 Task: Send an email with the signature Joshua Turner with the subject Update on a new service offering and the message Im writing to request your approval on the budget for the upcoming project. from softage.5@softage.net to softage.2@softage.net and move the email from Sent Items to the folder User experience
Action: Mouse moved to (60, 47)
Screenshot: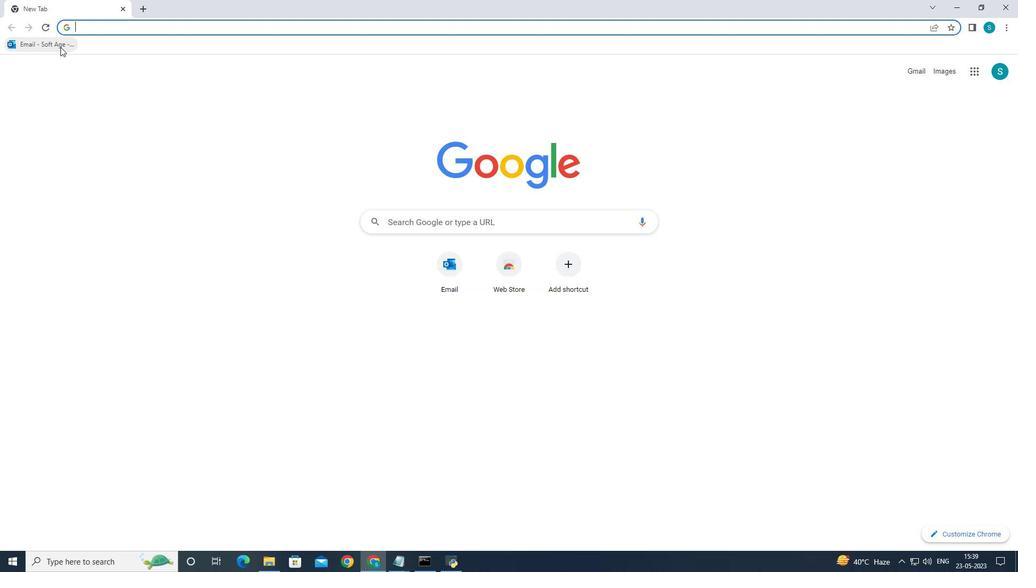 
Action: Mouse pressed left at (60, 47)
Screenshot: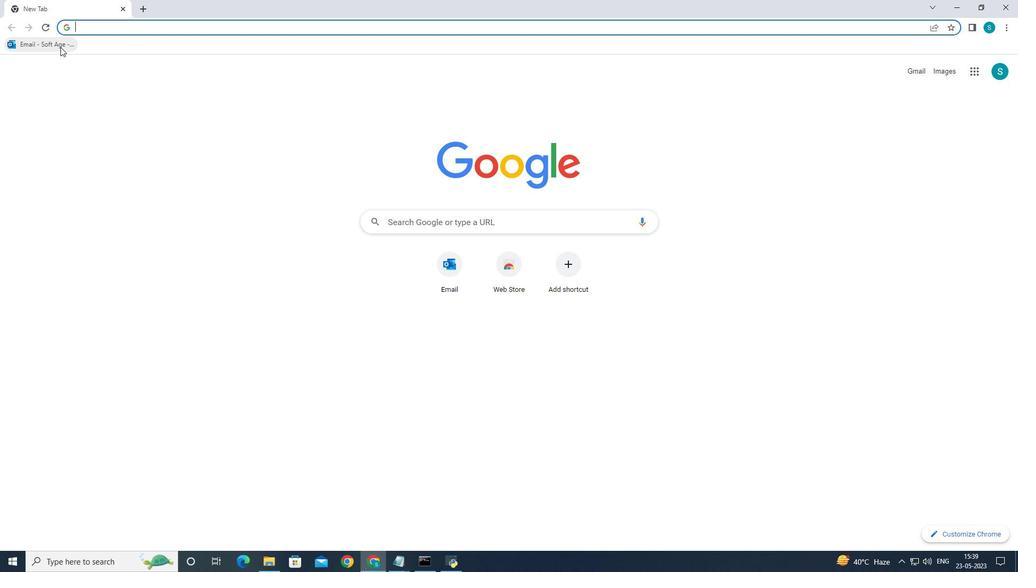 
Action: Mouse moved to (158, 92)
Screenshot: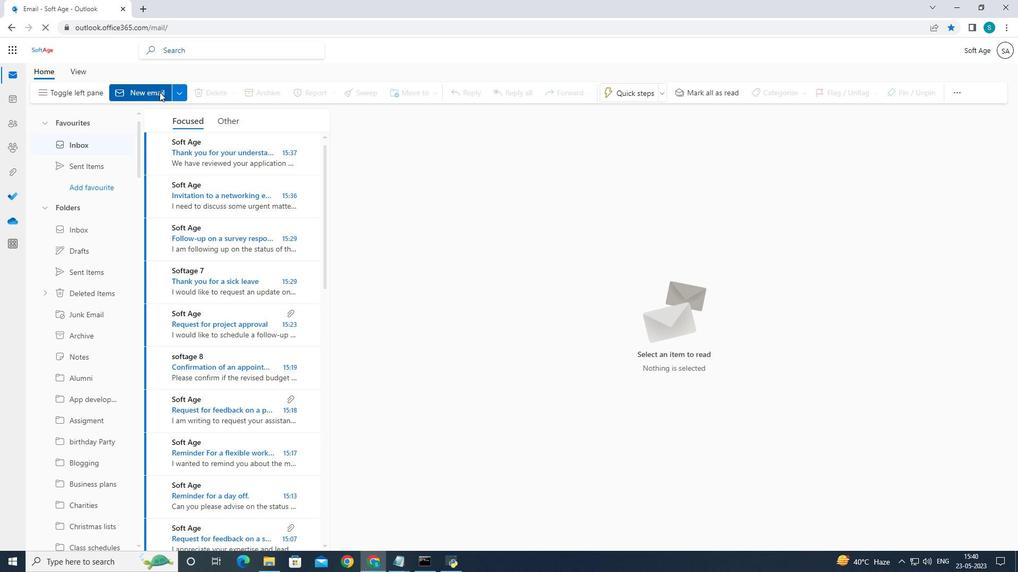 
Action: Mouse pressed left at (158, 92)
Screenshot: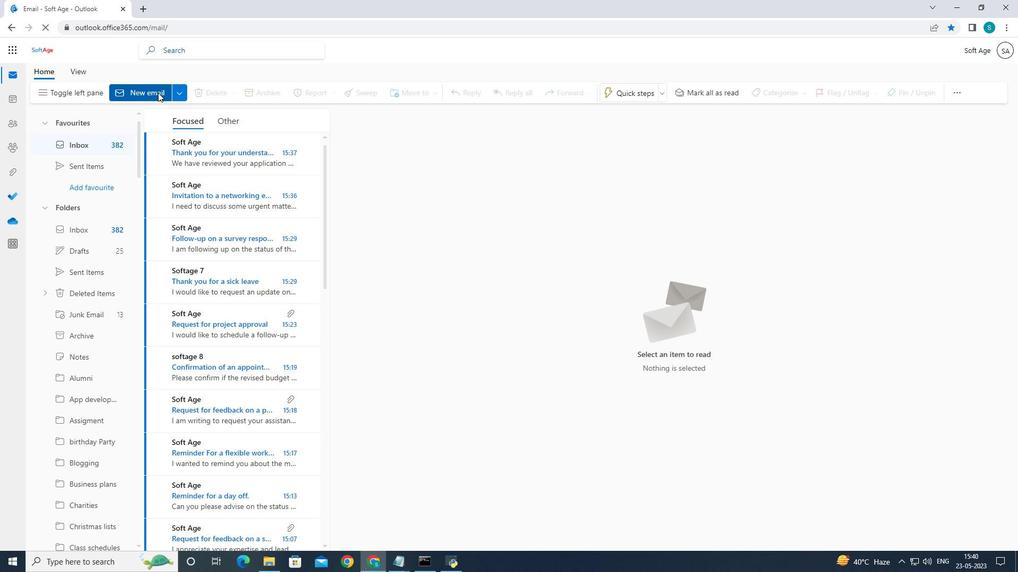 
Action: Mouse moved to (694, 92)
Screenshot: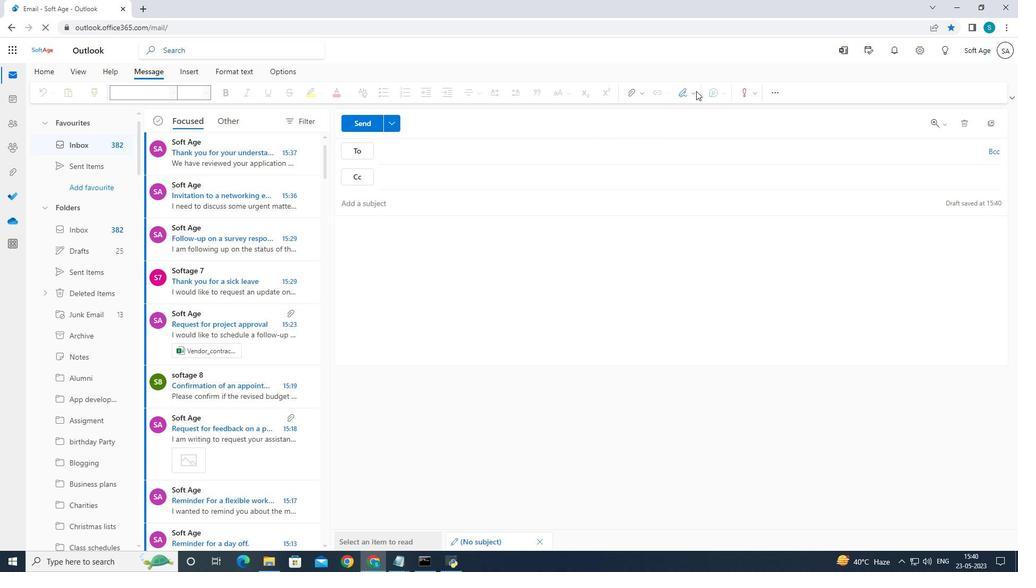 
Action: Mouse pressed left at (694, 92)
Screenshot: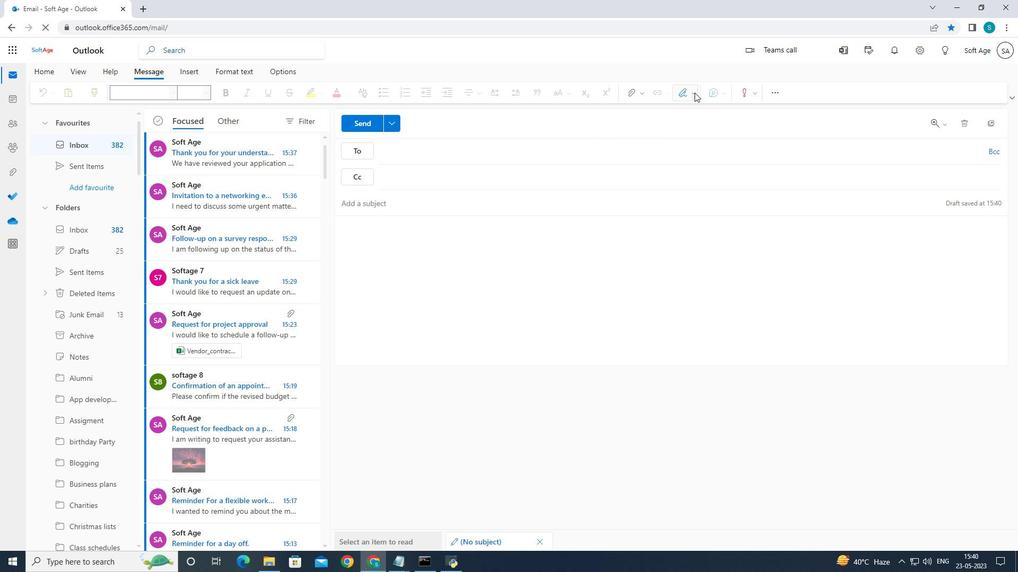 
Action: Mouse moved to (670, 131)
Screenshot: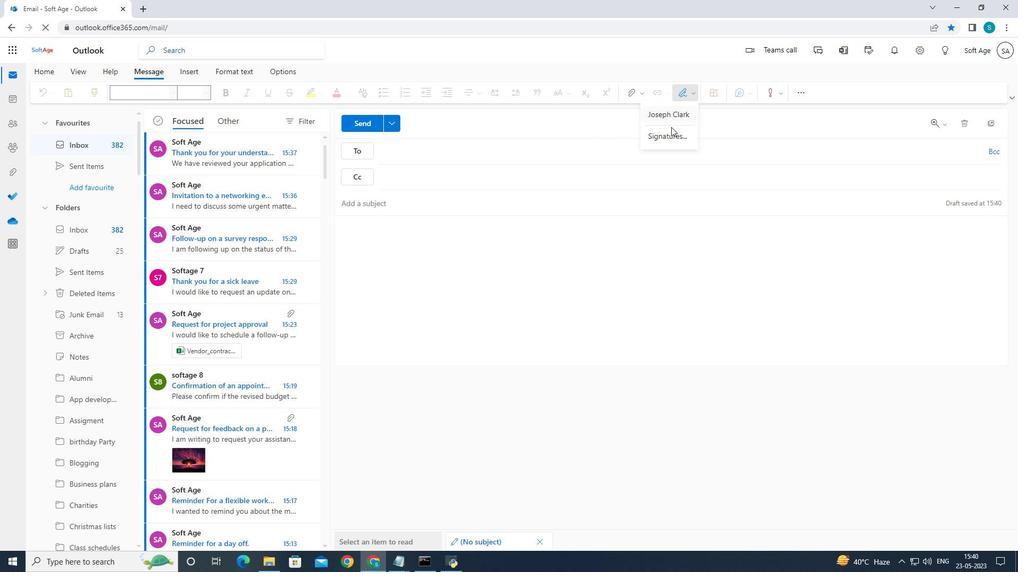 
Action: Mouse pressed left at (670, 131)
Screenshot: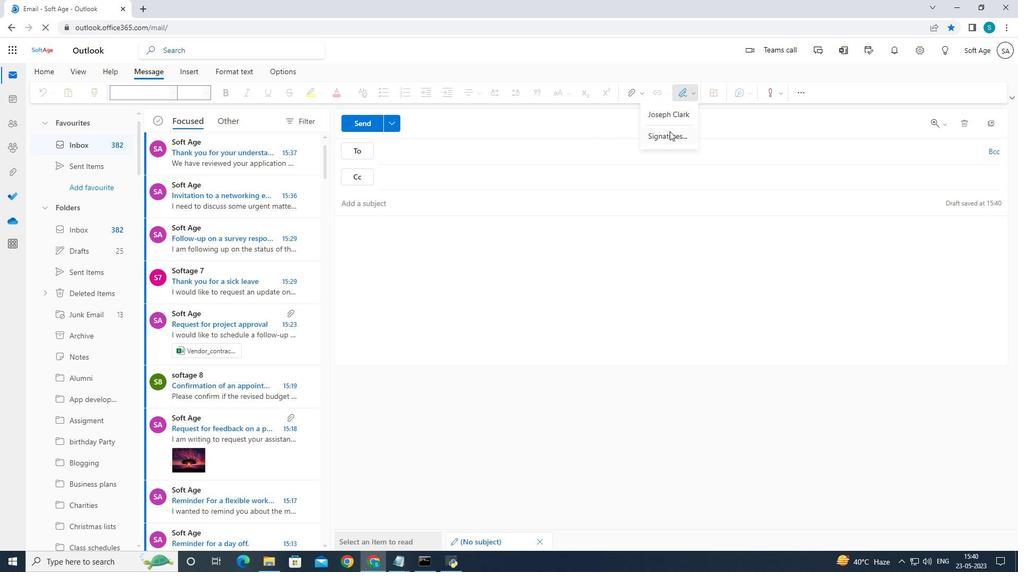 
Action: Mouse moved to (715, 171)
Screenshot: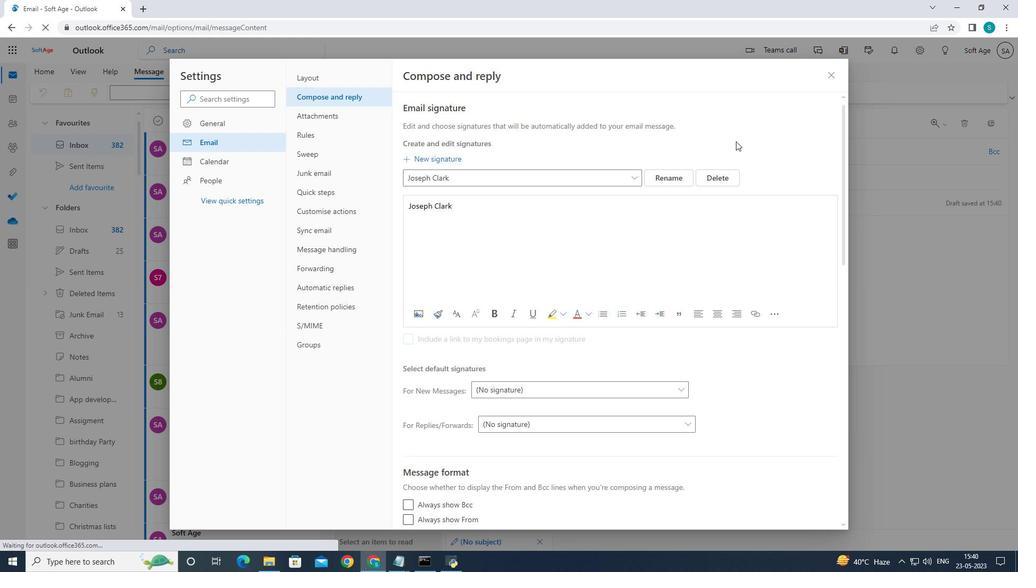 
Action: Mouse pressed left at (715, 171)
Screenshot: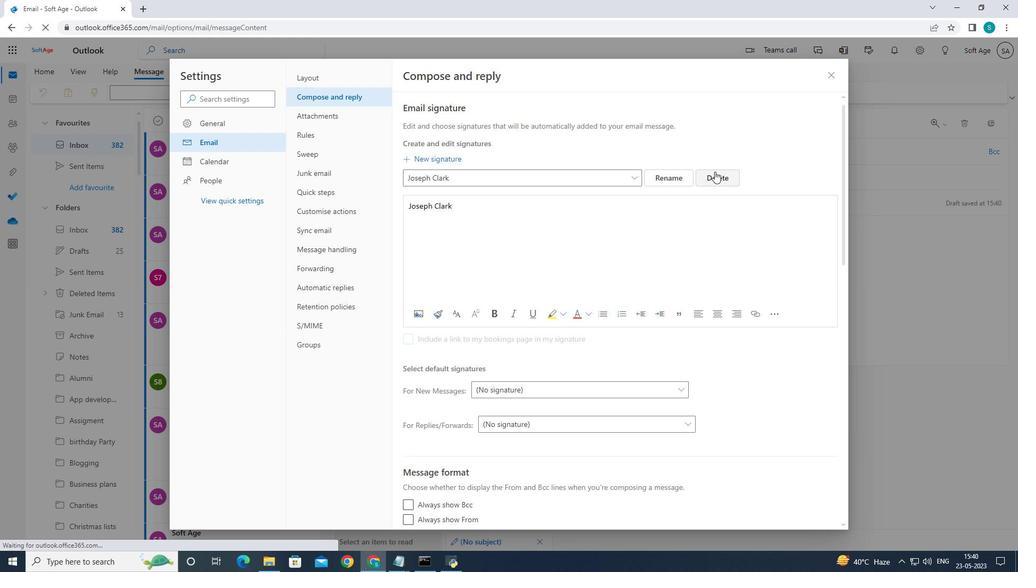 
Action: Mouse moved to (633, 179)
Screenshot: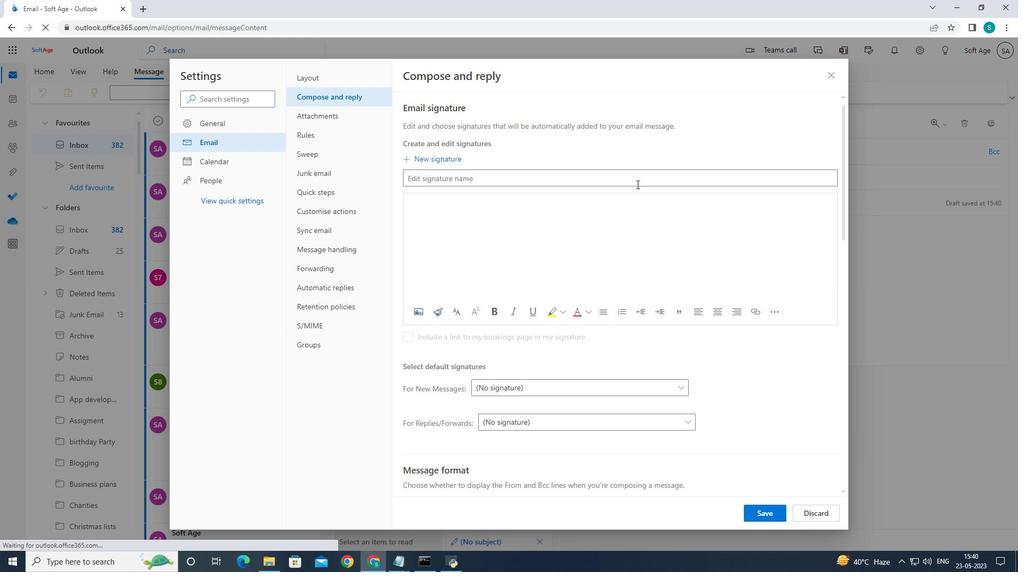 
Action: Mouse pressed left at (633, 179)
Screenshot: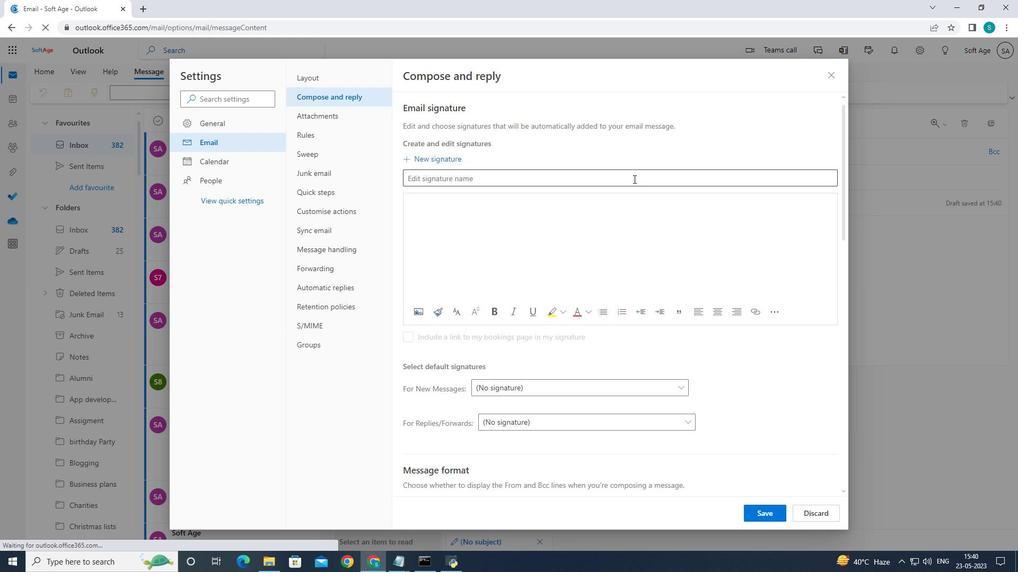 
Action: Mouse moved to (662, 162)
Screenshot: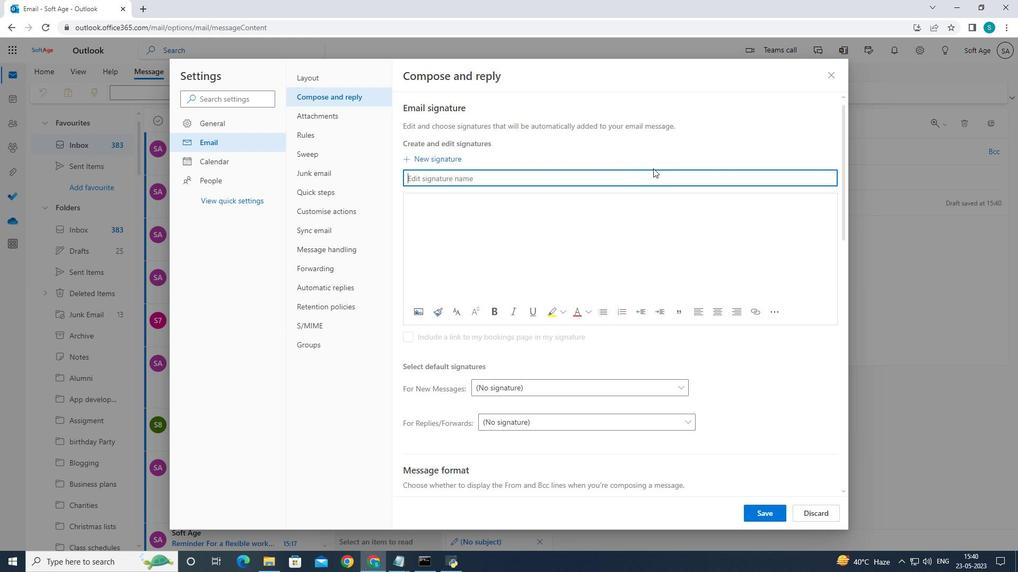 
Action: Key pressed signature<Key.space>joshua
Screenshot: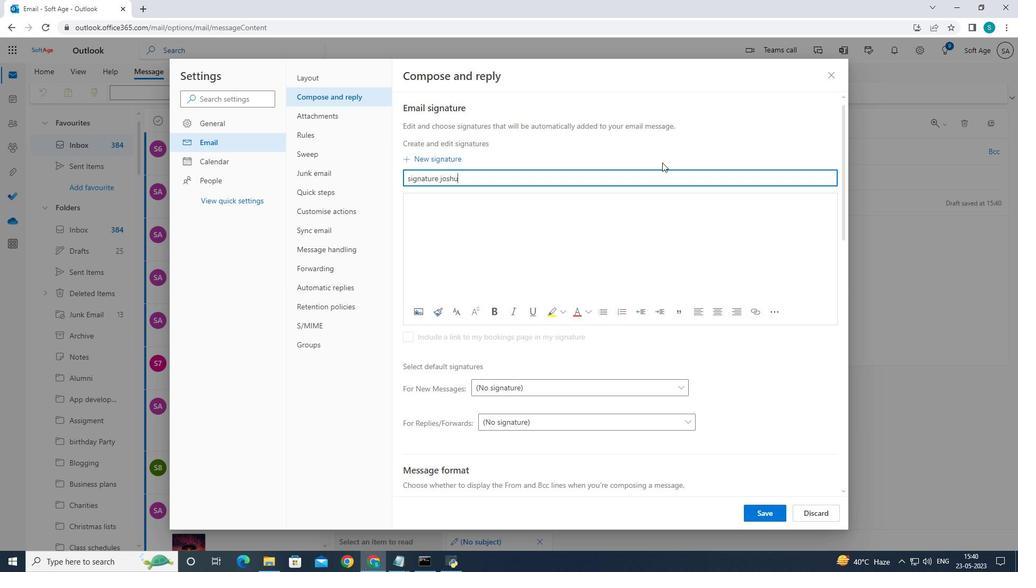 
Action: Mouse moved to (441, 180)
Screenshot: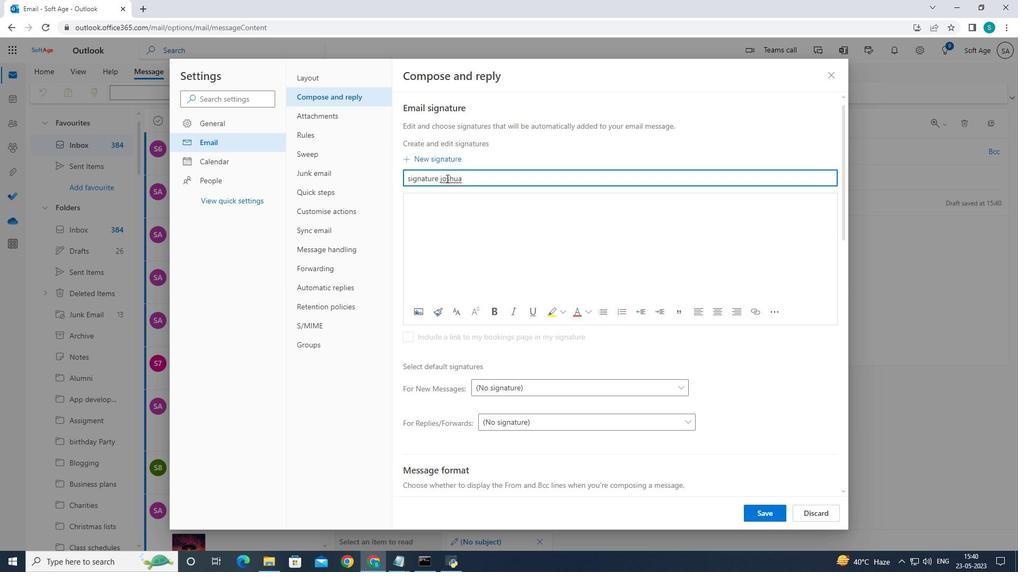 
Action: Mouse pressed left at (441, 180)
Screenshot: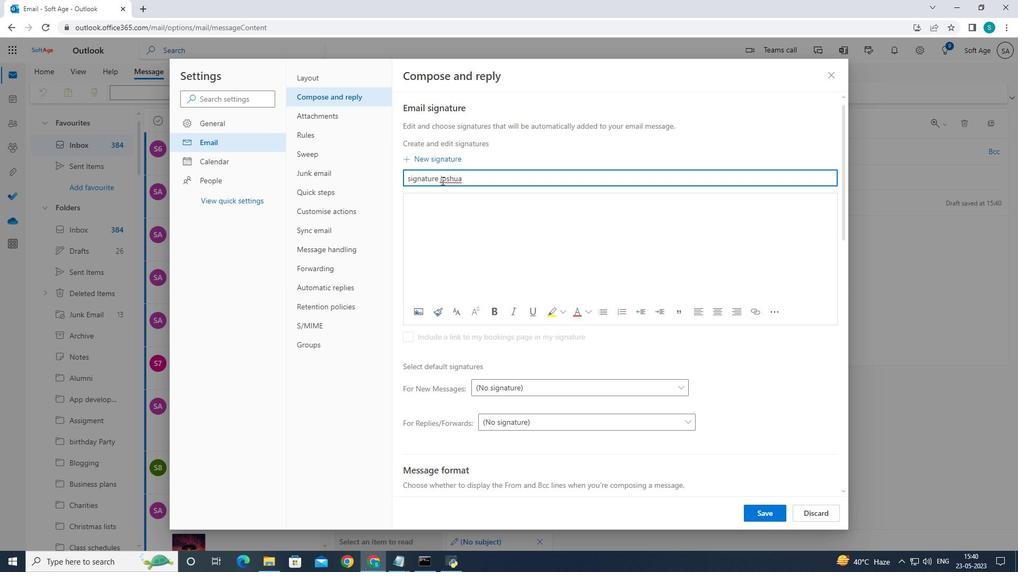 
Action: Mouse moved to (478, 181)
Screenshot: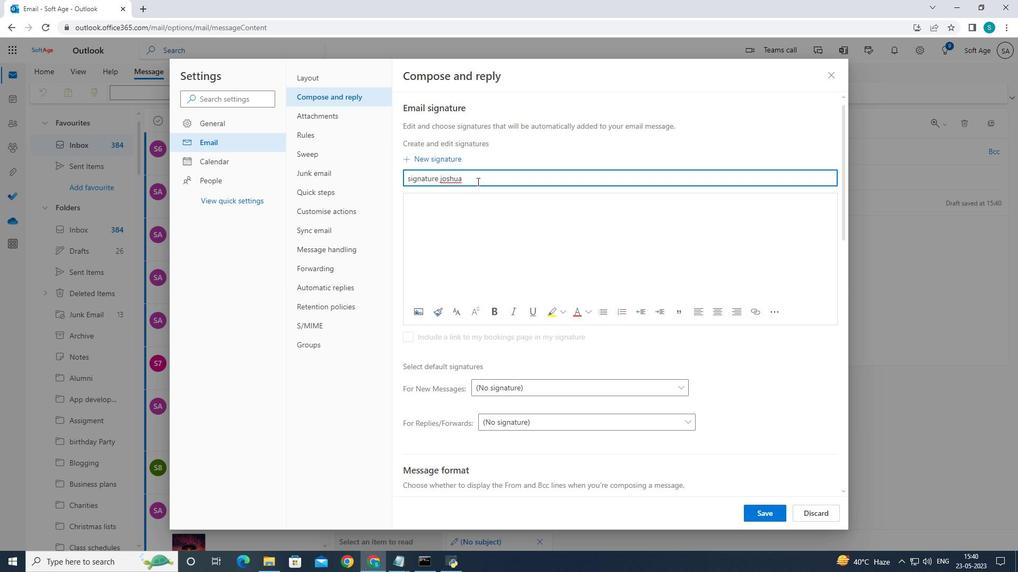 
Action: Key pressed <Key.backspace><Key.caps_lock>J<Key.caps_lock>
Screenshot: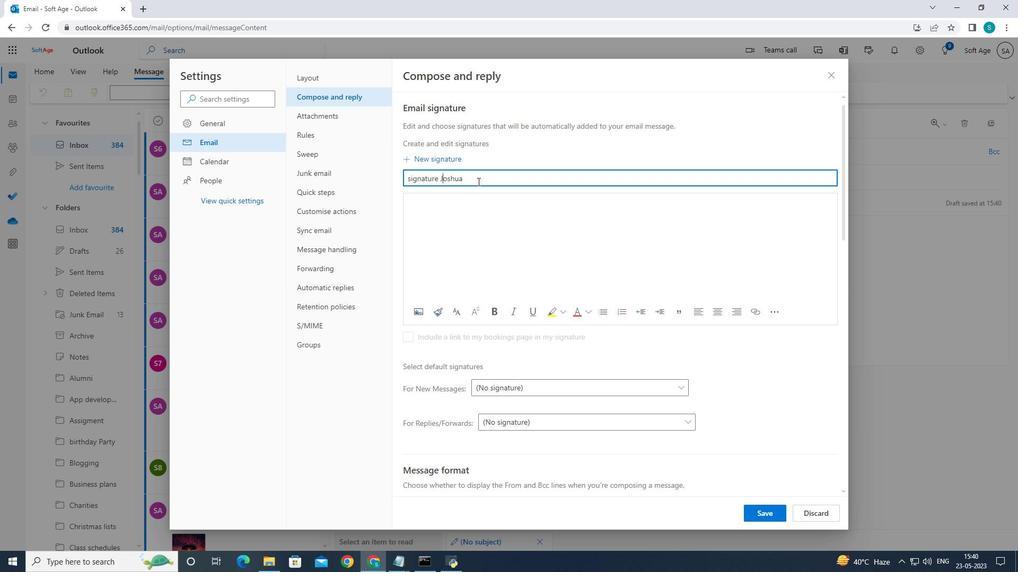 
Action: Mouse moved to (438, 196)
Screenshot: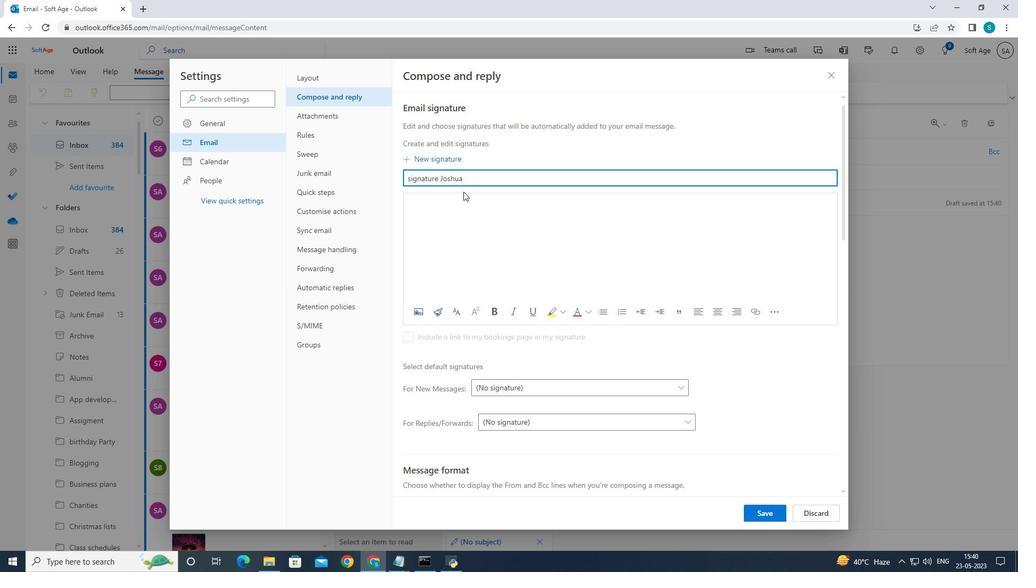 
Action: Mouse pressed left at (438, 196)
Screenshot: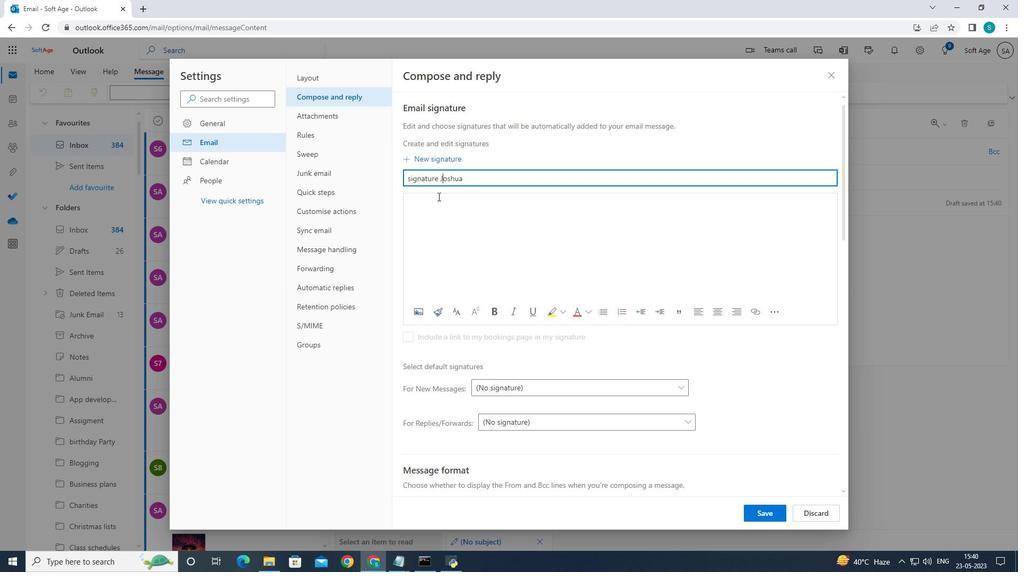 
Action: Mouse moved to (475, 200)
Screenshot: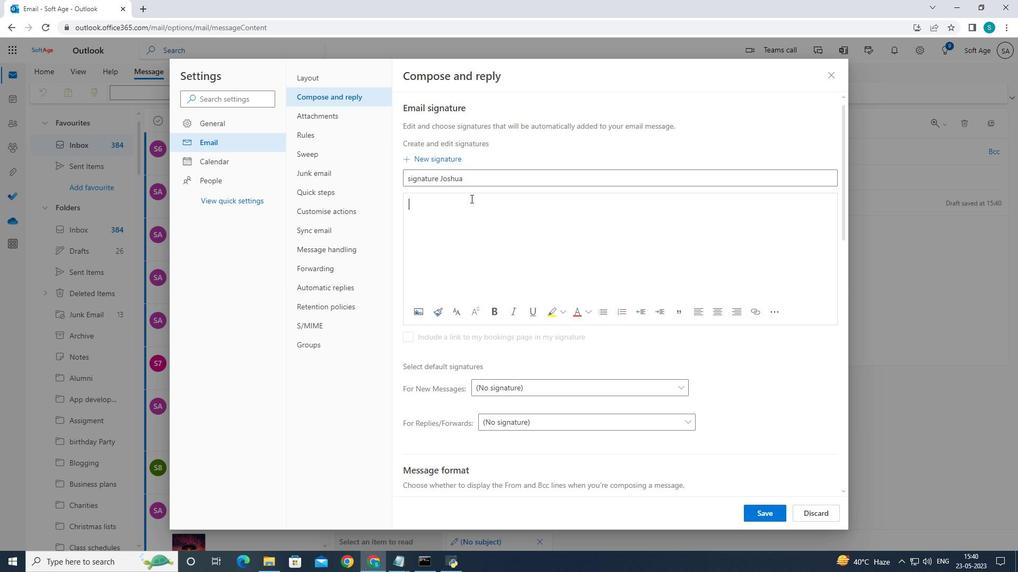 
Action: Key pressed <Key.caps_lock>S<Key.caps_lock>ignature<Key.space><Key.caps_lock>J<Key.caps_lock>oshua
Screenshot: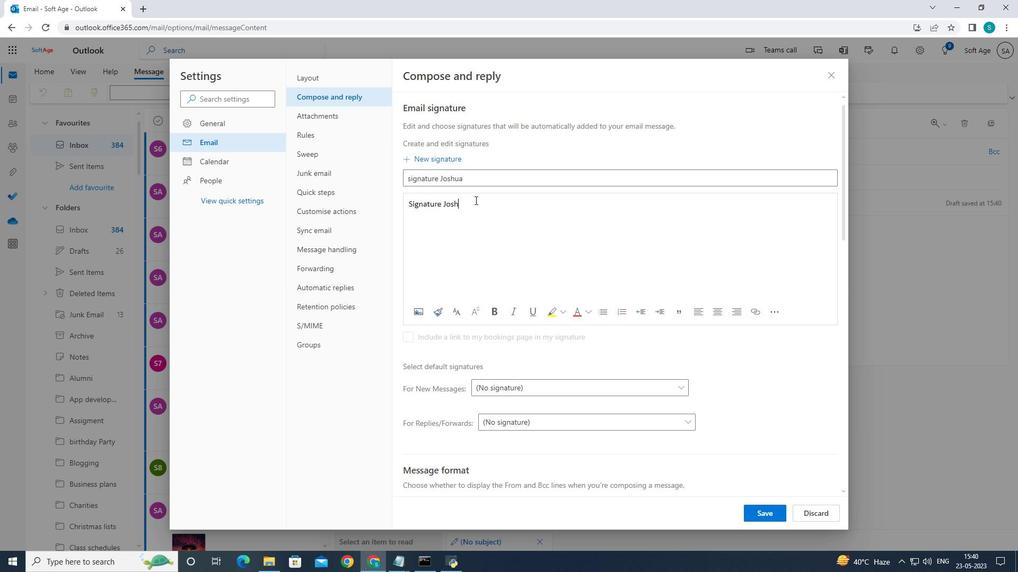 
Action: Mouse moved to (769, 514)
Screenshot: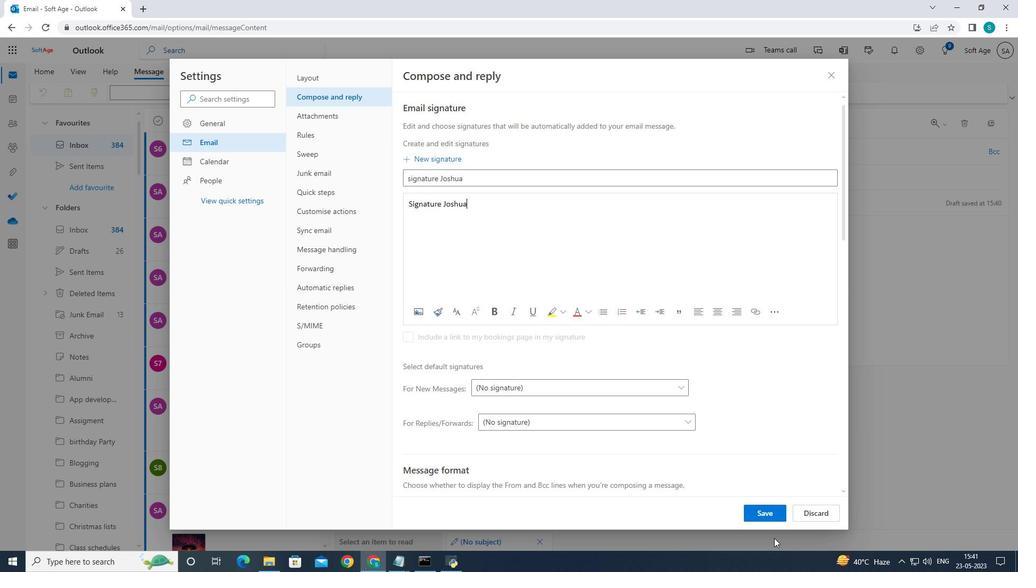 
Action: Mouse pressed left at (769, 514)
Screenshot: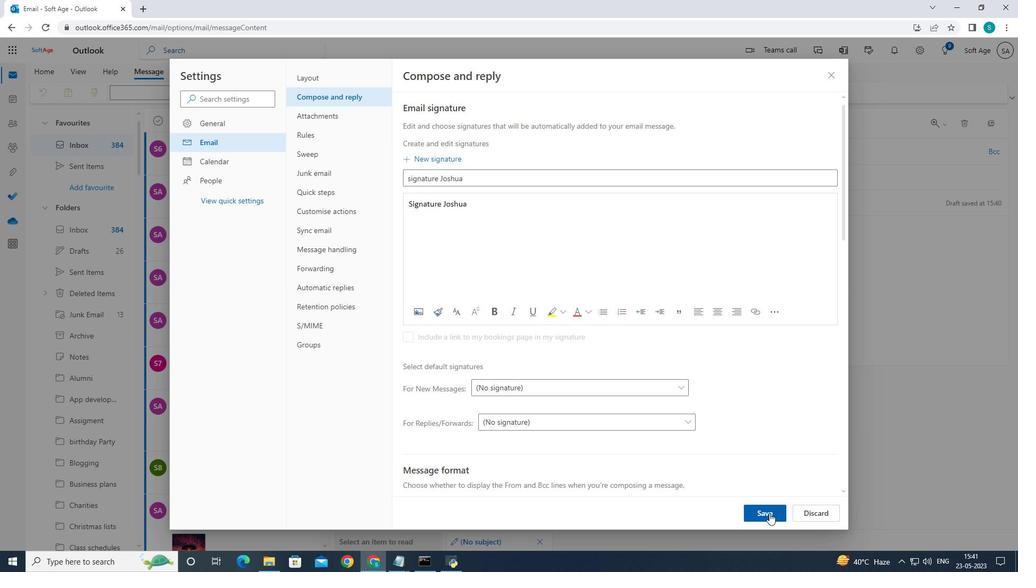 
Action: Mouse moved to (835, 72)
Screenshot: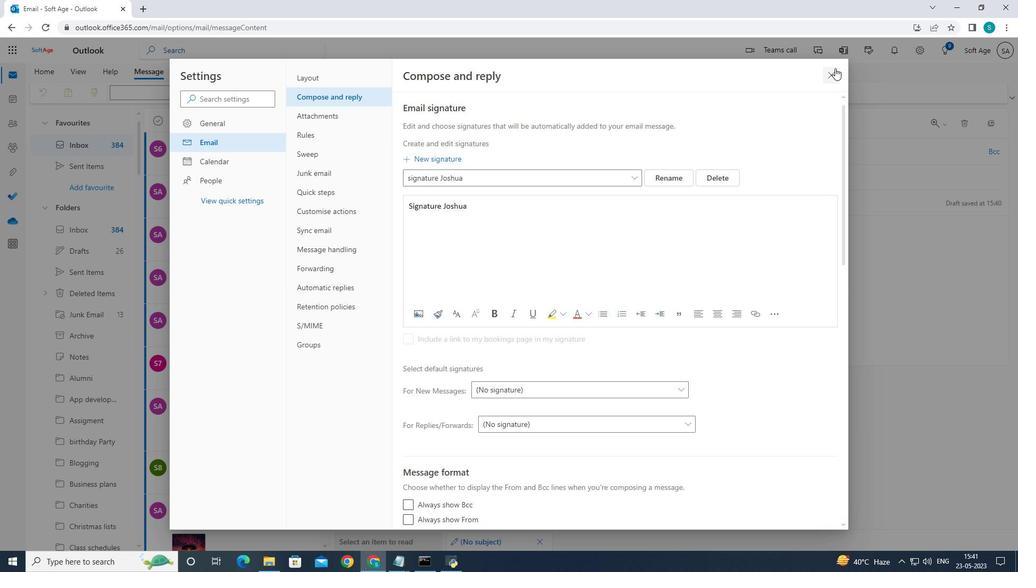 
Action: Mouse pressed left at (835, 72)
Screenshot: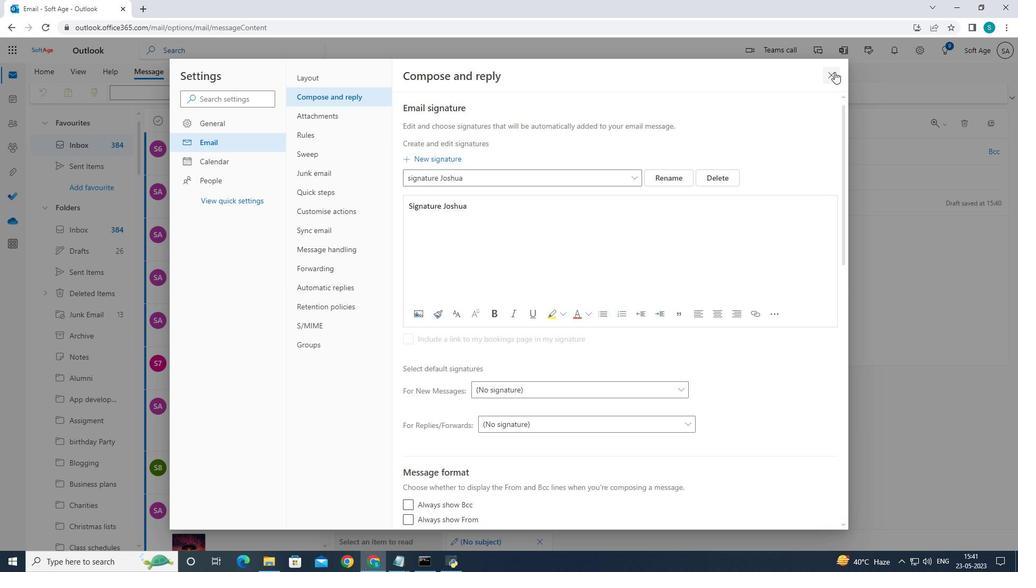 
Action: Mouse moved to (452, 205)
Screenshot: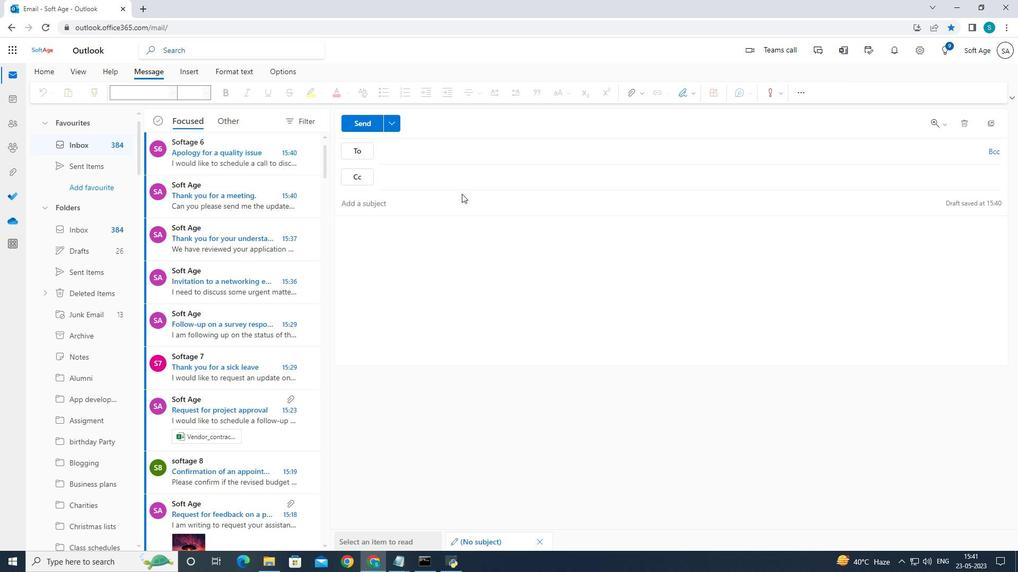
Action: Mouse pressed left at (452, 205)
Screenshot: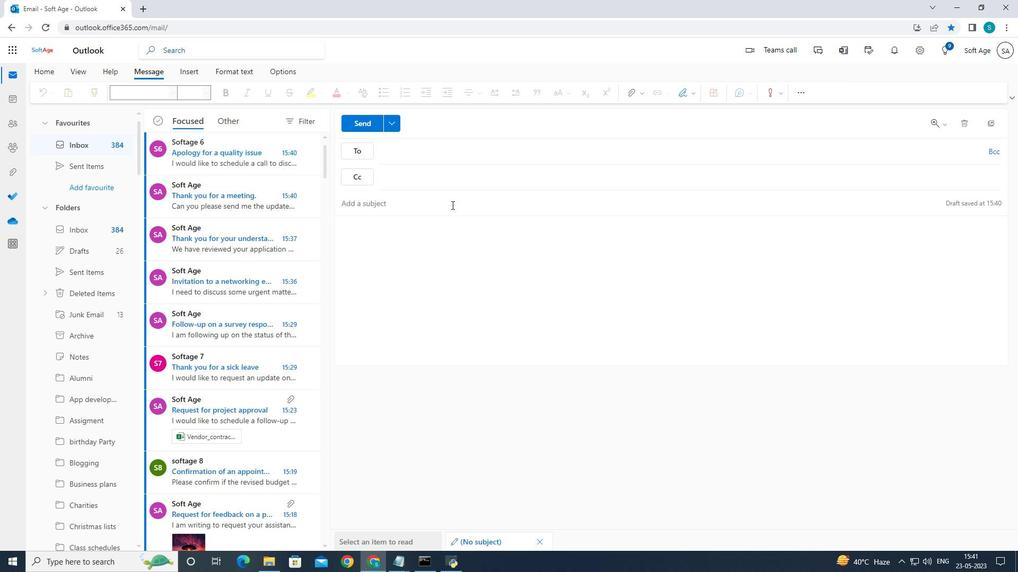 
Action: Mouse moved to (680, 288)
Screenshot: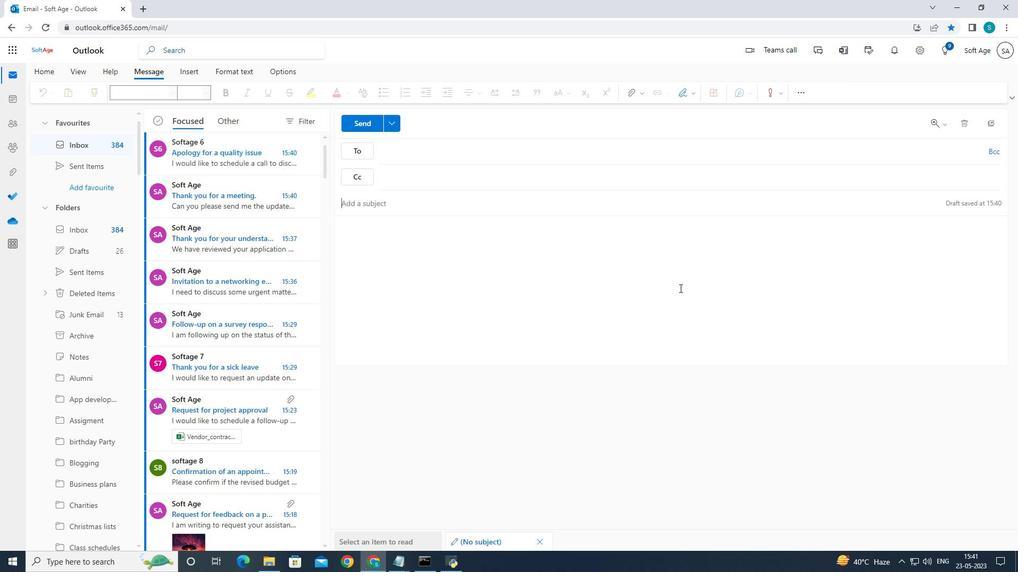 
Action: Key pressed <Key.caps_lock>U<Key.caps_lock>pdate<Key.space>on<Key.space>a<Key.space>new<Key.space>service<Key.space>offr<Key.backspace>ering<Key.space>
Screenshot: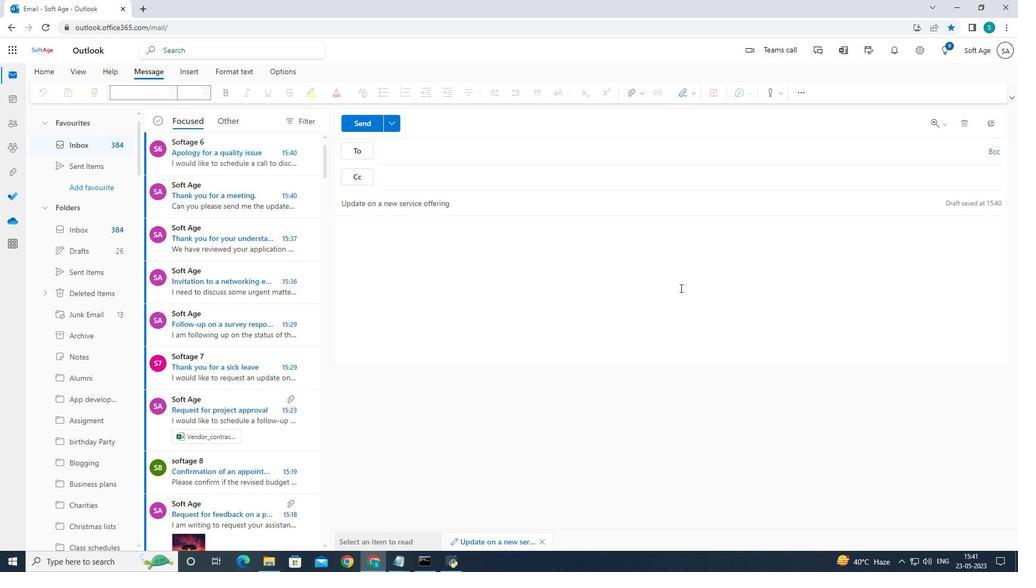 
Action: Mouse moved to (447, 233)
Screenshot: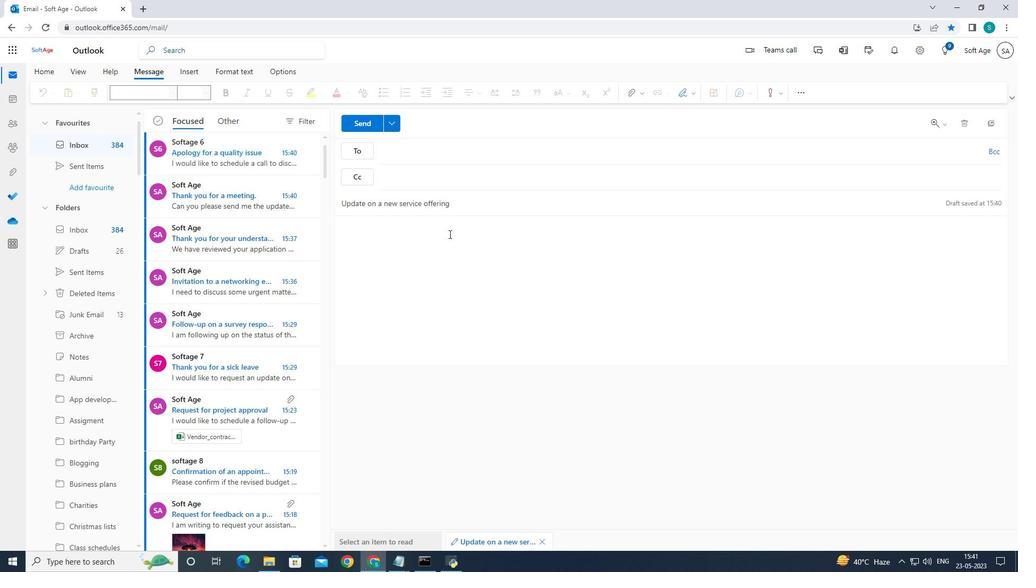 
Action: Mouse pressed left at (447, 233)
Screenshot: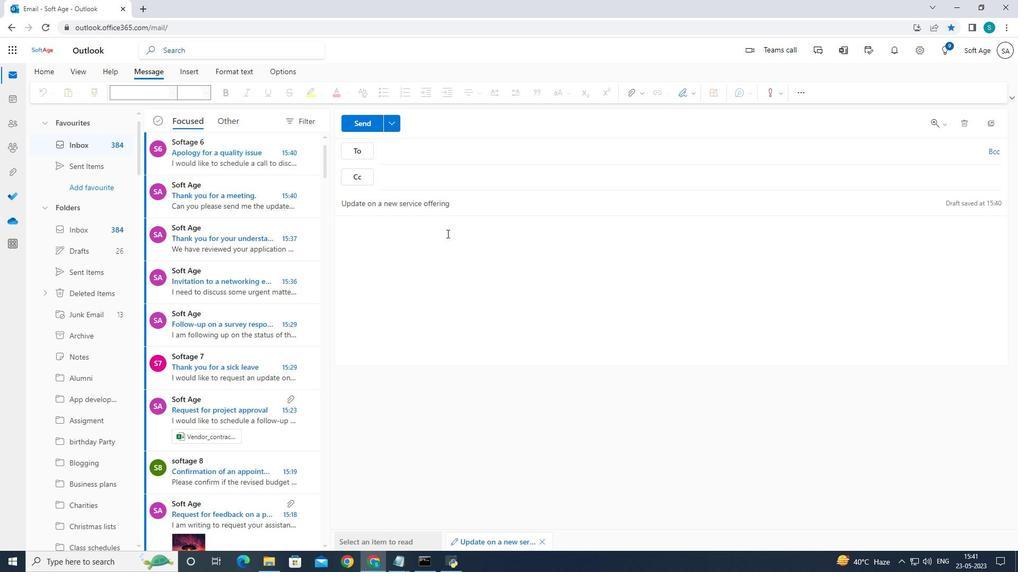 
Action: Mouse moved to (693, 93)
Screenshot: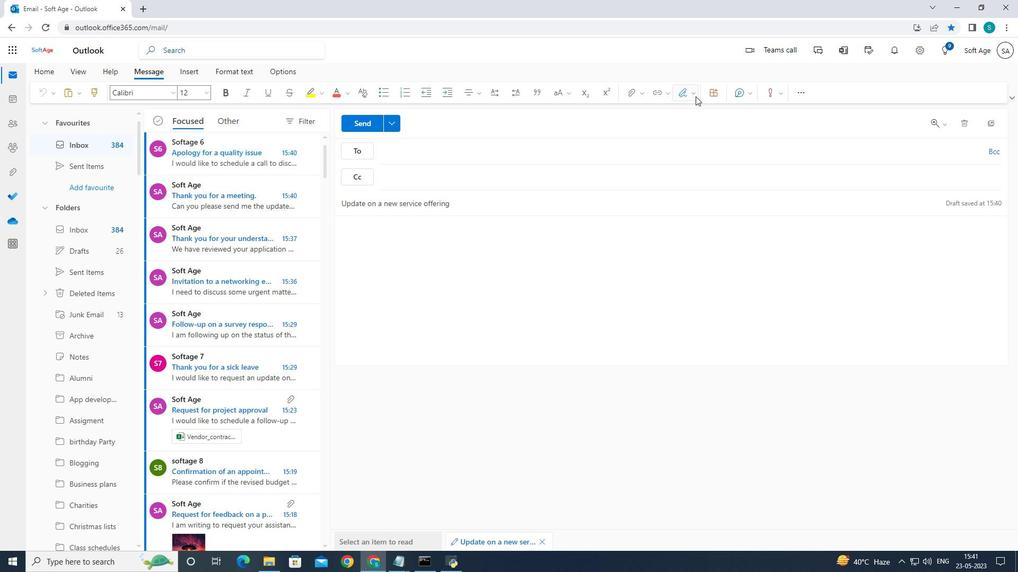 
Action: Mouse pressed left at (693, 93)
Screenshot: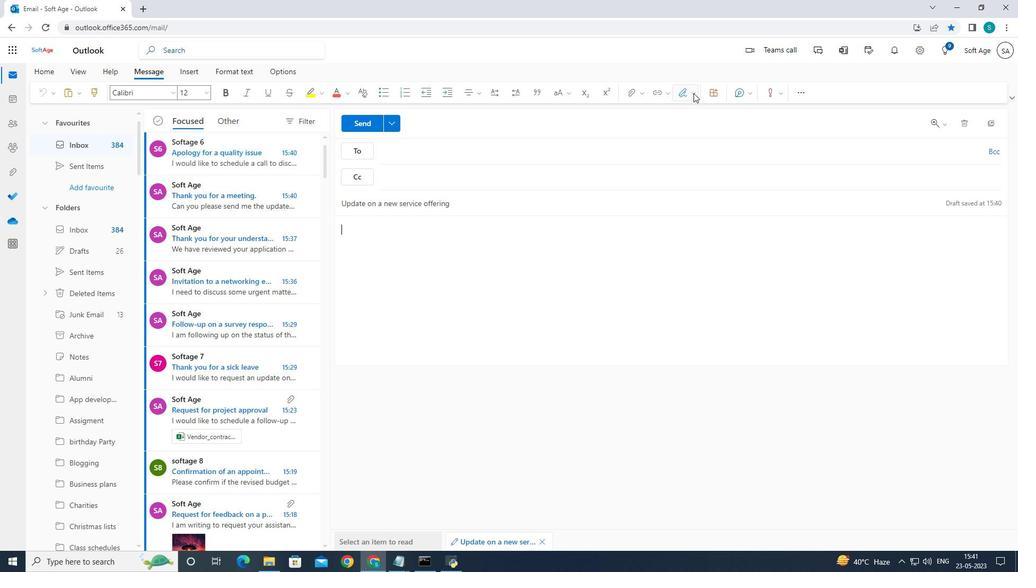 
Action: Mouse moved to (680, 116)
Screenshot: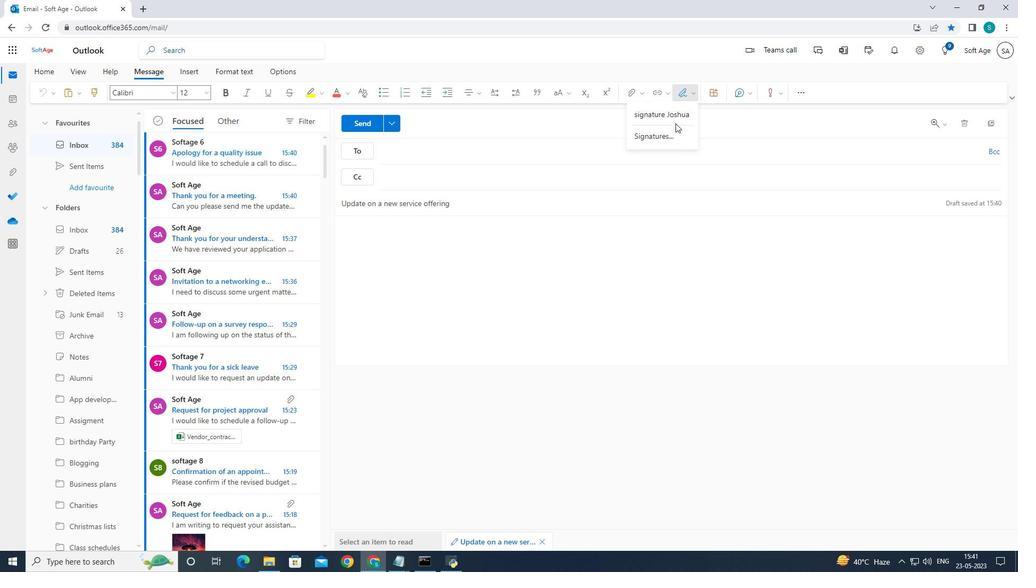 
Action: Mouse pressed left at (680, 116)
Screenshot: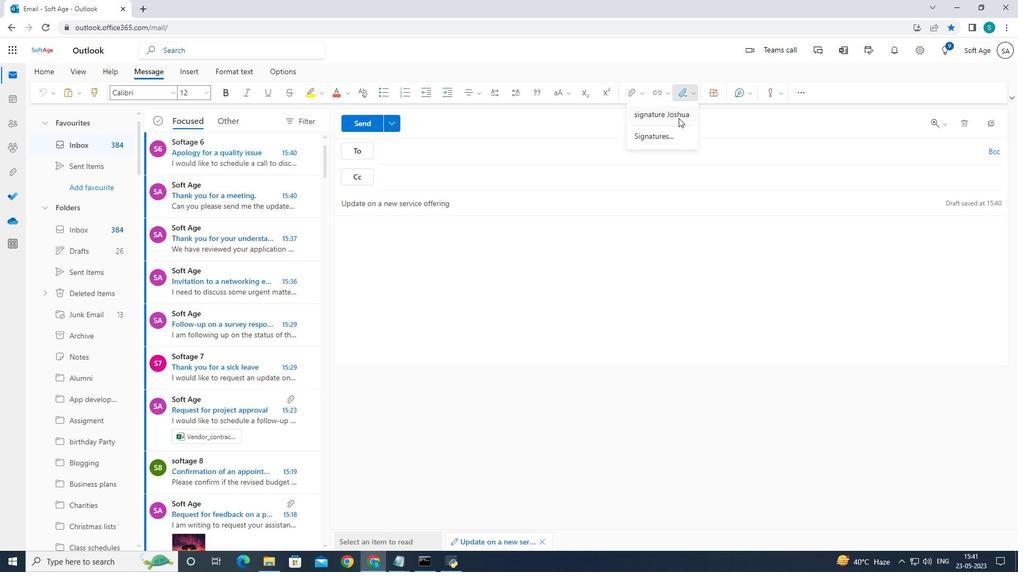 
Action: Mouse moved to (669, 234)
Screenshot: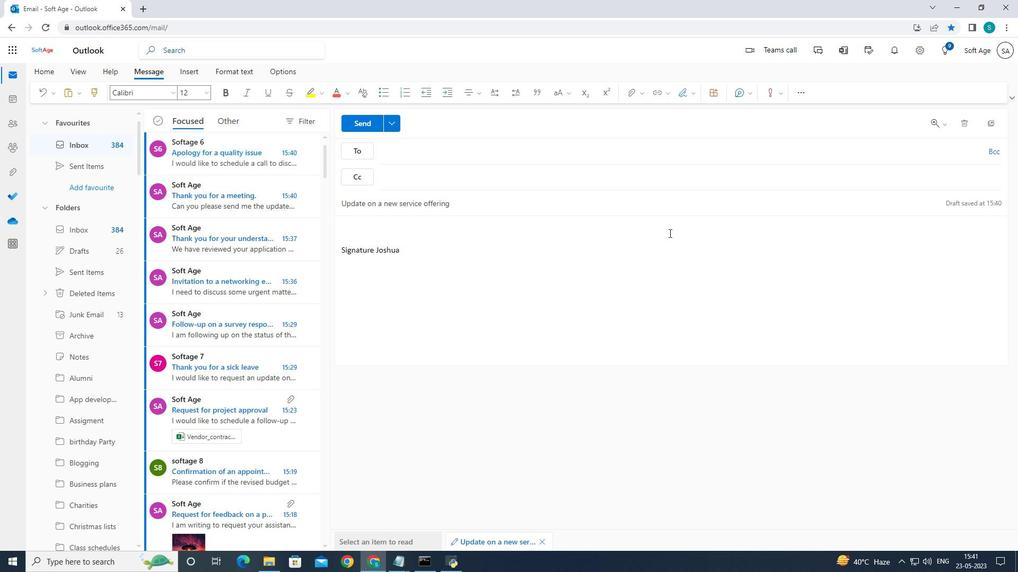 
Action: Key pressed <Key.caps_lock>I<Key.caps_lock>m<Key.space>writing<Key.space>to<Key.space>request<Key.space>your<Key.space>approval<Key.space>on<Key.space>the<Key.space>budget<Key.space>for<Key.space>the<Key.space>upcoming<Key.space>project<Key.space>
Screenshot: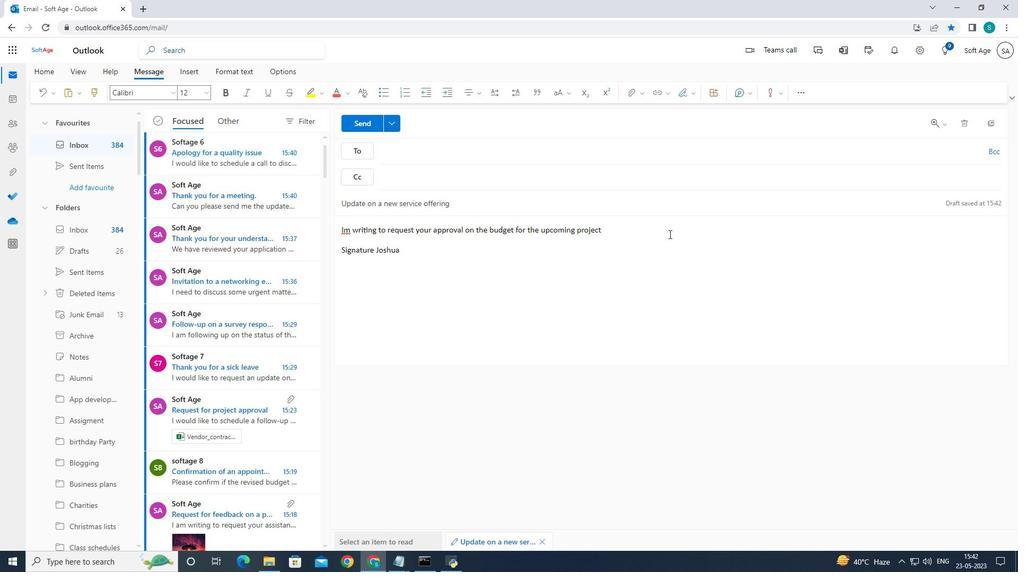 
Action: Mouse moved to (418, 151)
Screenshot: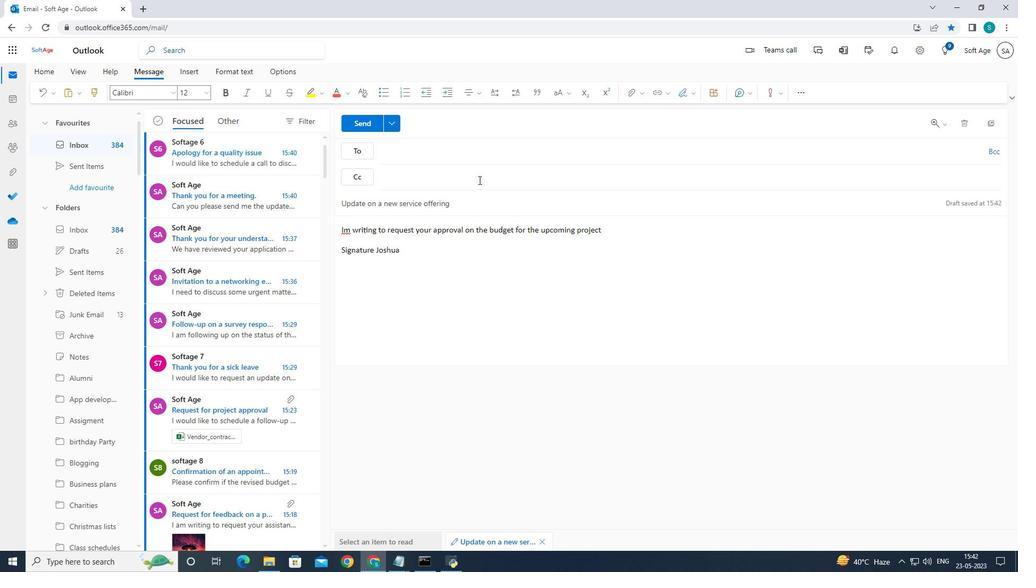 
Action: Mouse pressed left at (418, 151)
Screenshot: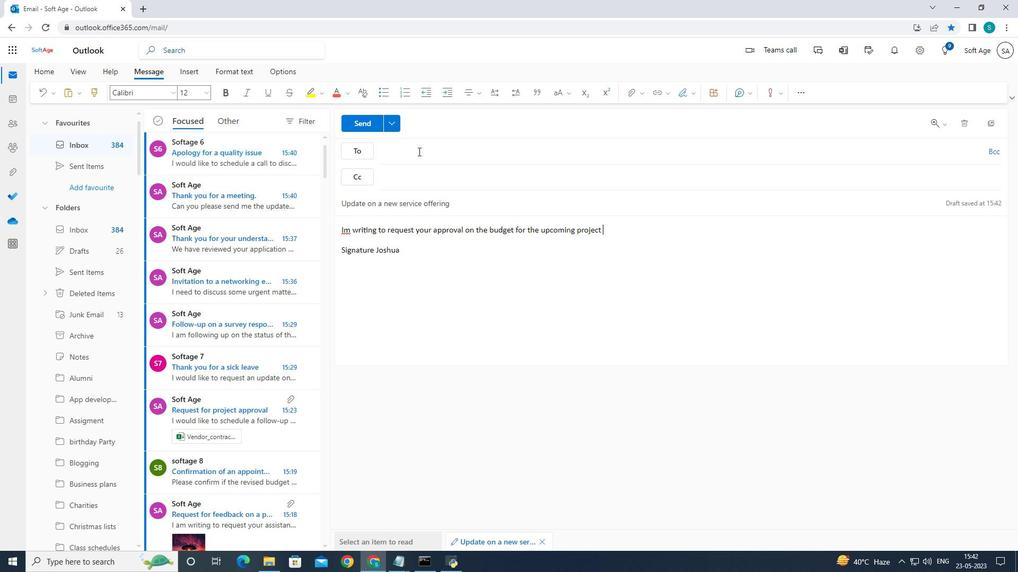 
Action: Mouse moved to (726, 200)
Screenshot: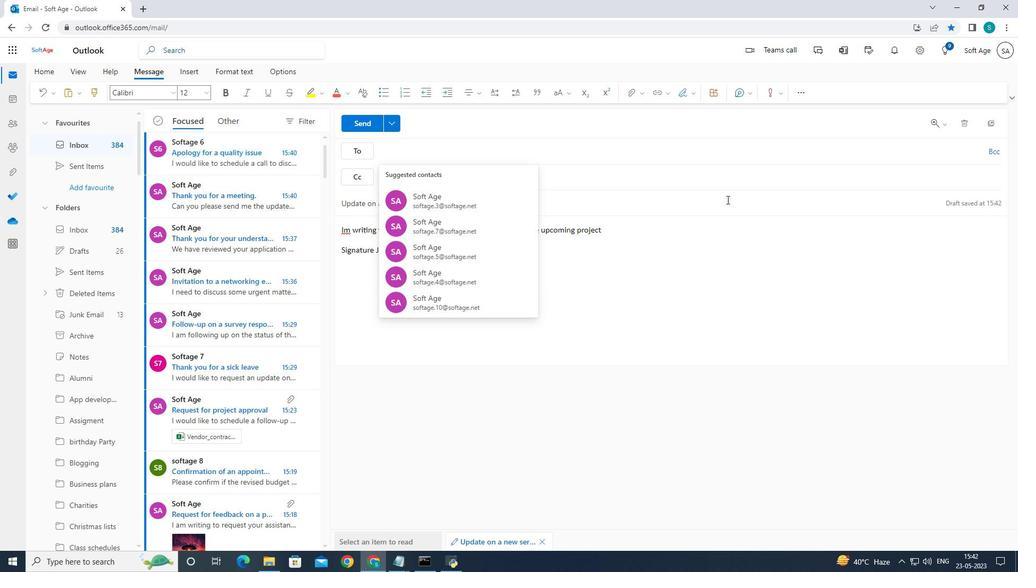 
Action: Key pressed softage.2<Key.shift>@softage.net
Screenshot: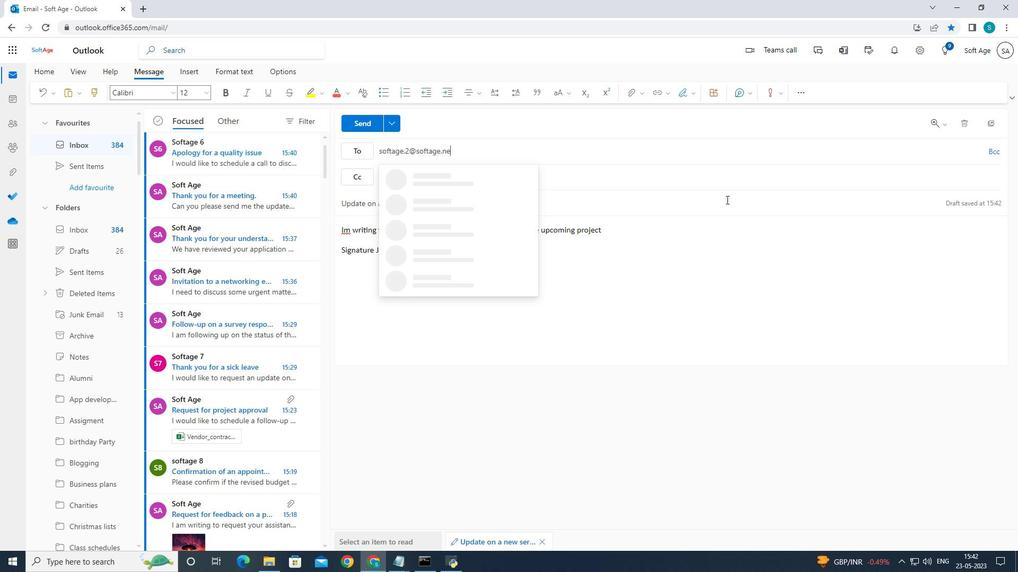 
Action: Mouse moved to (487, 187)
Screenshot: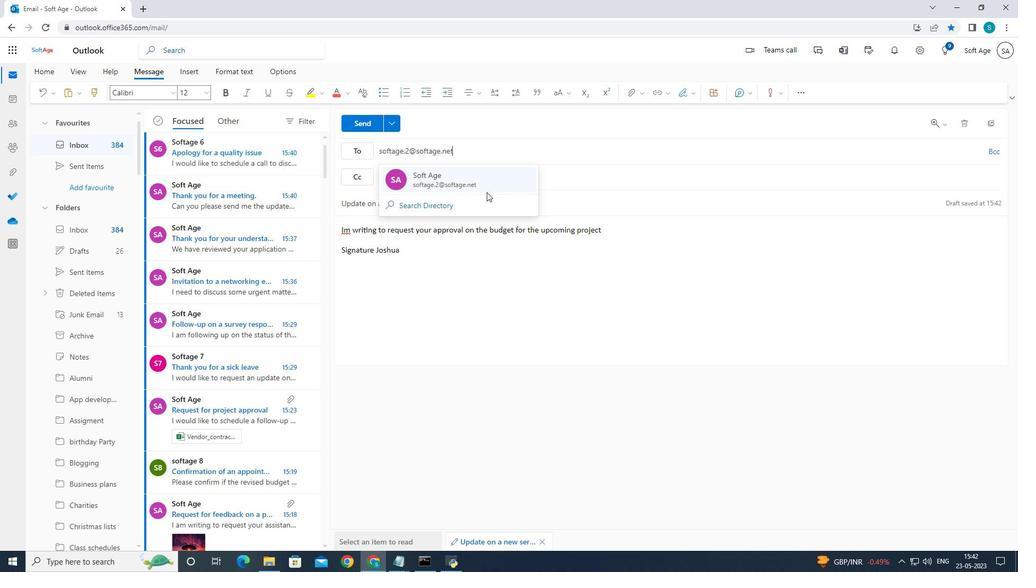 
Action: Mouse pressed left at (487, 187)
Screenshot: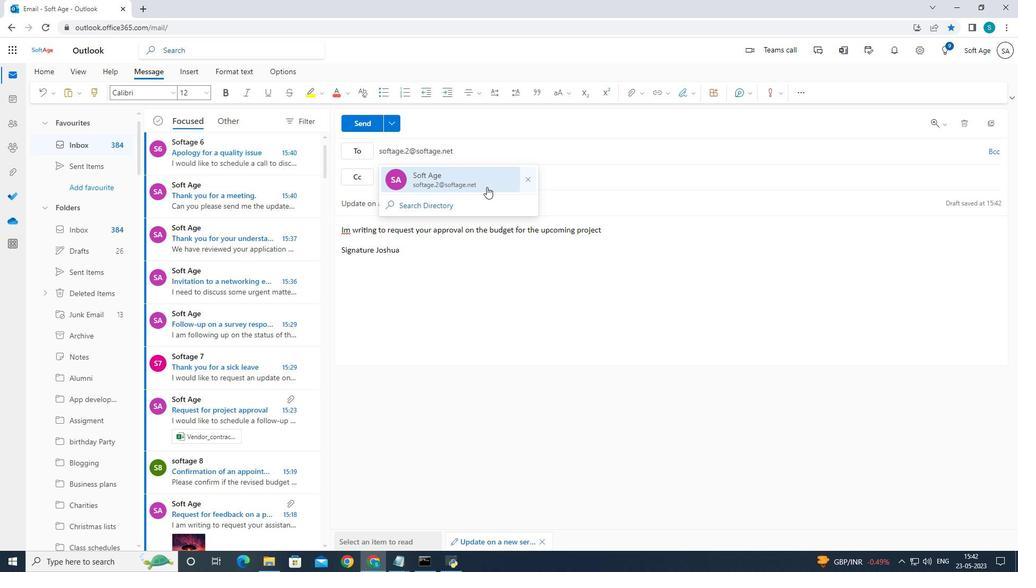 
Action: Mouse moved to (101, 347)
Screenshot: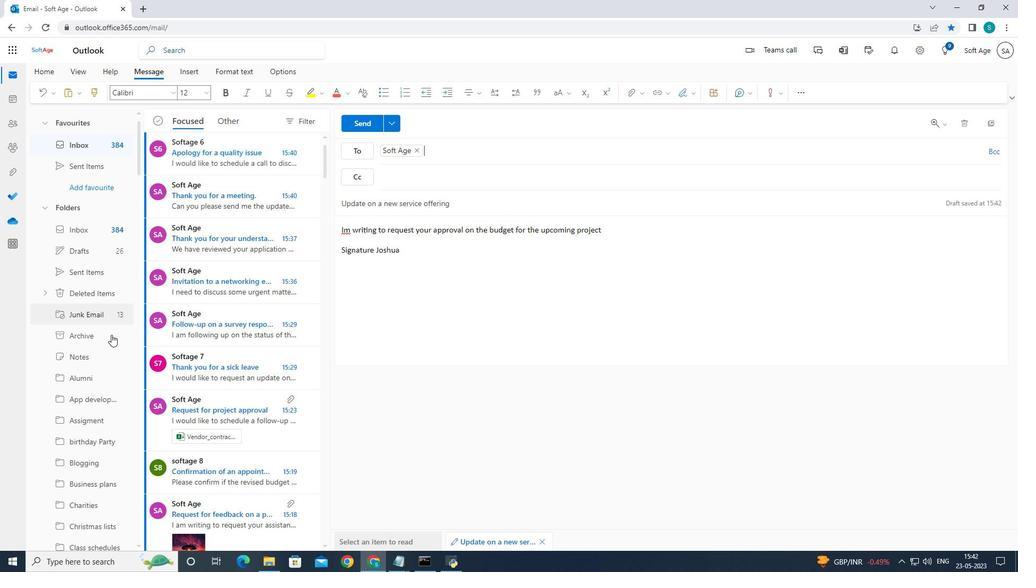 
Action: Mouse scrolled (101, 346) with delta (0, 0)
Screenshot: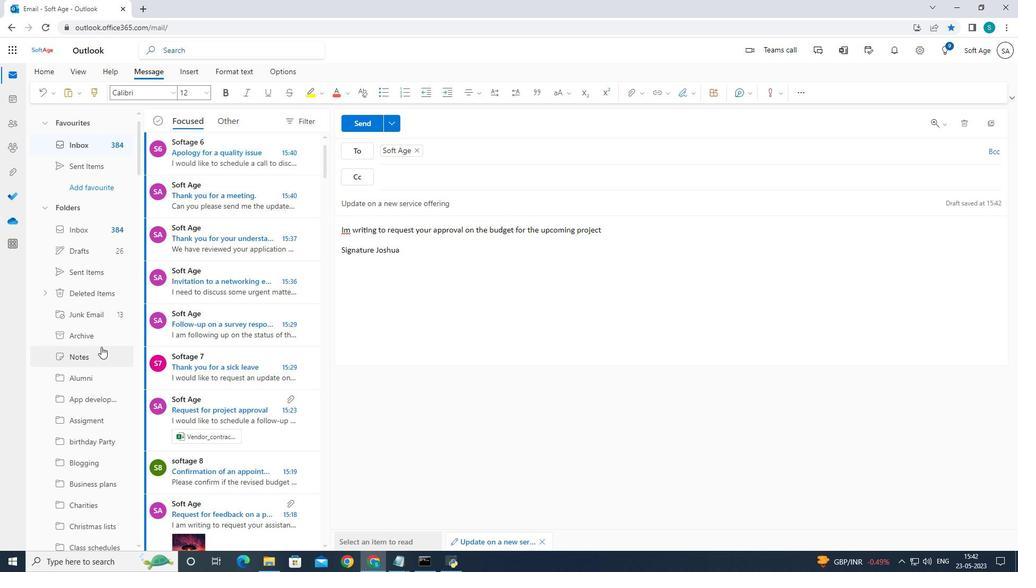 
Action: Mouse scrolled (101, 346) with delta (0, 0)
Screenshot: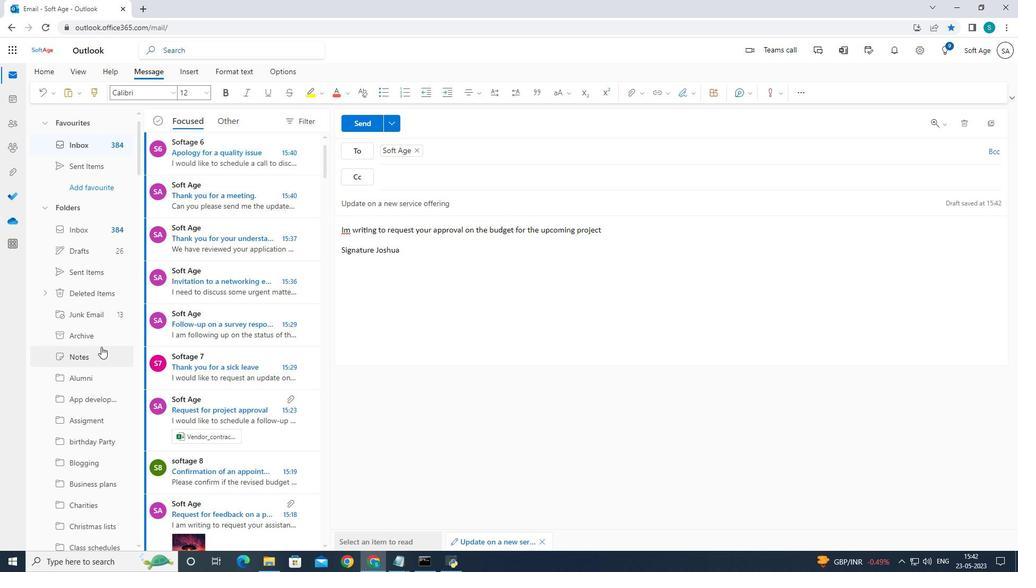 
Action: Mouse scrolled (101, 346) with delta (0, 0)
Screenshot: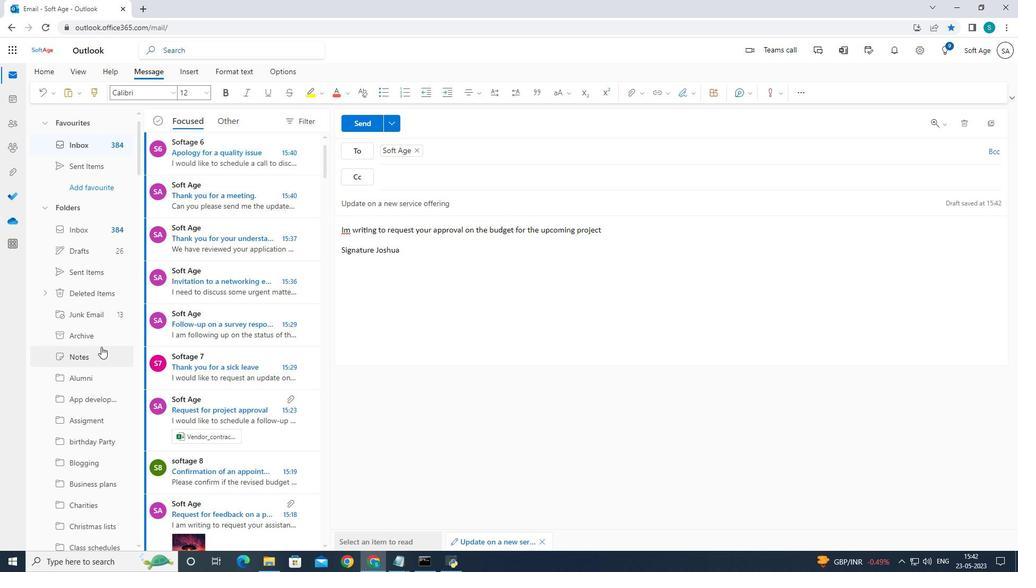 
Action: Mouse scrolled (101, 346) with delta (0, 0)
Screenshot: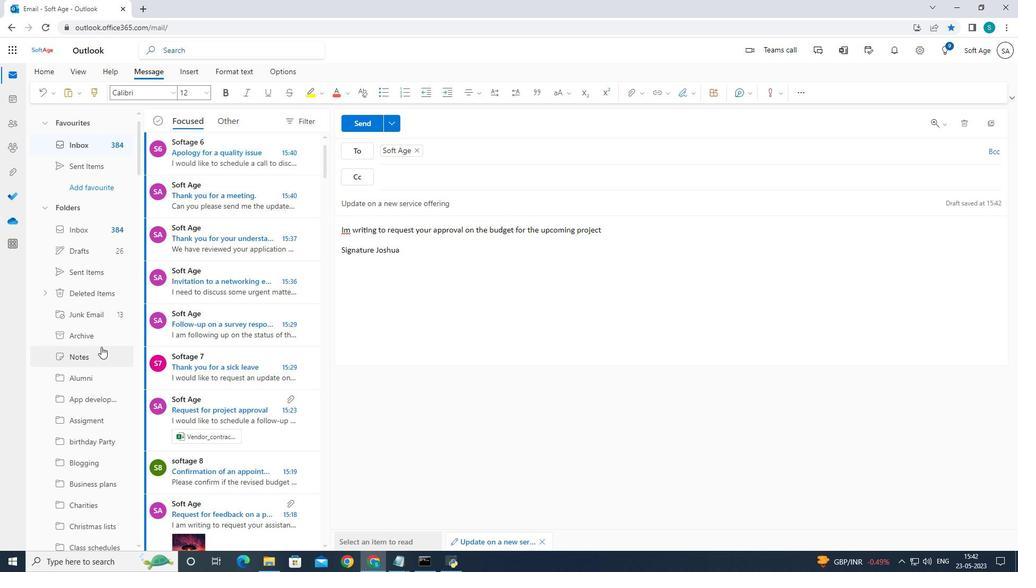 
Action: Mouse scrolled (101, 346) with delta (0, 0)
Screenshot: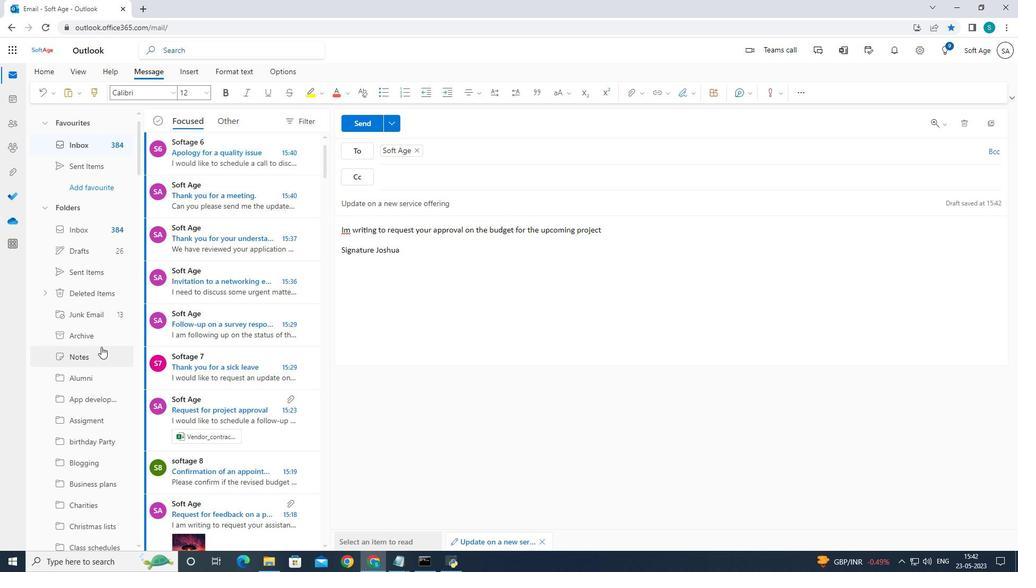 
Action: Mouse moved to (101, 342)
Screenshot: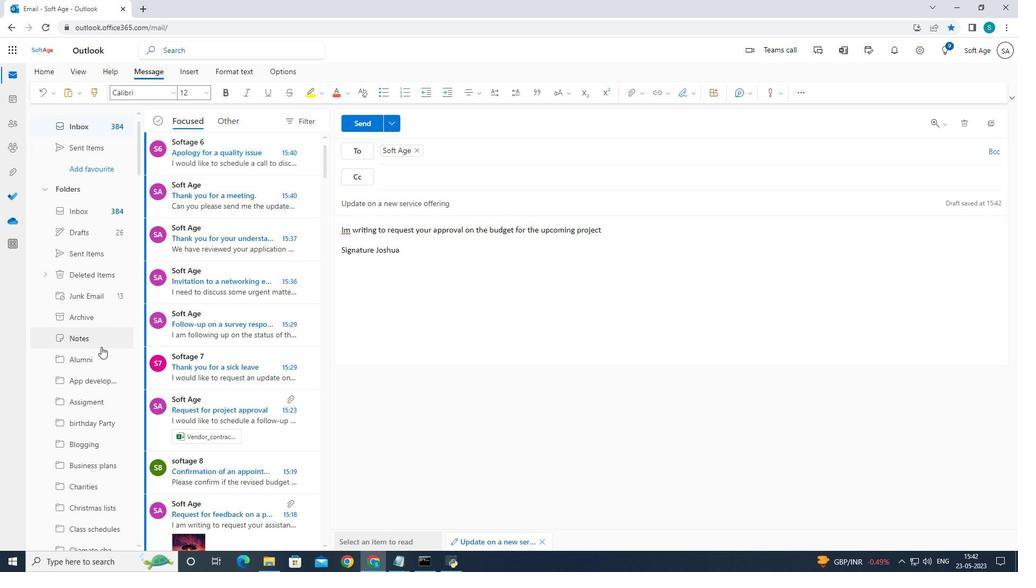 
Action: Mouse scrolled (101, 342) with delta (0, 0)
Screenshot: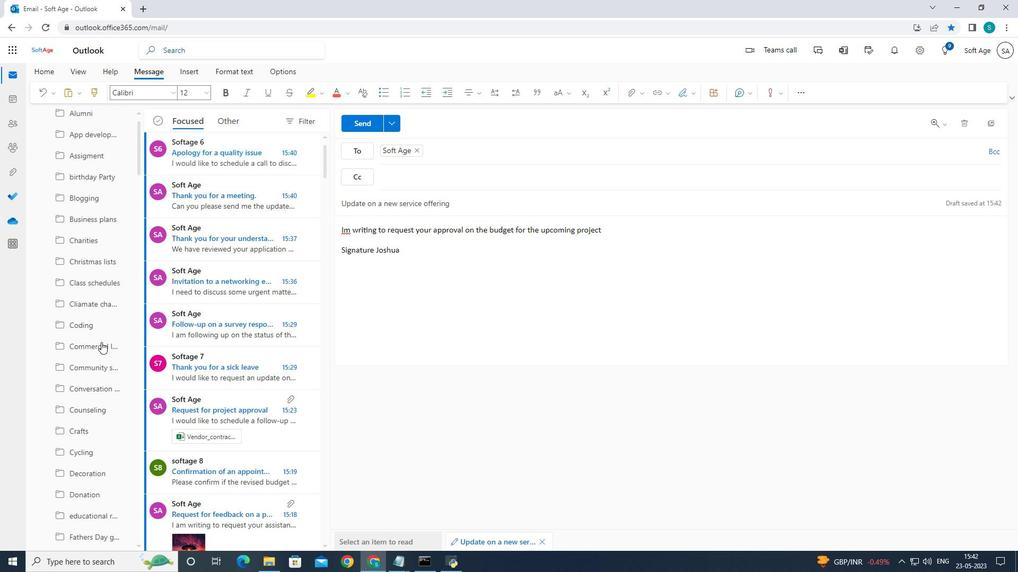 
Action: Mouse scrolled (101, 342) with delta (0, 0)
Screenshot: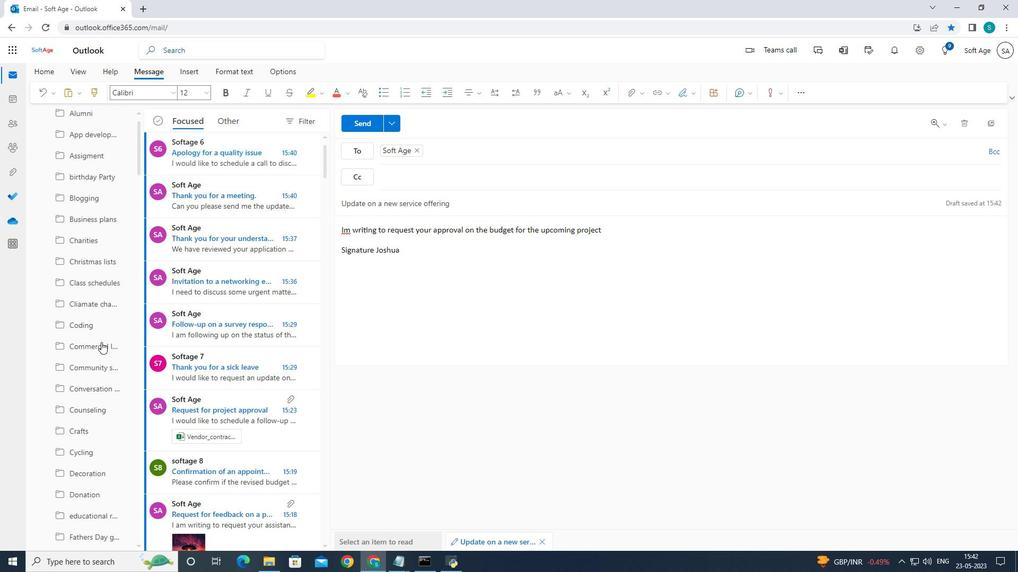 
Action: Mouse scrolled (101, 342) with delta (0, 0)
Screenshot: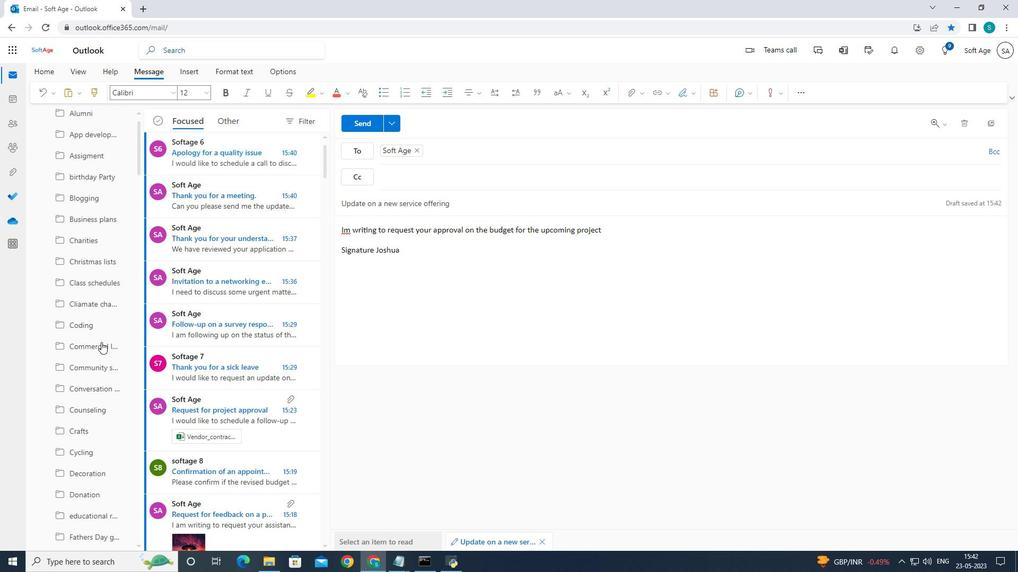
Action: Mouse scrolled (101, 342) with delta (0, 0)
Screenshot: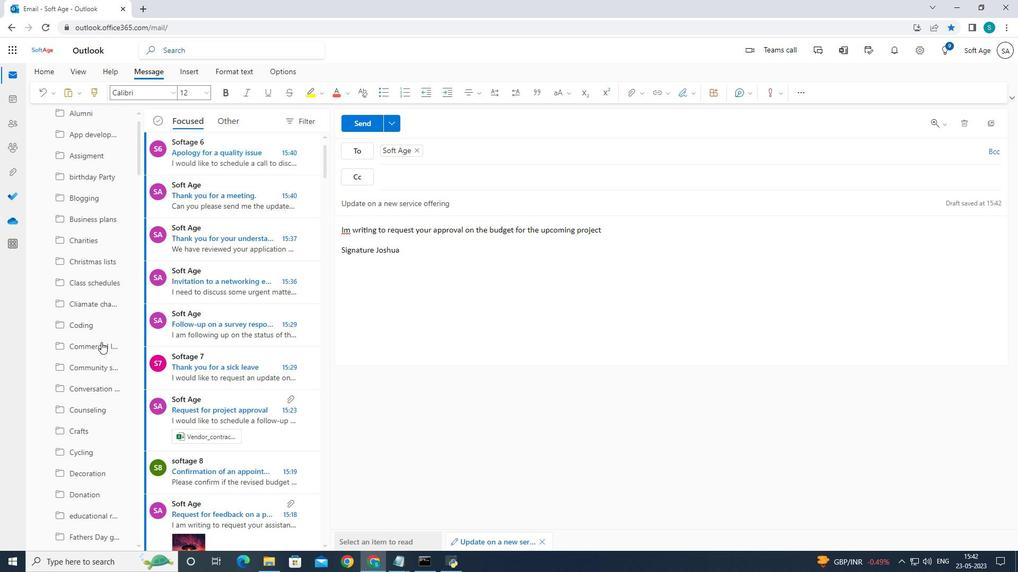 
Action: Mouse scrolled (101, 342) with delta (0, 0)
Screenshot: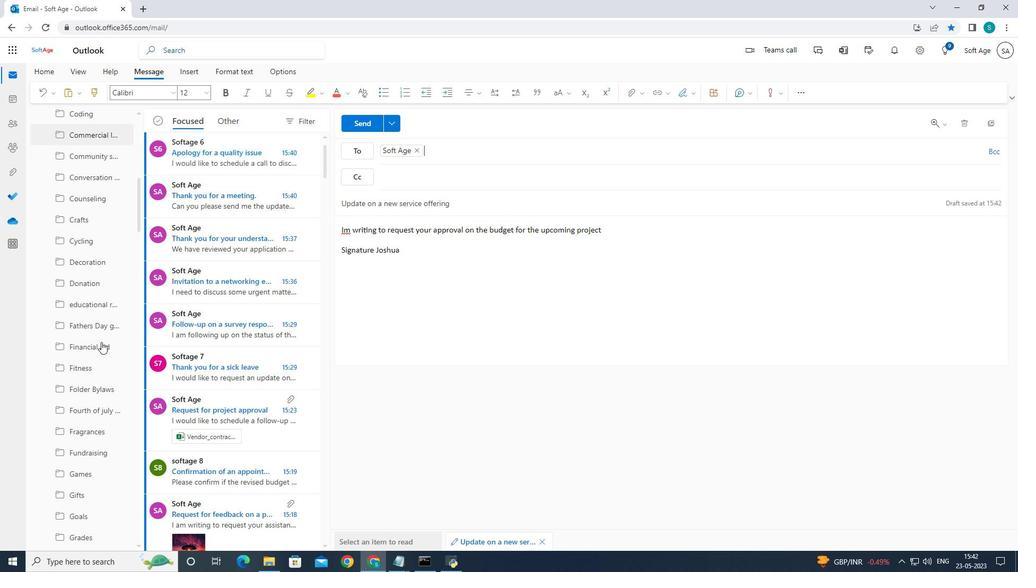 
Action: Mouse scrolled (101, 342) with delta (0, 0)
Screenshot: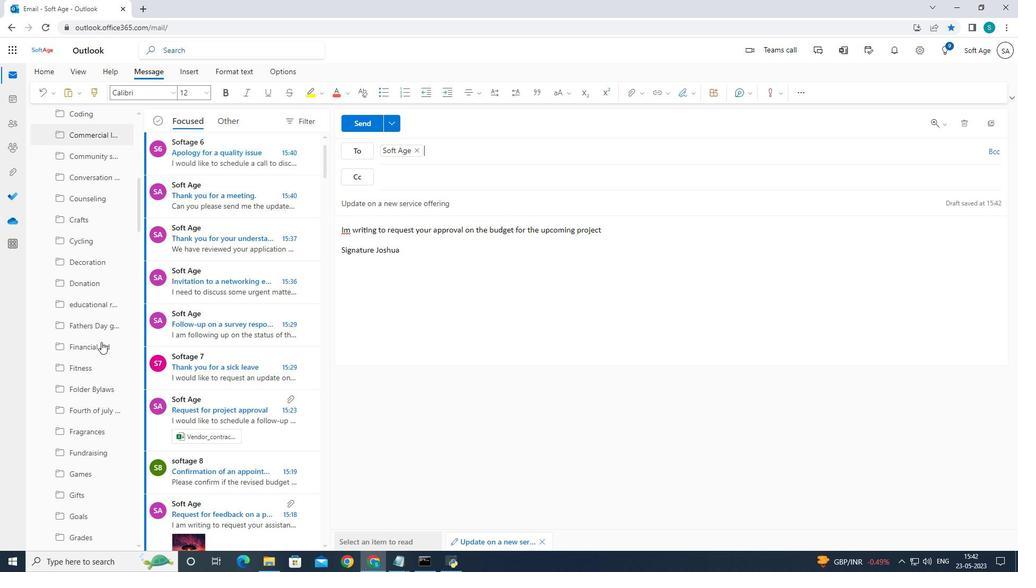 
Action: Mouse scrolled (101, 342) with delta (0, 0)
Screenshot: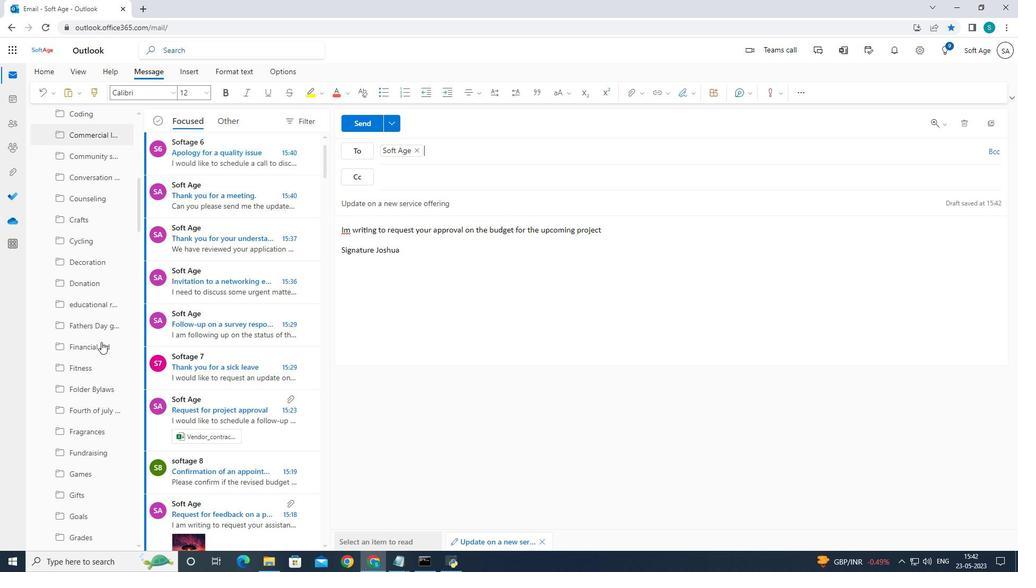 
Action: Mouse scrolled (101, 342) with delta (0, 0)
Screenshot: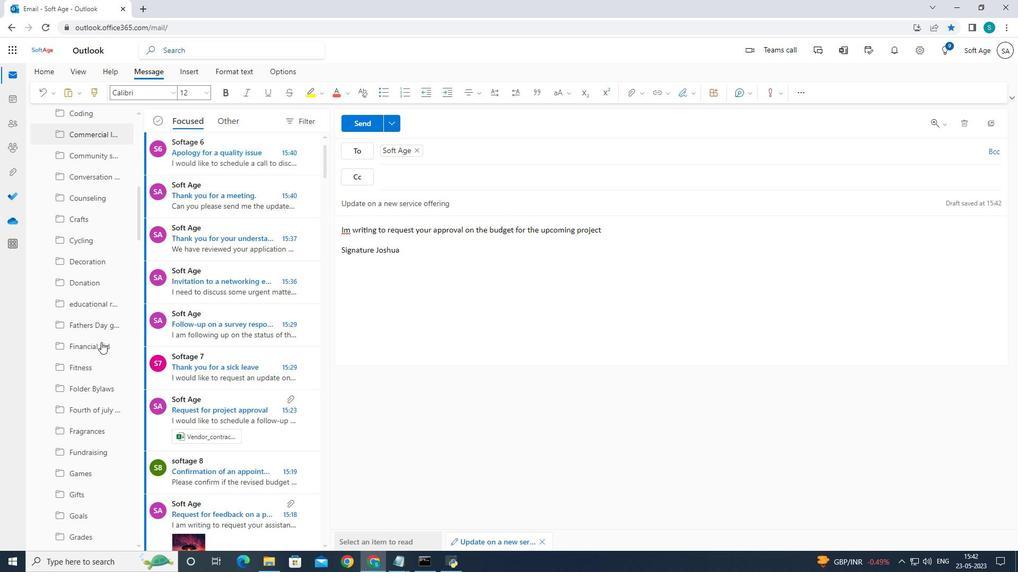
Action: Mouse scrolled (101, 342) with delta (0, 0)
Screenshot: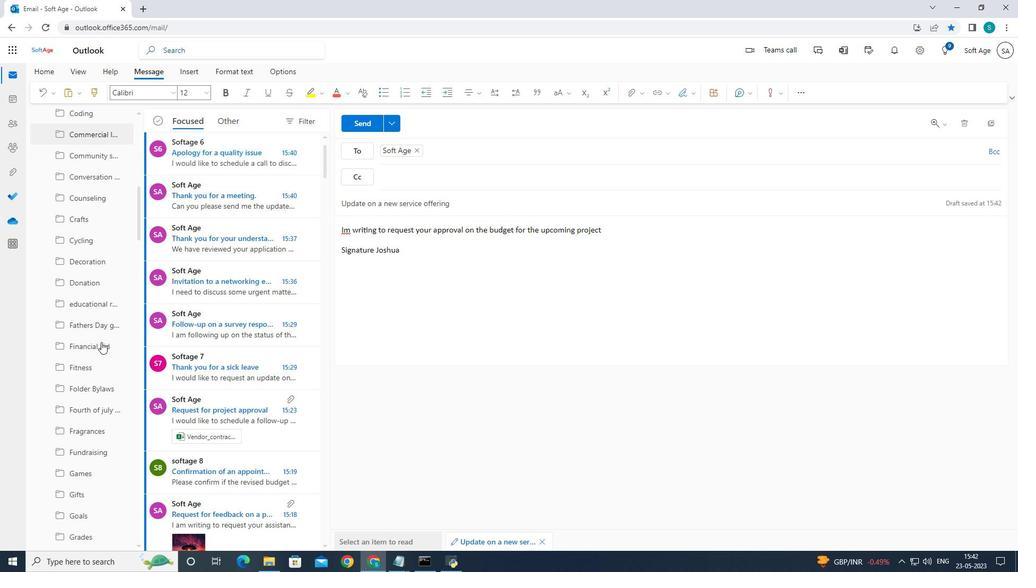 
Action: Mouse moved to (105, 336)
Screenshot: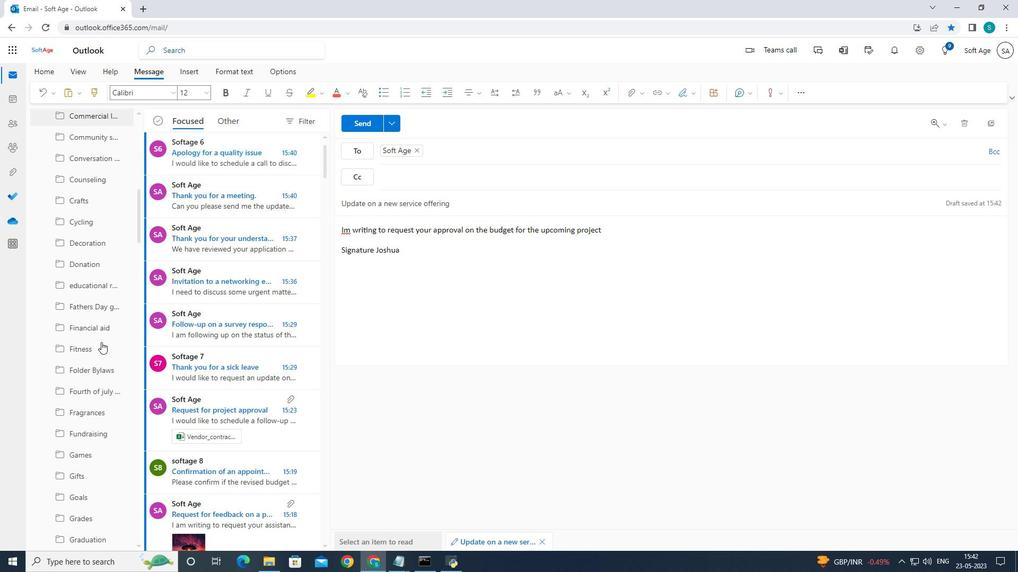 
Action: Mouse scrolled (105, 335) with delta (0, 0)
Screenshot: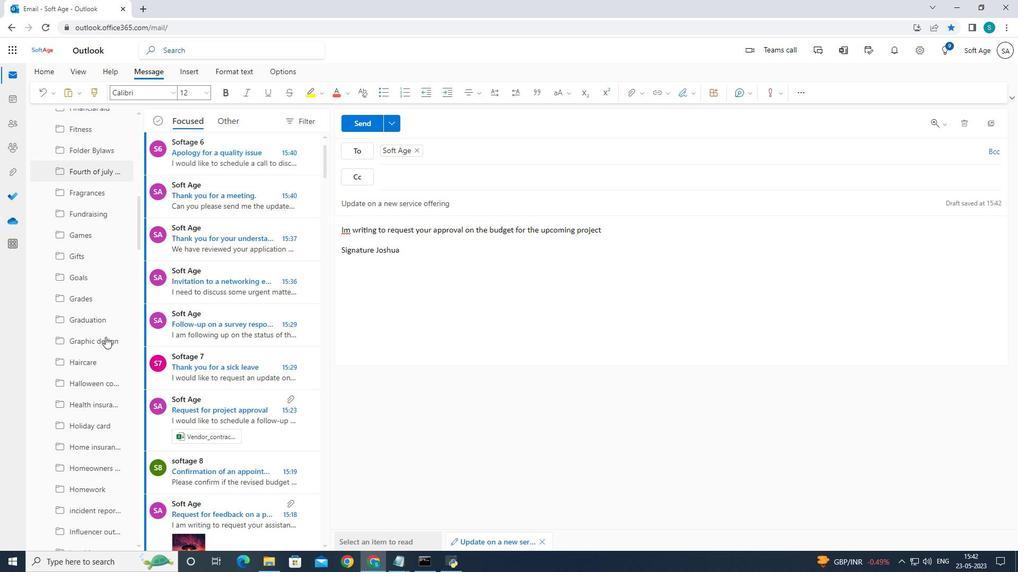 
Action: Mouse scrolled (105, 335) with delta (0, 0)
Screenshot: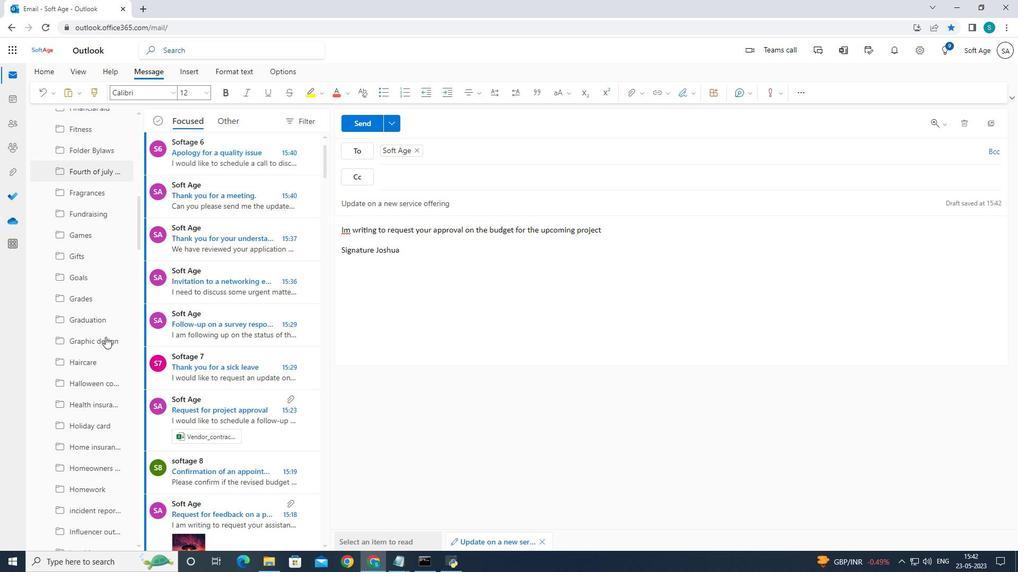 
Action: Mouse scrolled (105, 335) with delta (0, 0)
Screenshot: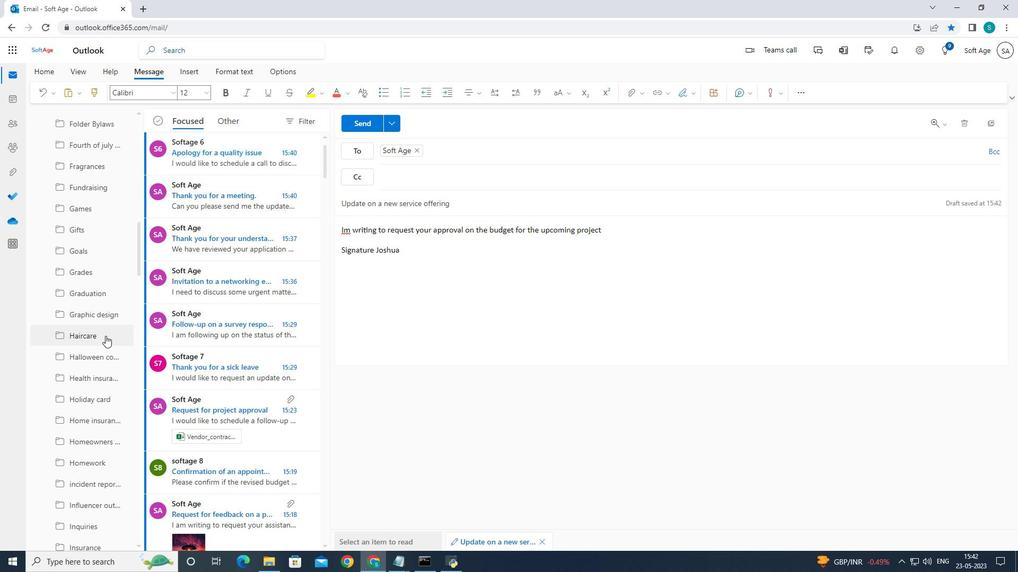 
Action: Mouse moved to (106, 336)
Screenshot: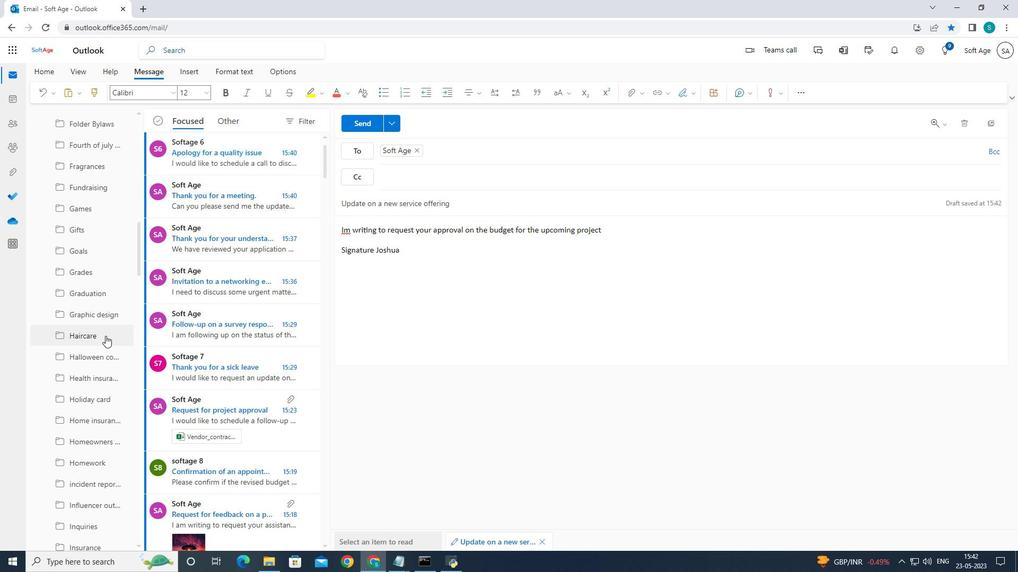 
Action: Mouse scrolled (106, 335) with delta (0, 0)
Screenshot: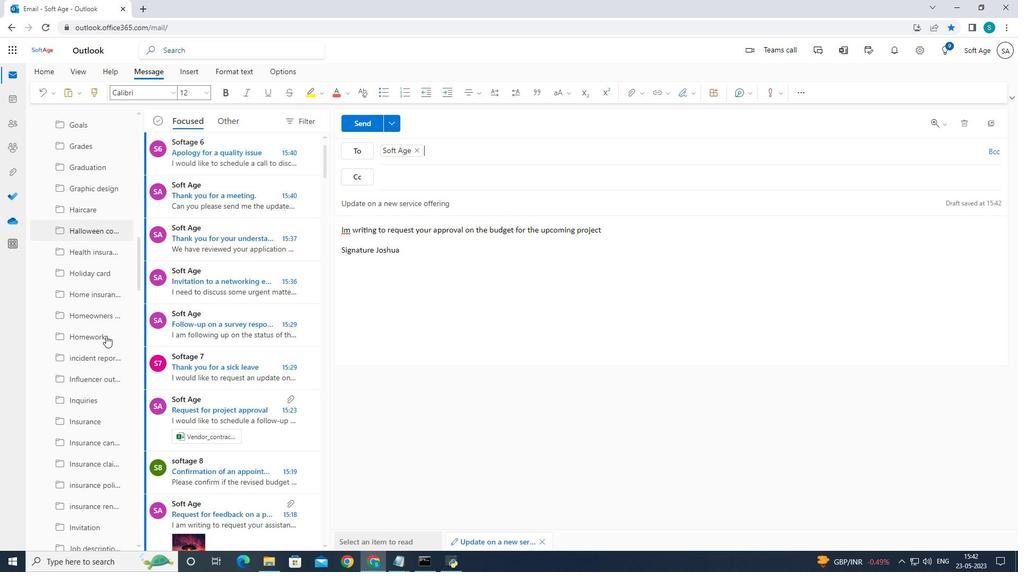 
Action: Mouse scrolled (106, 335) with delta (0, 0)
Screenshot: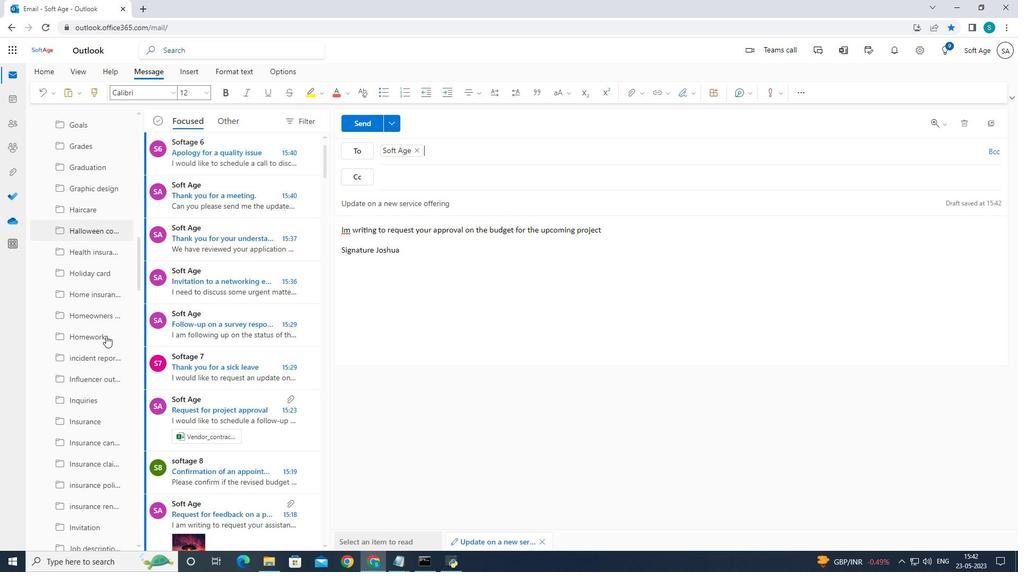 
Action: Mouse scrolled (106, 335) with delta (0, 0)
Screenshot: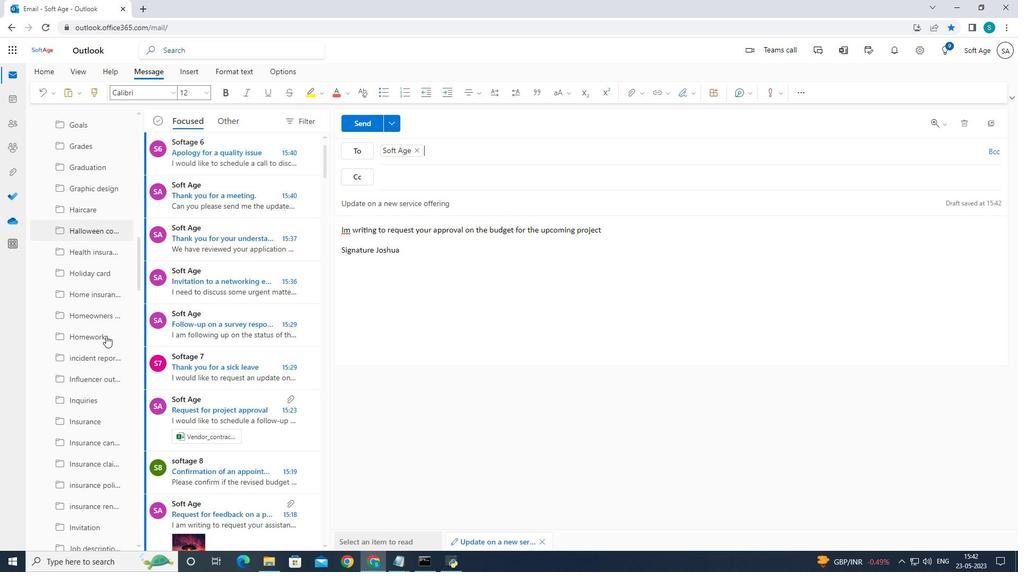 
Action: Mouse scrolled (106, 335) with delta (0, 0)
Screenshot: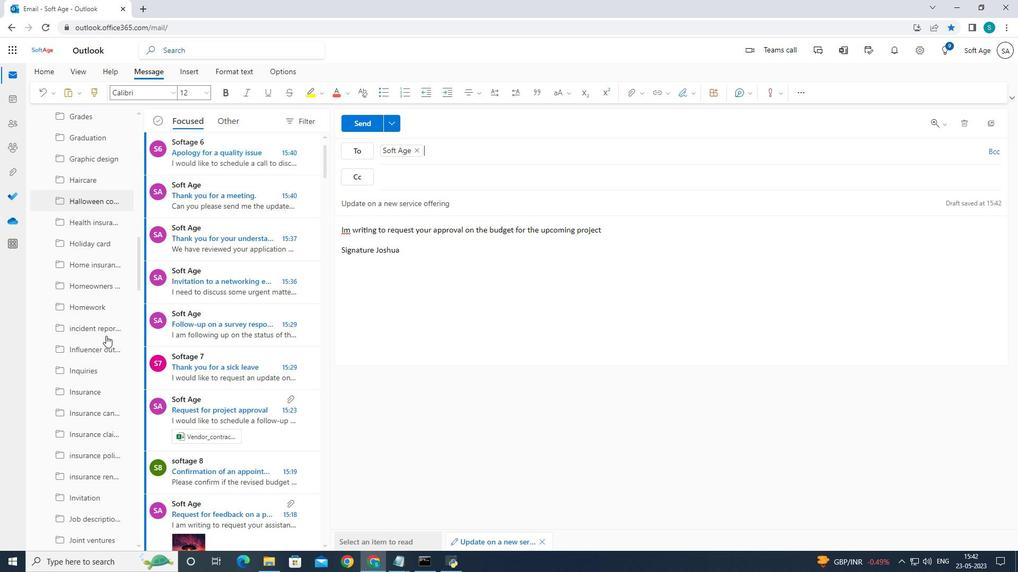 
Action: Mouse scrolled (106, 335) with delta (0, 0)
Screenshot: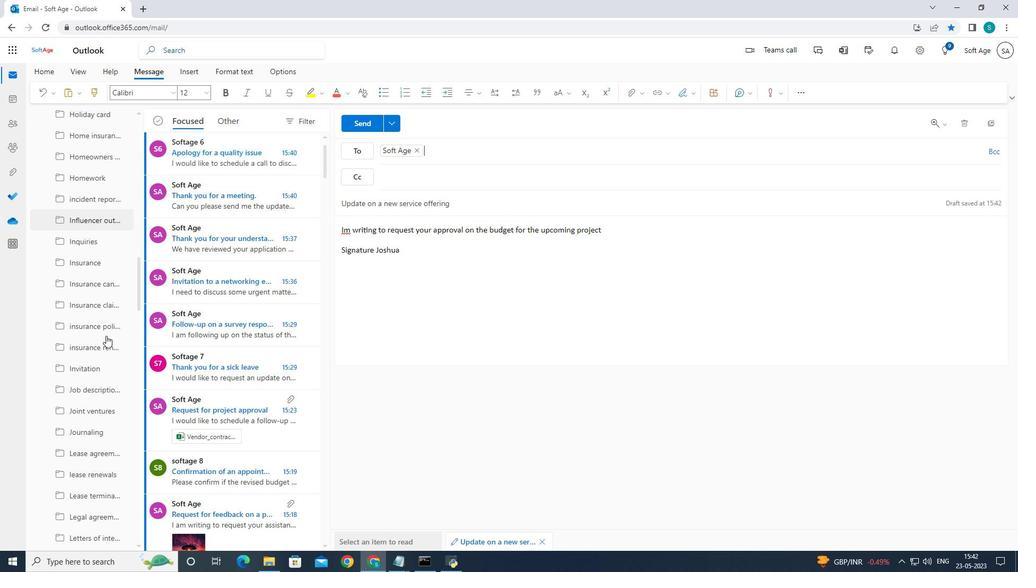 
Action: Mouse scrolled (106, 335) with delta (0, 0)
Screenshot: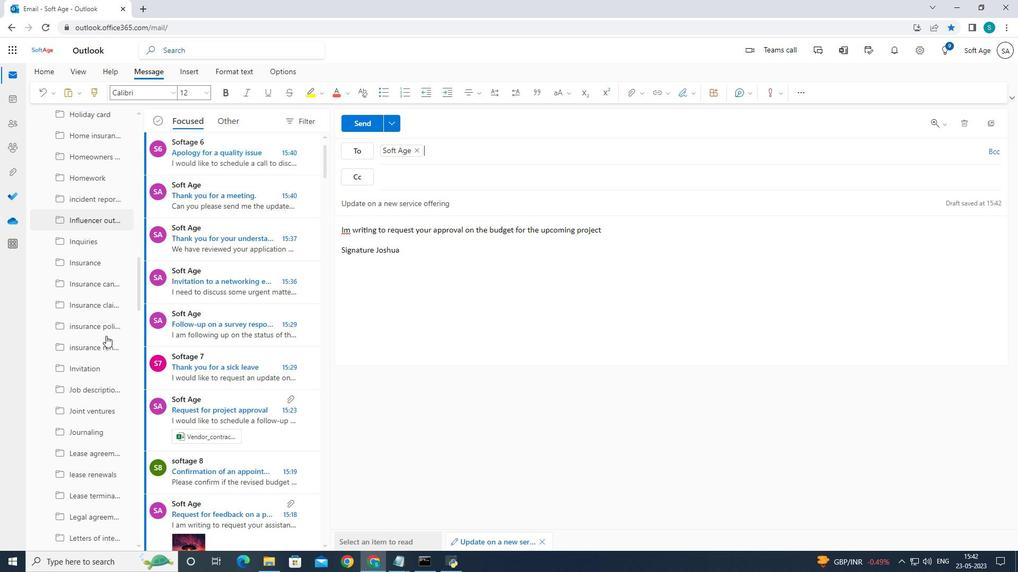 
Action: Mouse scrolled (106, 335) with delta (0, 0)
Screenshot: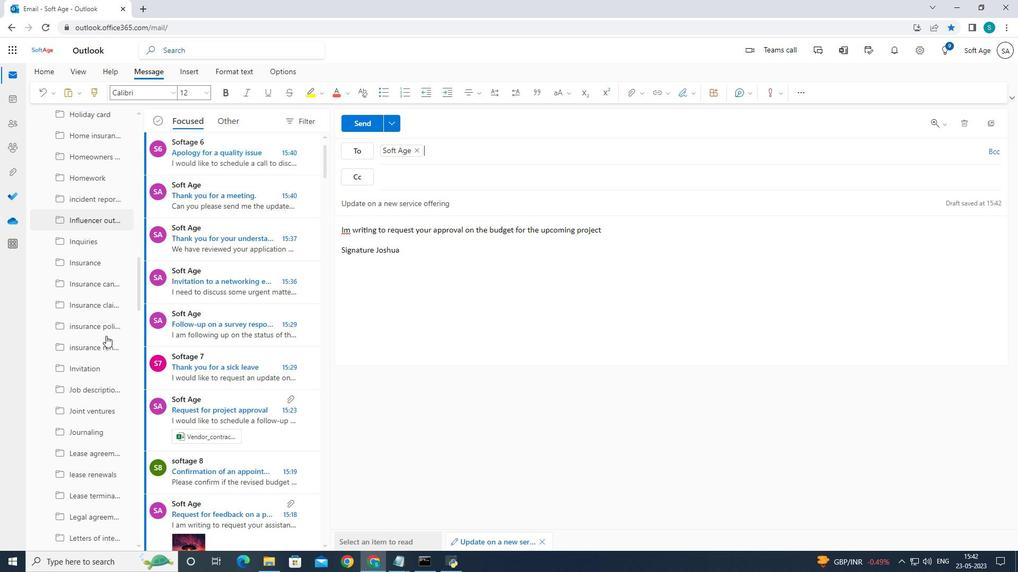
Action: Mouse scrolled (106, 335) with delta (0, 0)
Screenshot: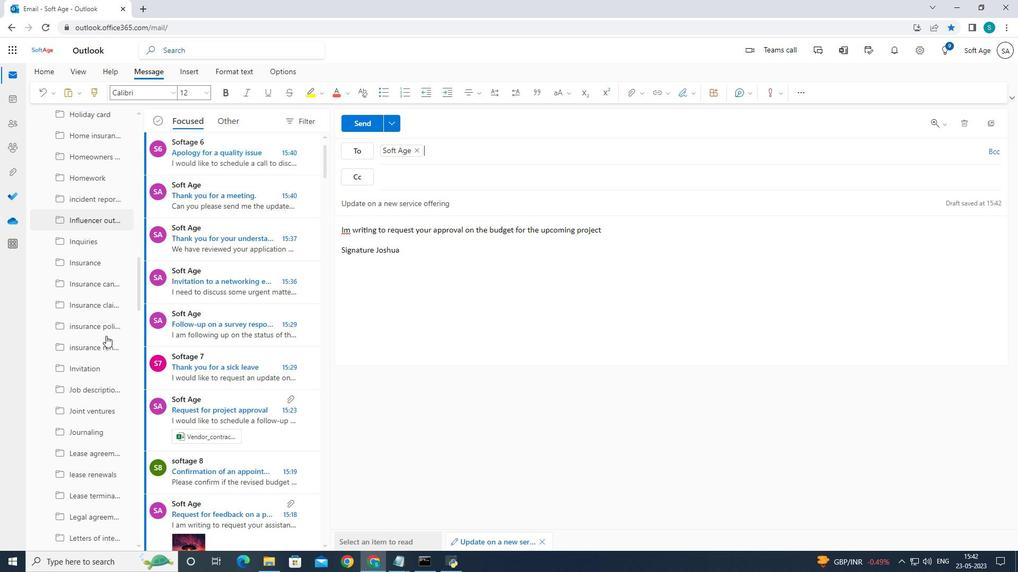 
Action: Mouse moved to (105, 336)
Screenshot: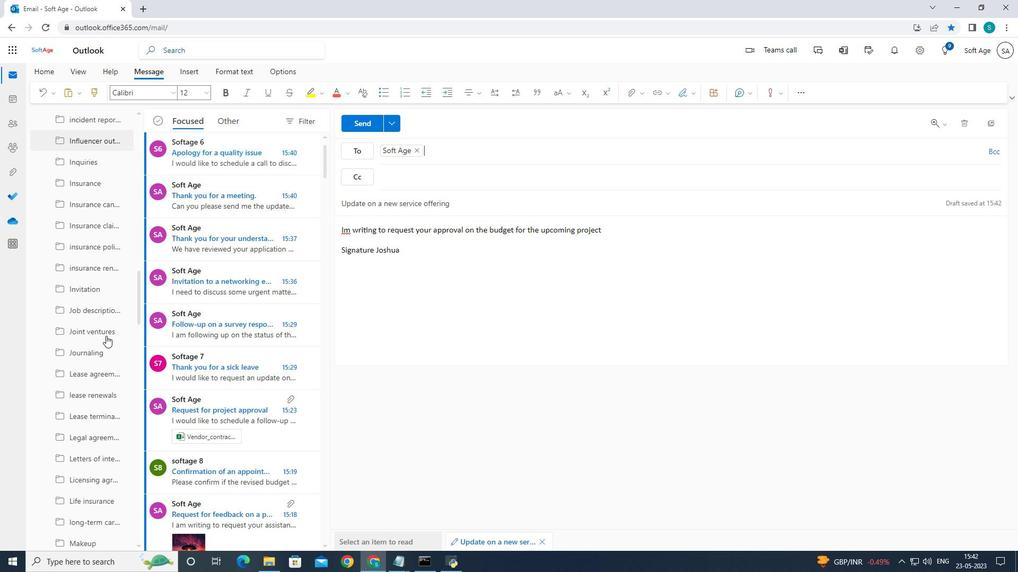 
Action: Mouse scrolled (105, 335) with delta (0, 0)
Screenshot: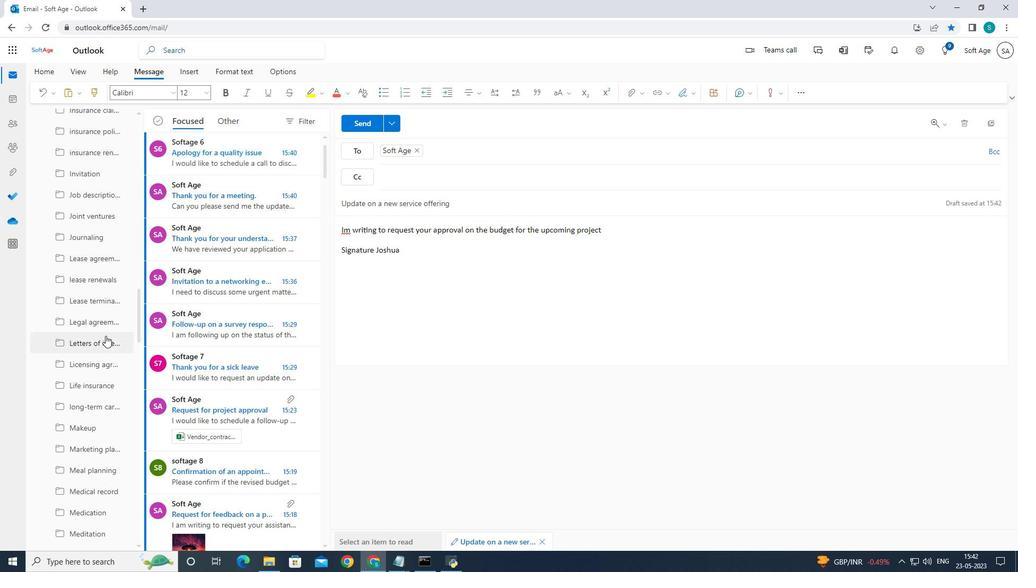 
Action: Mouse scrolled (105, 335) with delta (0, 0)
Screenshot: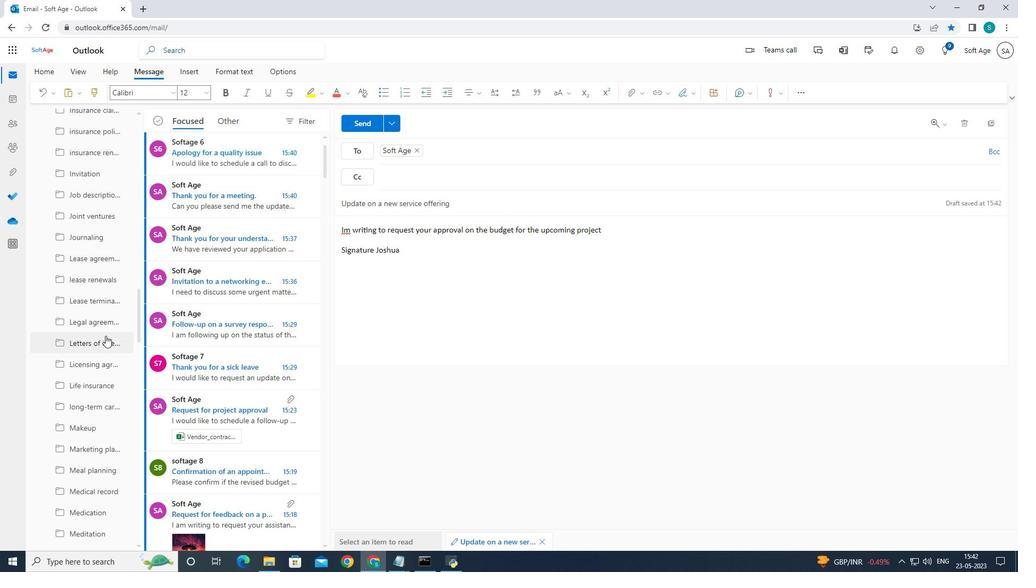 
Action: Mouse scrolled (105, 335) with delta (0, 0)
Screenshot: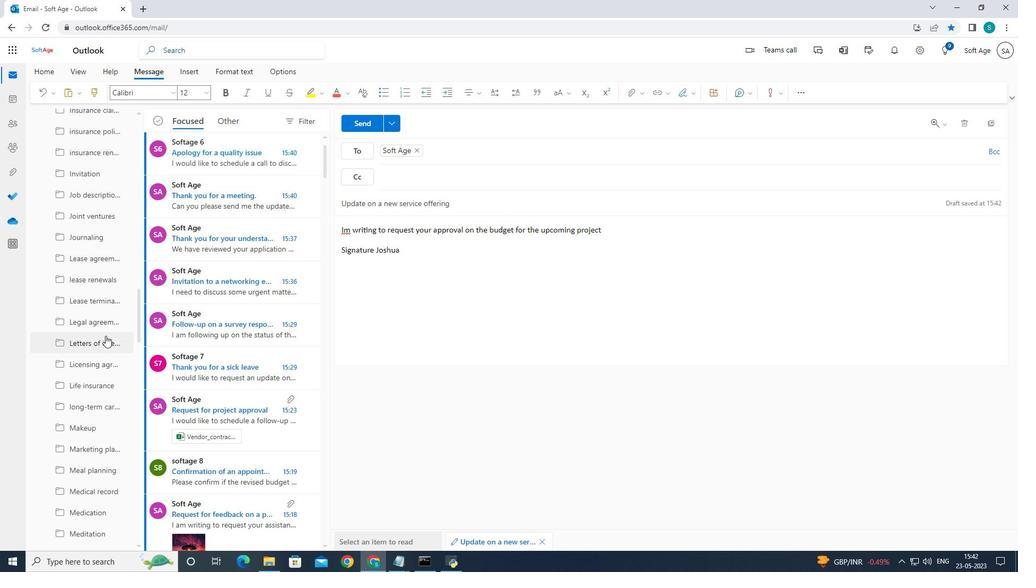 
Action: Mouse scrolled (105, 335) with delta (0, 0)
Screenshot: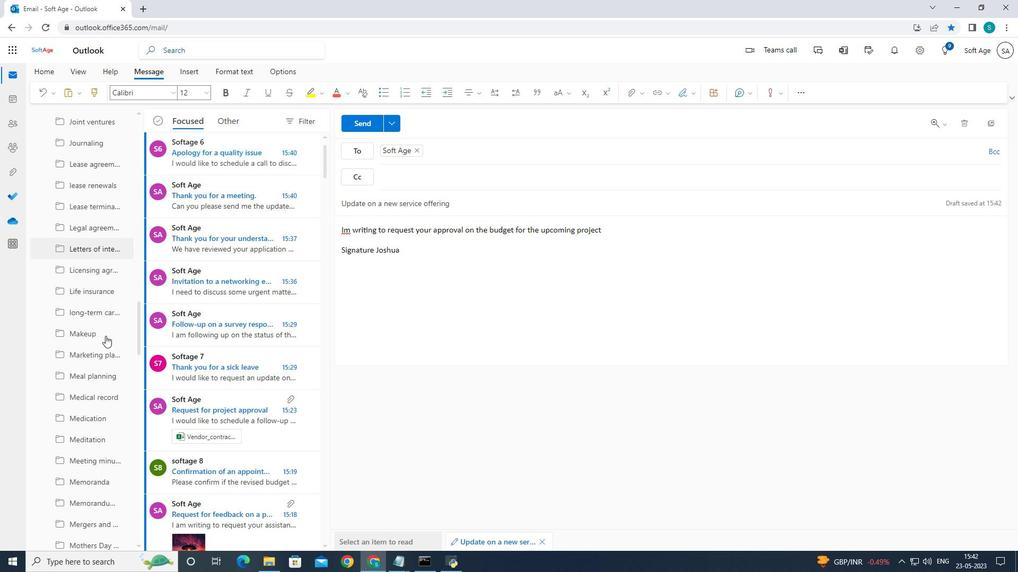
Action: Mouse moved to (105, 336)
Screenshot: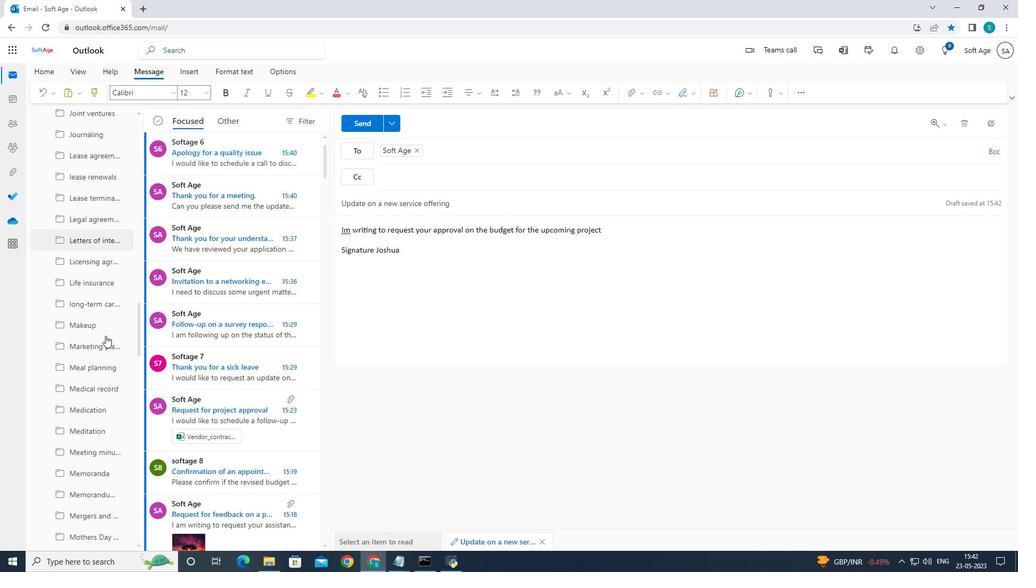 
Action: Mouse scrolled (105, 335) with delta (0, 0)
Screenshot: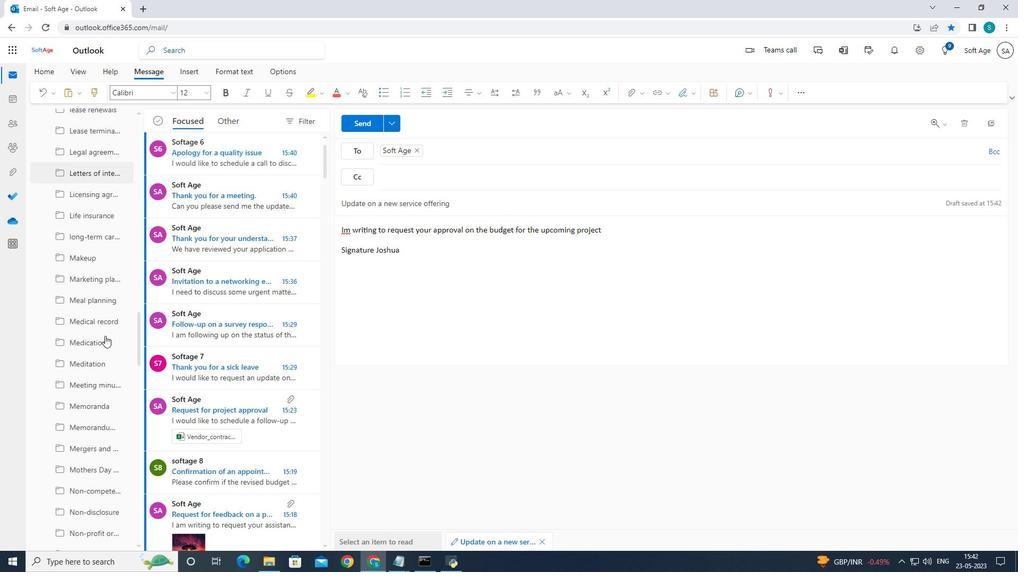 
Action: Mouse scrolled (105, 335) with delta (0, 0)
Screenshot: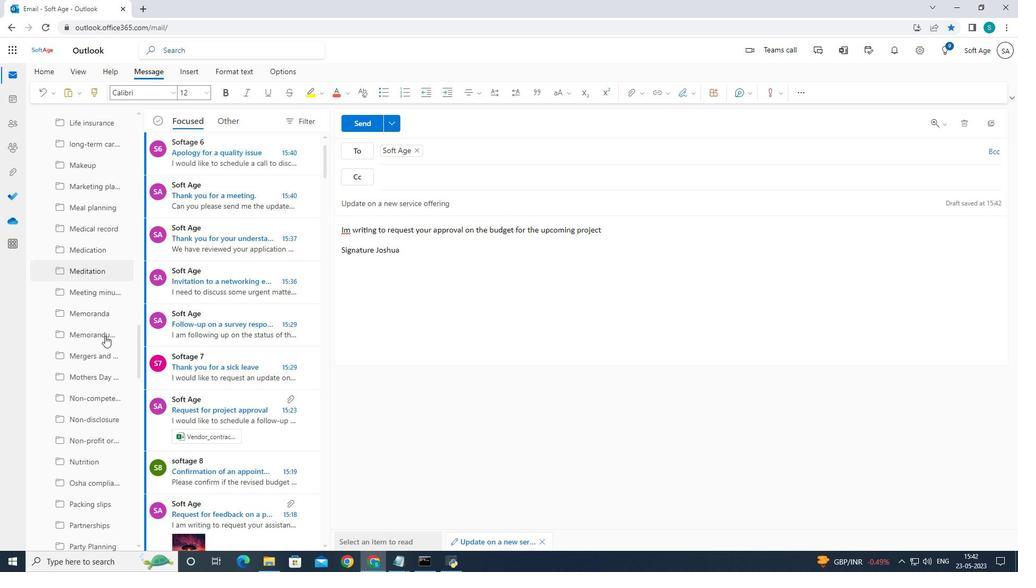 
Action: Mouse scrolled (105, 335) with delta (0, 0)
Screenshot: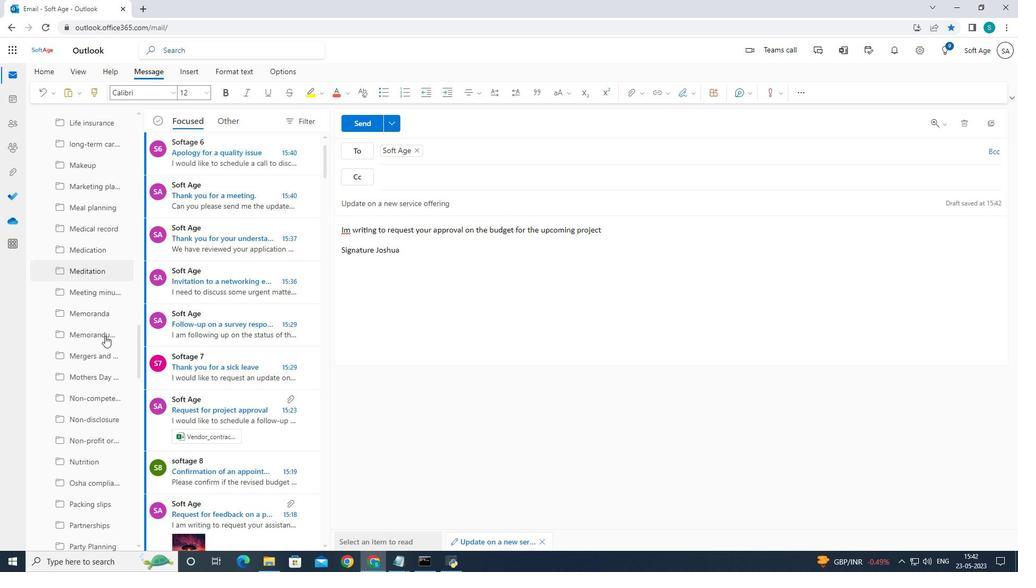 
Action: Mouse scrolled (105, 335) with delta (0, 0)
Screenshot: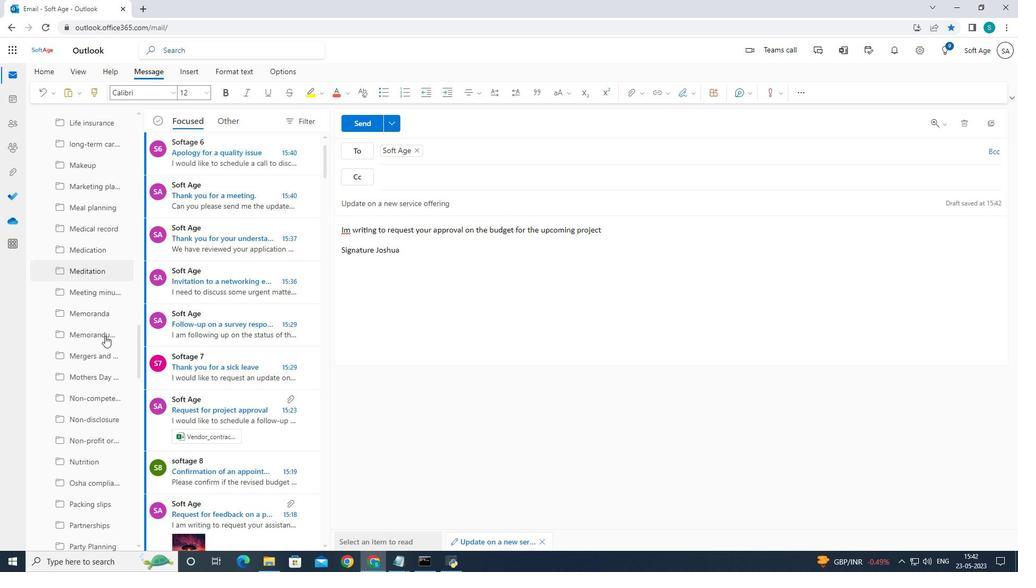 
Action: Mouse moved to (105, 333)
Screenshot: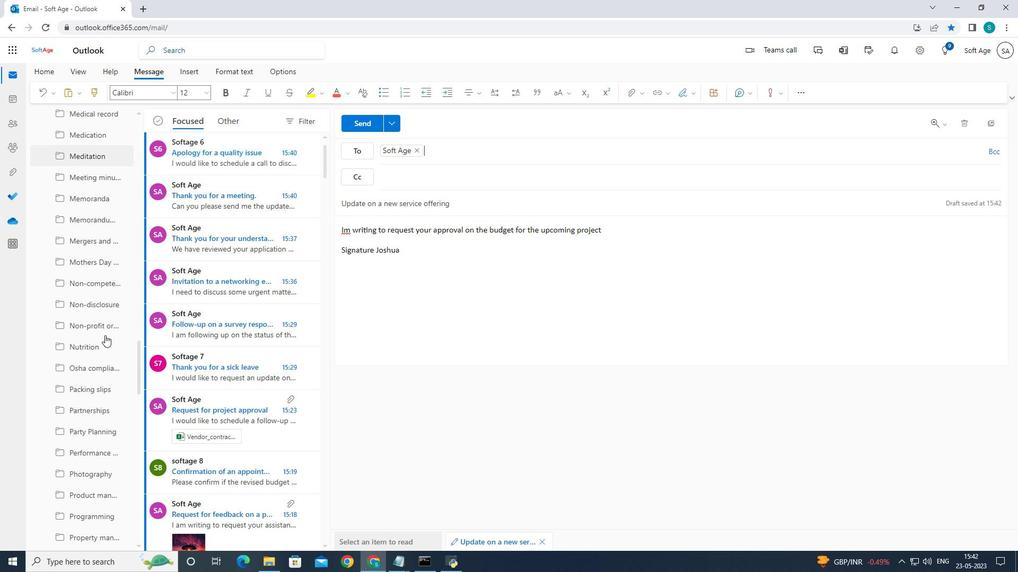 
Action: Mouse scrolled (105, 332) with delta (0, 0)
Screenshot: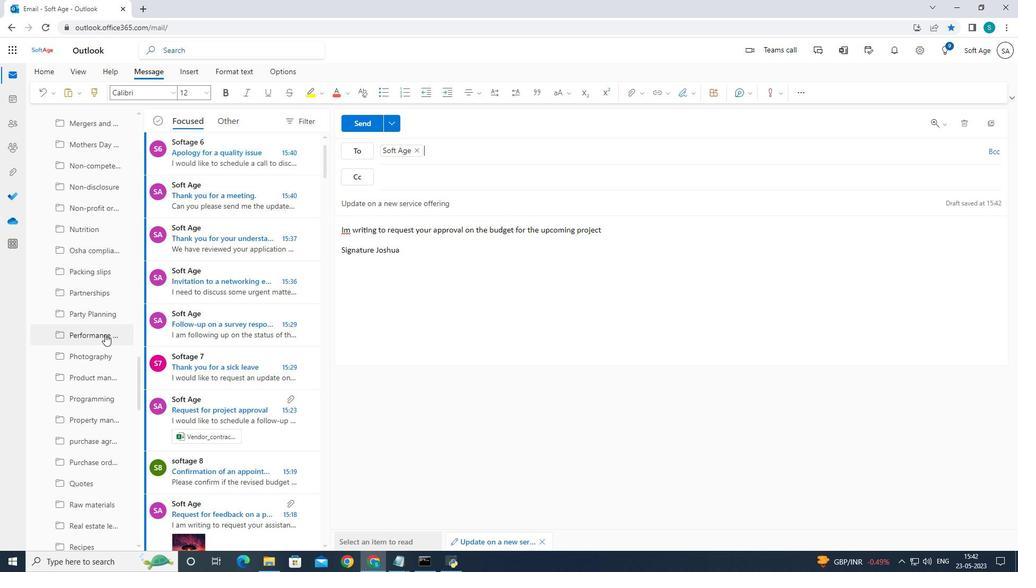 
Action: Mouse moved to (106, 333)
Screenshot: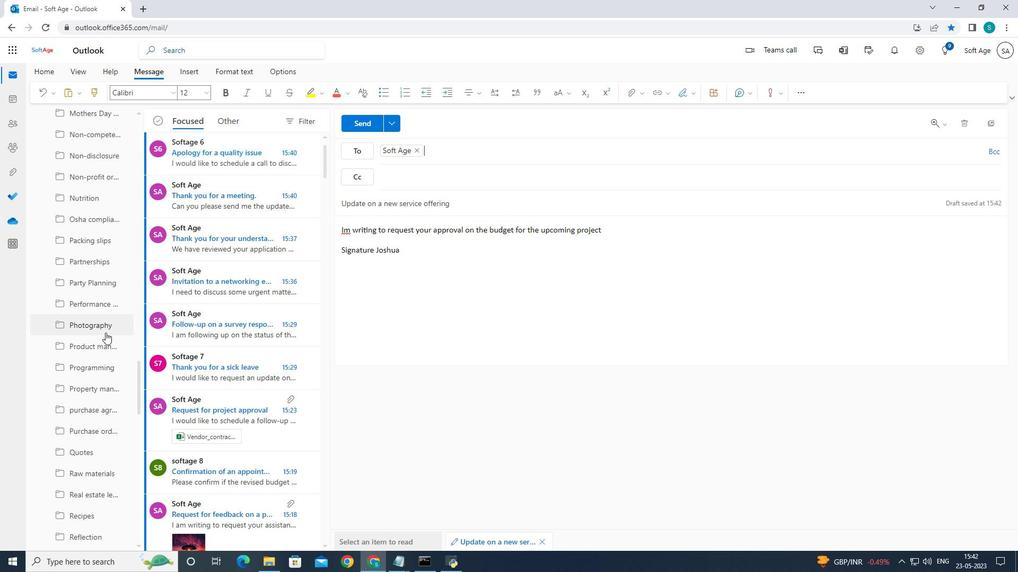 
Action: Mouse scrolled (106, 332) with delta (0, 0)
Screenshot: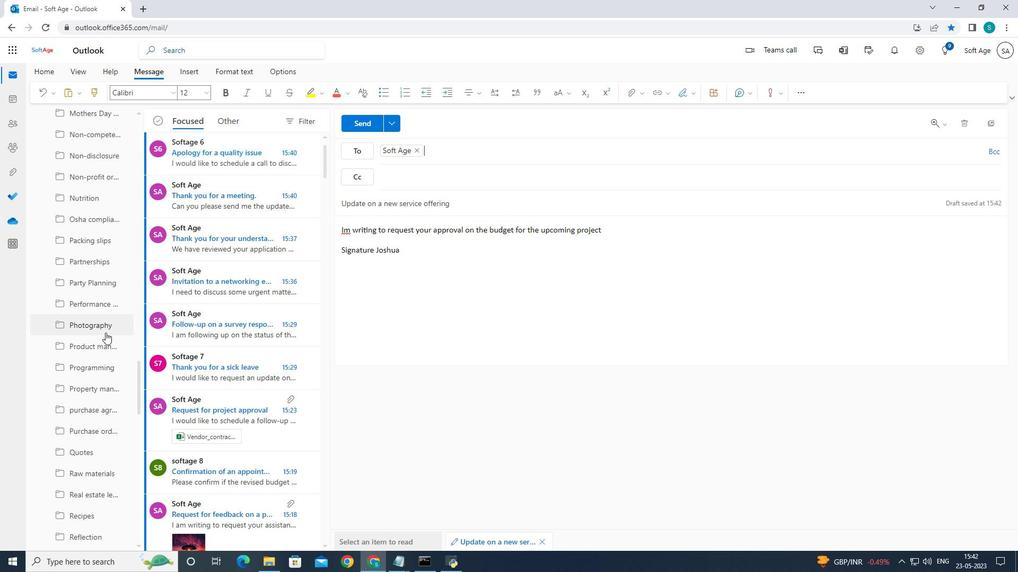 
Action: Mouse scrolled (106, 332) with delta (0, 0)
Screenshot: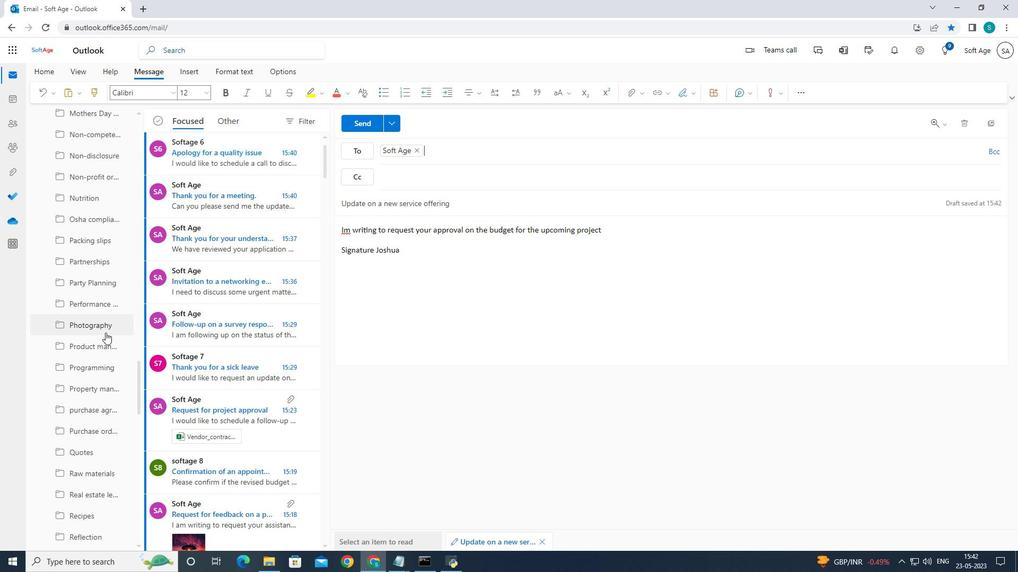 
Action: Mouse scrolled (106, 332) with delta (0, 0)
Screenshot: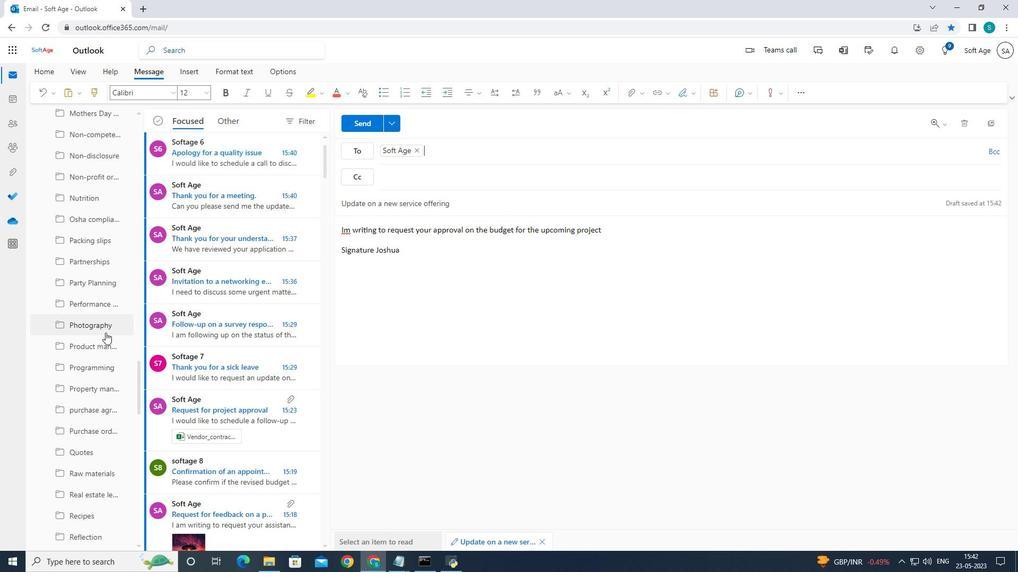 
Action: Mouse scrolled (106, 332) with delta (0, 0)
Screenshot: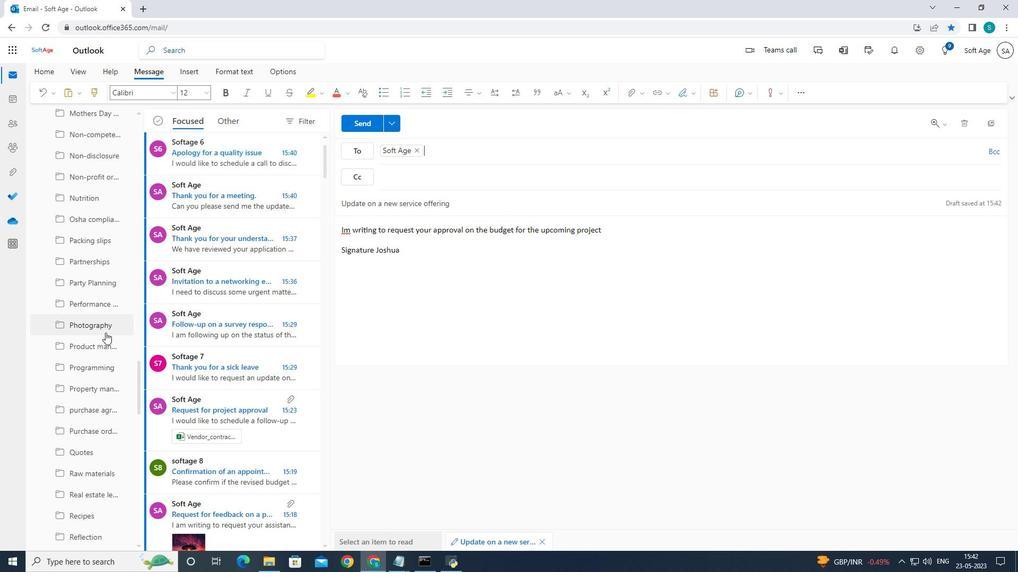 
Action: Mouse moved to (108, 332)
Screenshot: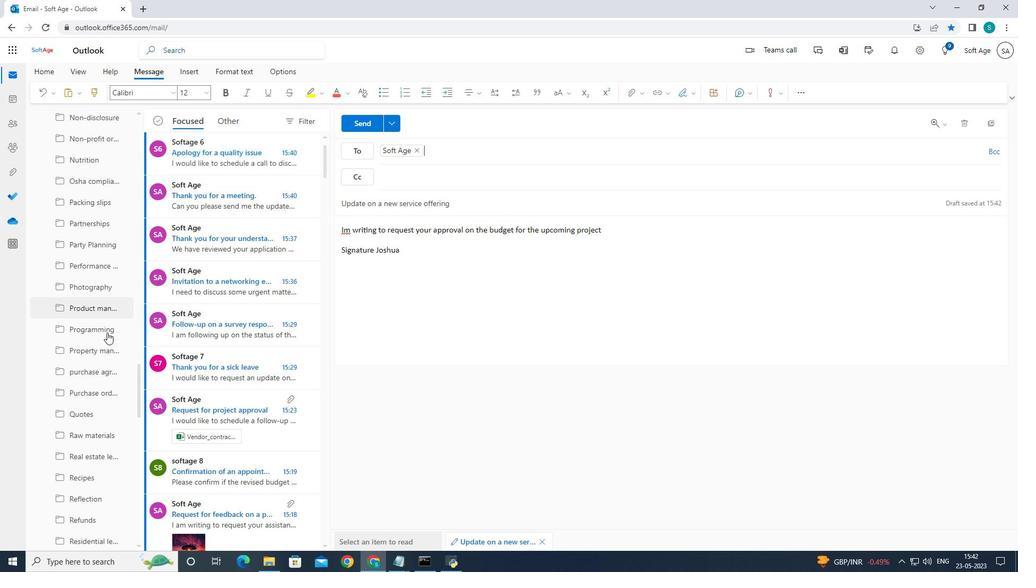 
Action: Mouse scrolled (108, 331) with delta (0, 0)
Screenshot: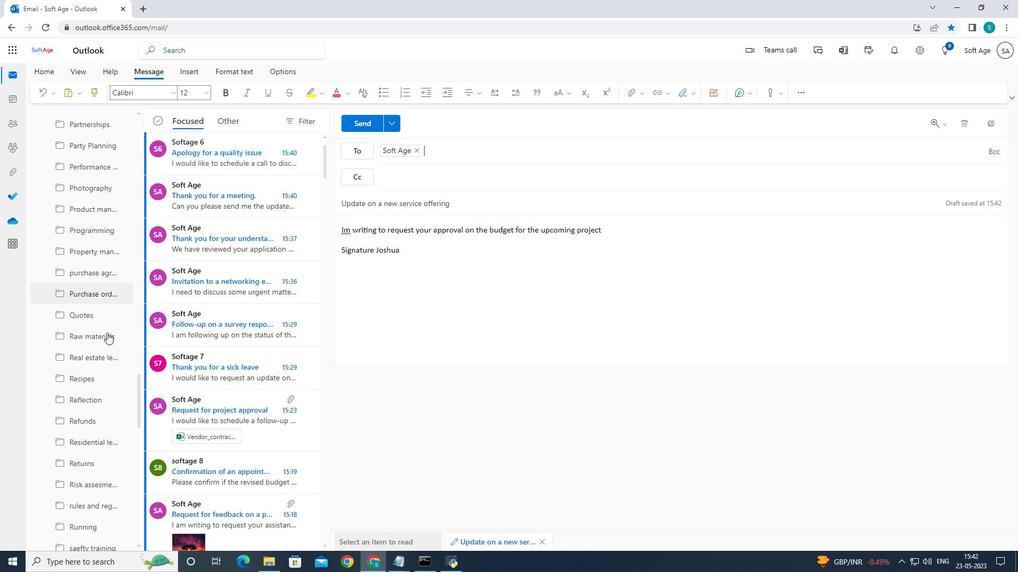 
Action: Mouse scrolled (108, 331) with delta (0, 0)
Screenshot: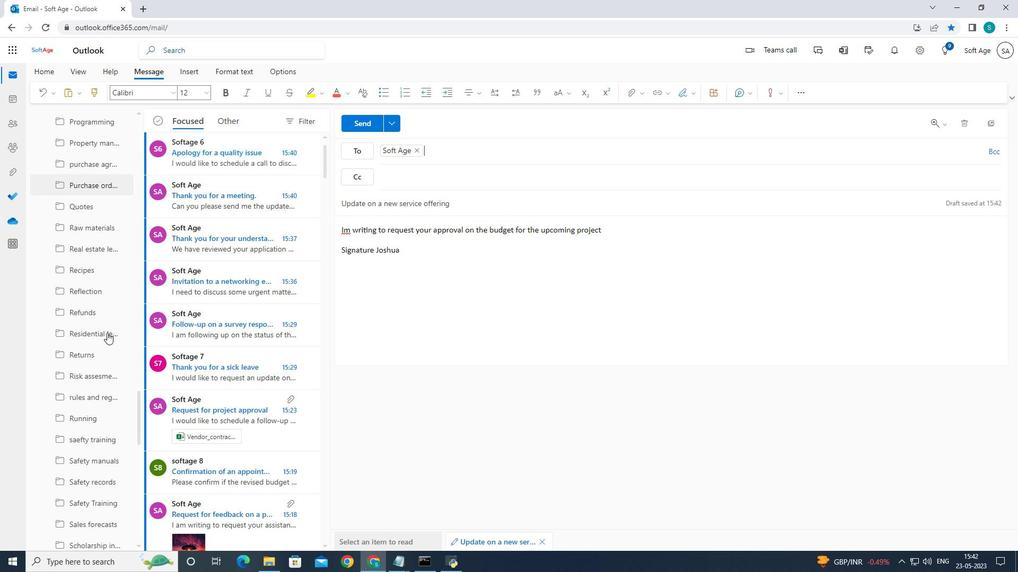 
Action: Mouse scrolled (108, 331) with delta (0, 0)
Screenshot: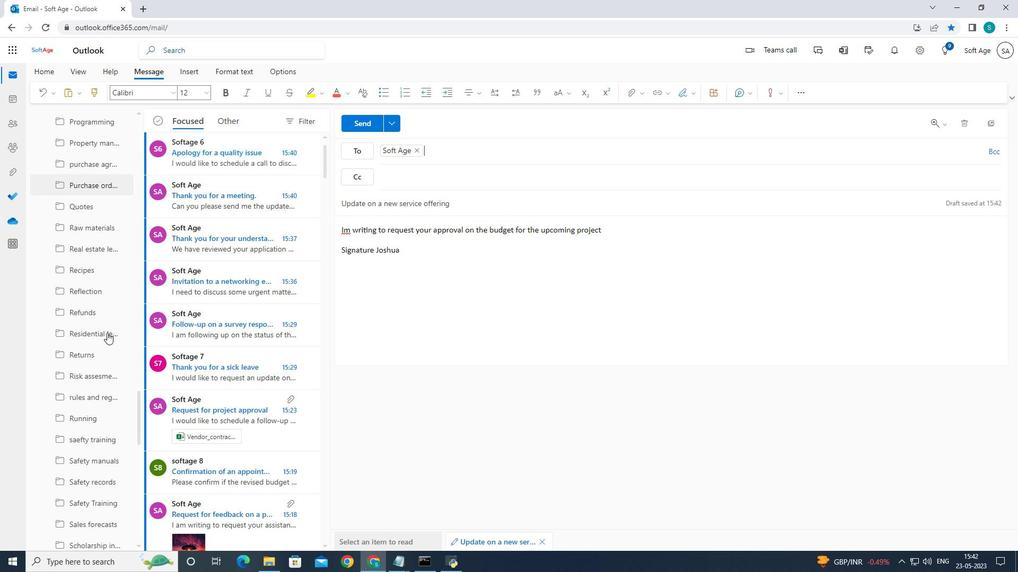 
Action: Mouse scrolled (108, 331) with delta (0, 0)
Screenshot: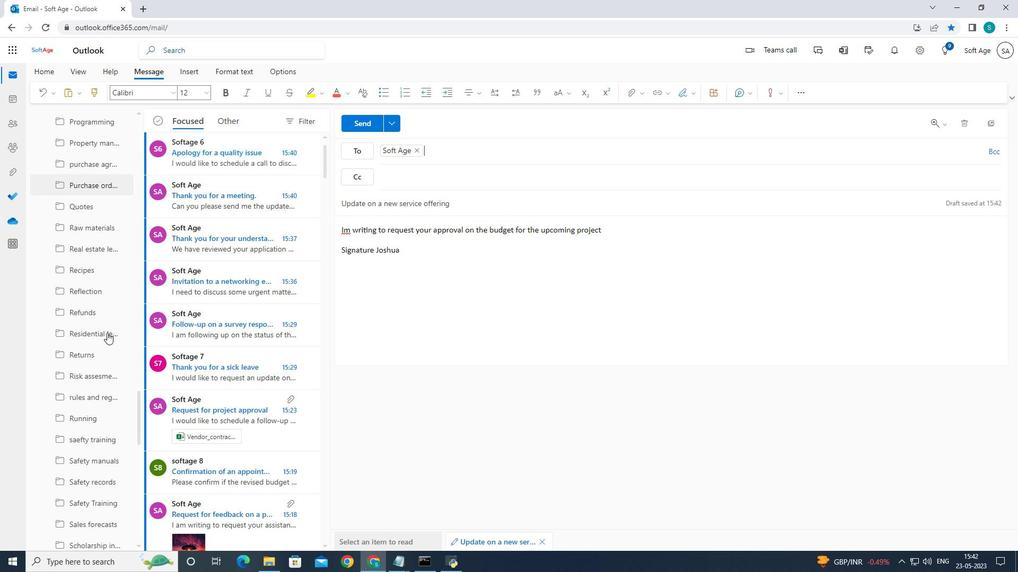 
Action: Mouse scrolled (108, 331) with delta (0, 0)
Screenshot: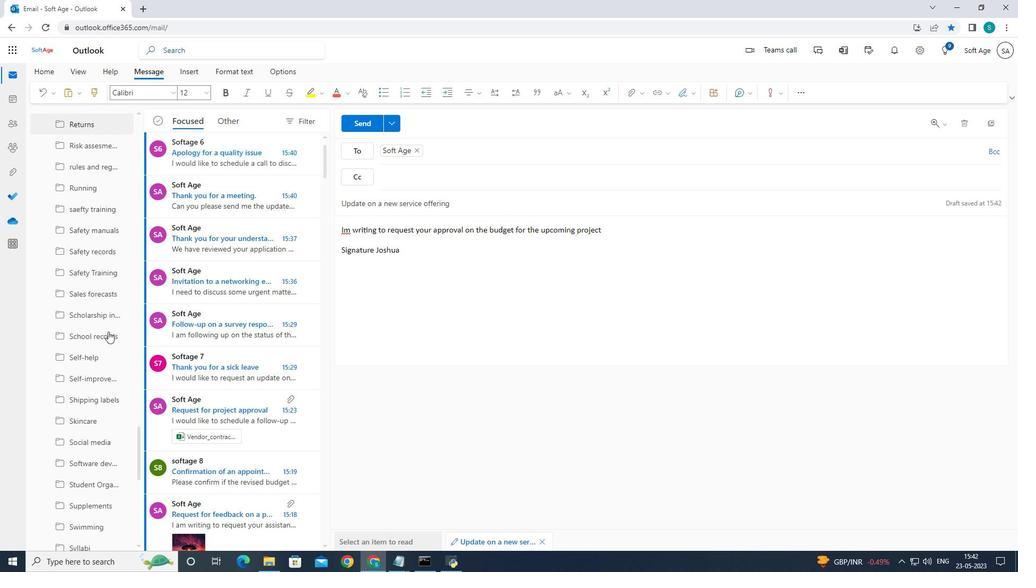 
Action: Mouse scrolled (108, 331) with delta (0, 0)
Screenshot: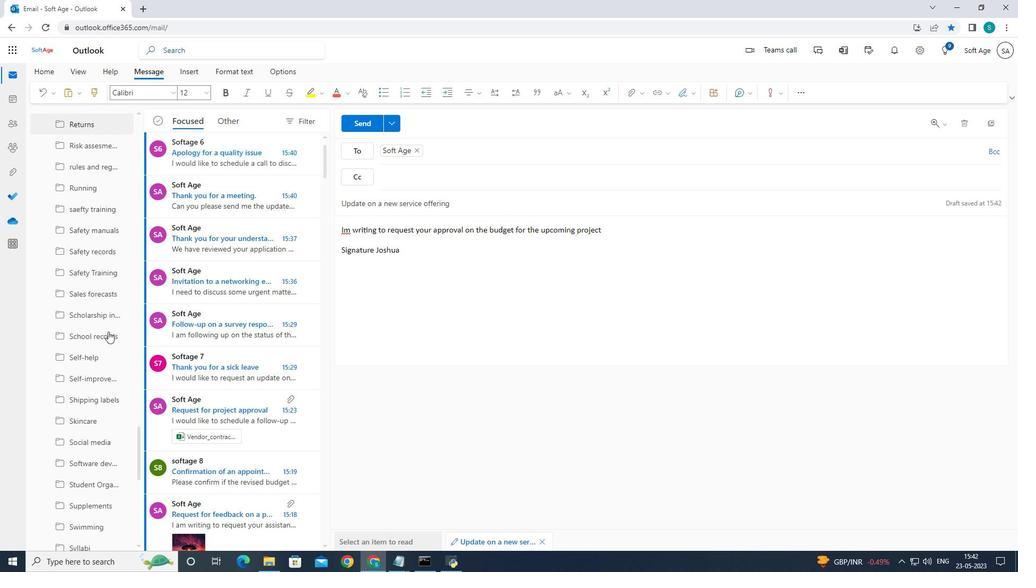 
Action: Mouse scrolled (108, 331) with delta (0, 0)
Screenshot: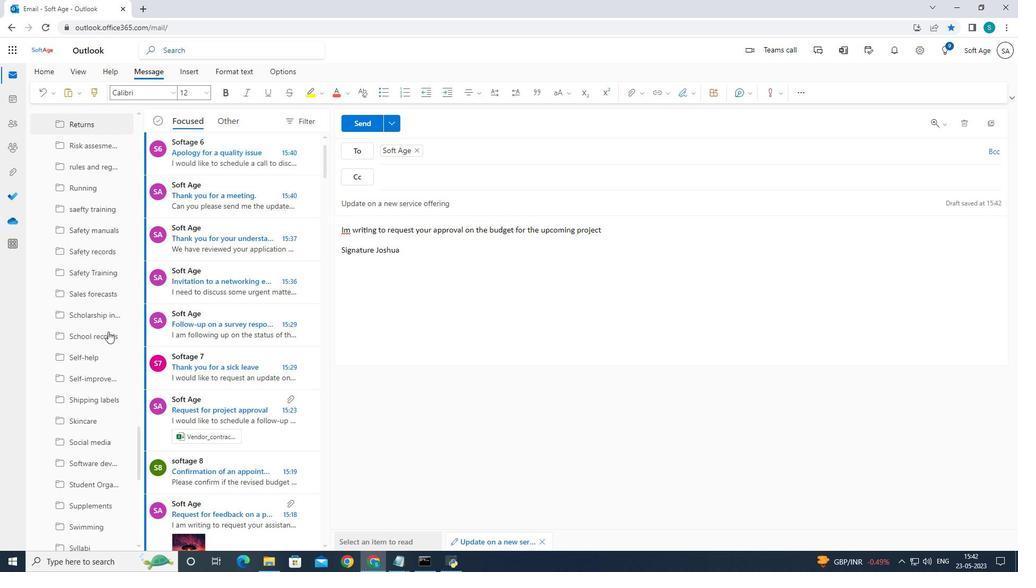 
Action: Mouse scrolled (108, 331) with delta (0, 0)
Screenshot: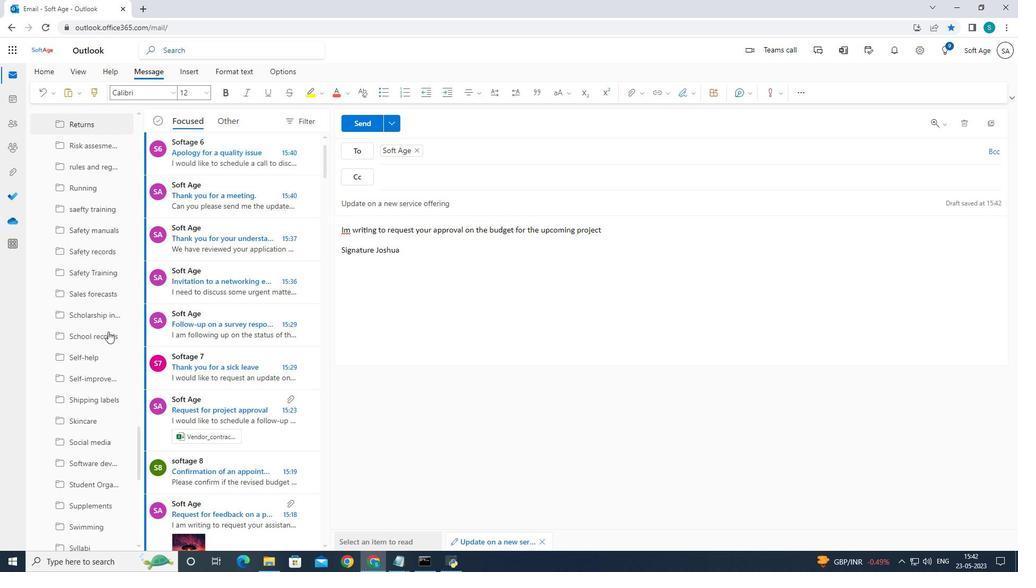 
Action: Mouse scrolled (108, 331) with delta (0, 0)
Screenshot: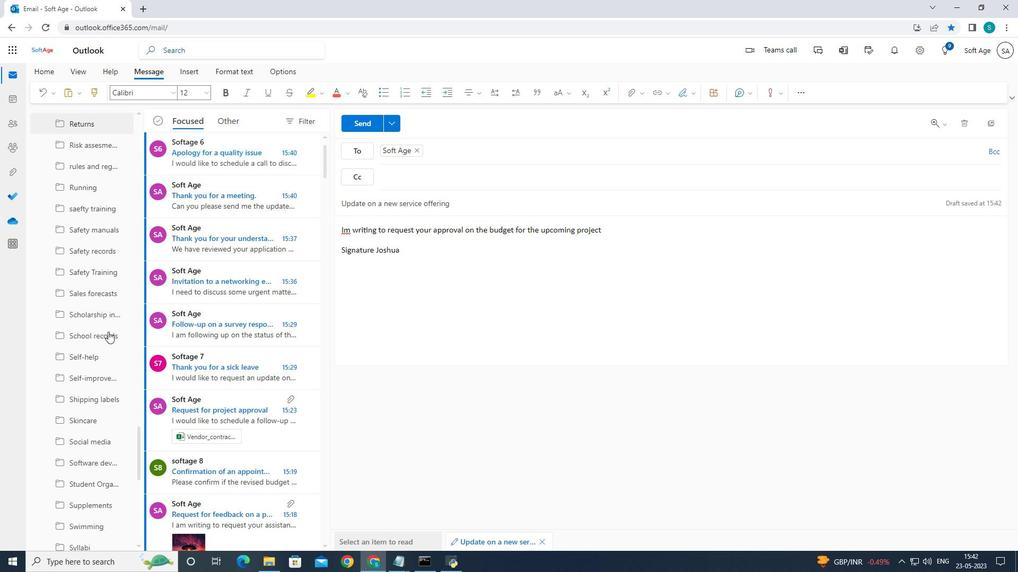 
Action: Mouse moved to (108, 332)
Screenshot: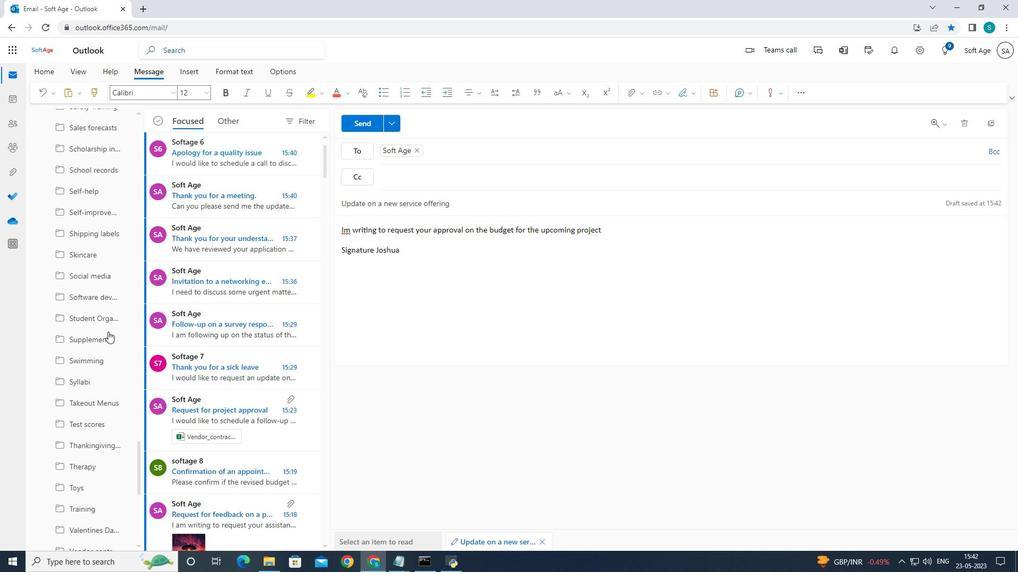 
Action: Mouse scrolled (108, 331) with delta (0, 0)
Screenshot: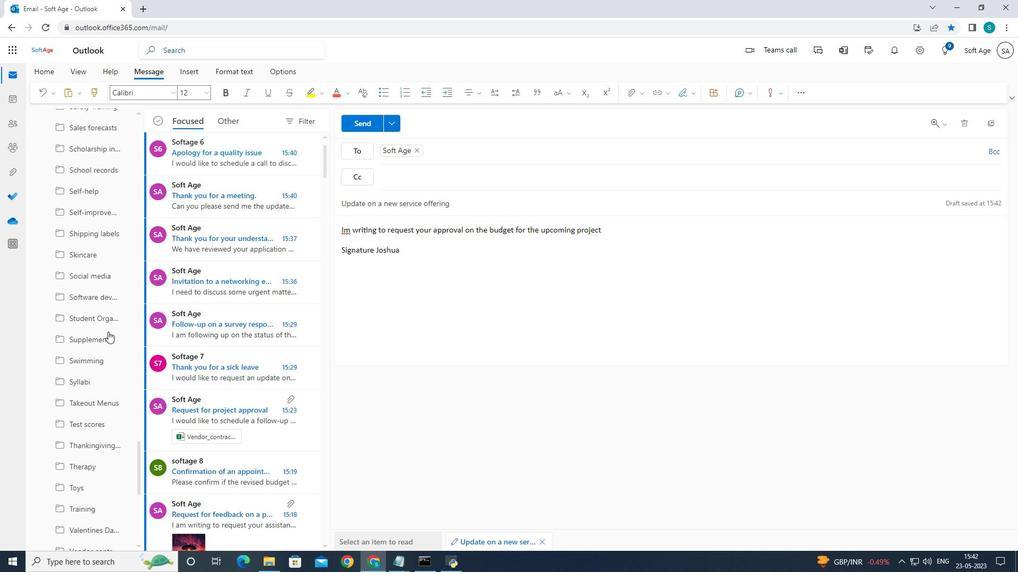 
Action: Mouse moved to (108, 332)
Screenshot: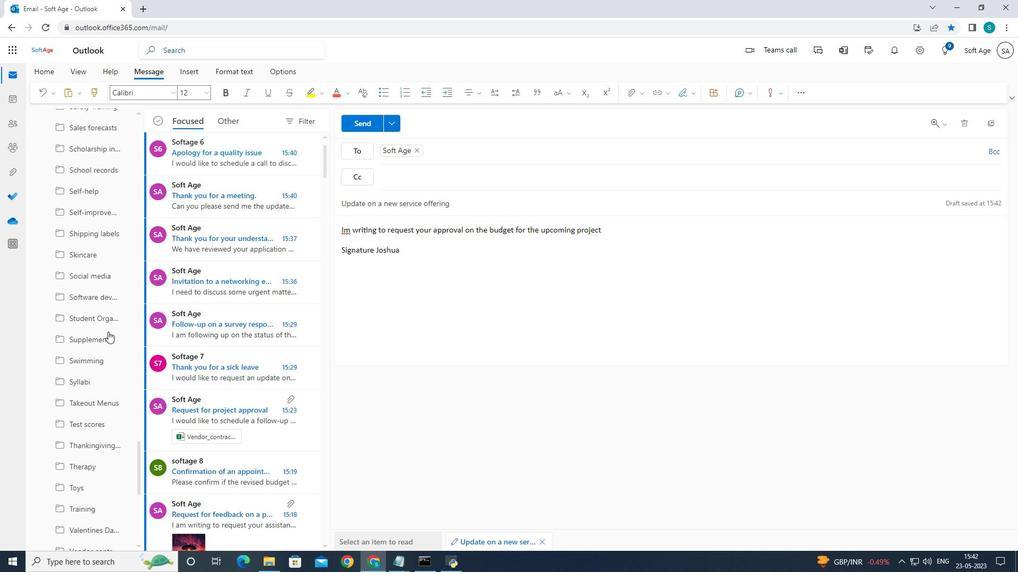 
Action: Mouse scrolled (108, 332) with delta (0, 0)
Screenshot: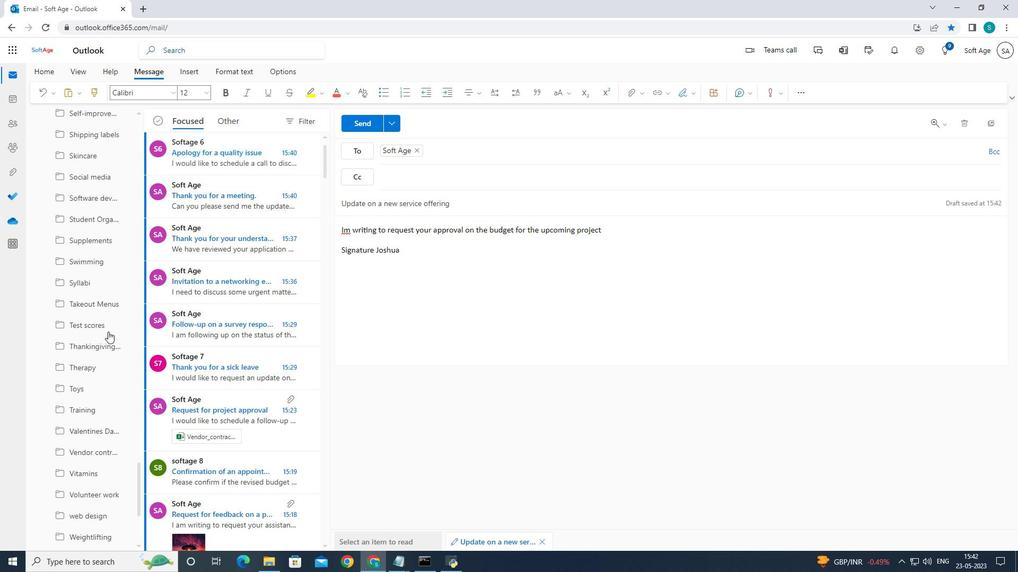 
Action: Mouse moved to (108, 332)
Screenshot: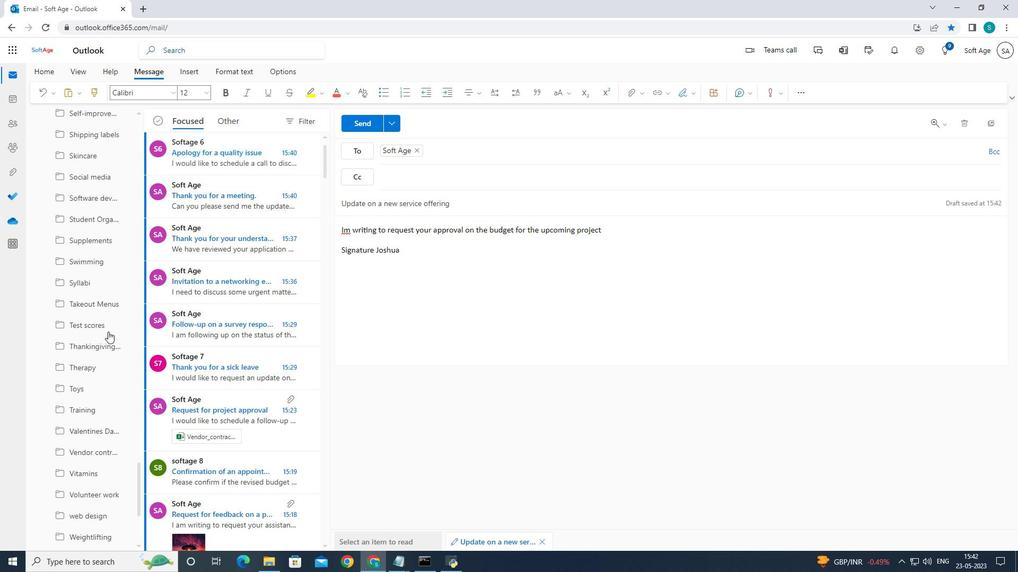 
Action: Mouse scrolled (108, 332) with delta (0, 0)
Screenshot: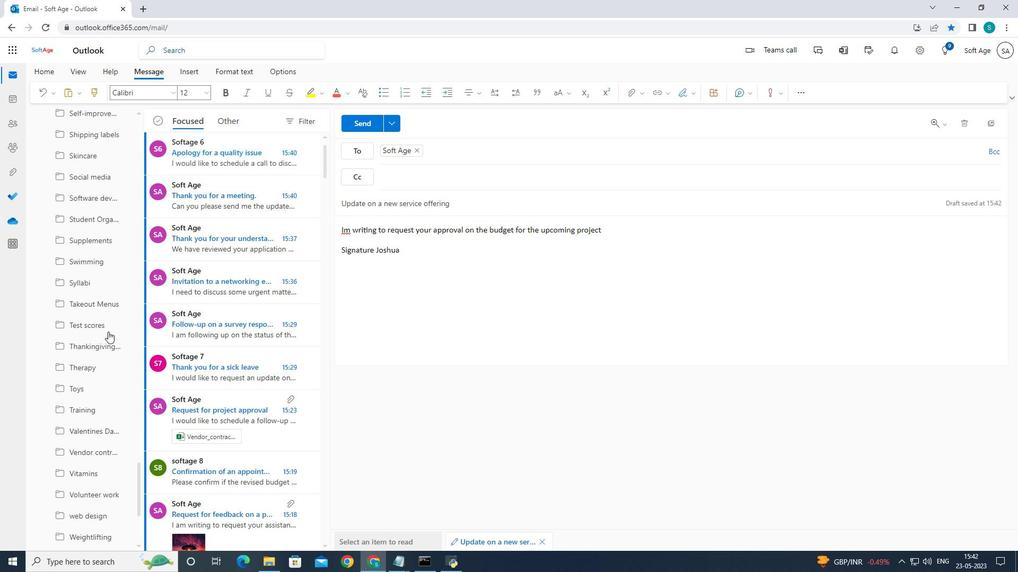 
Action: Mouse moved to (109, 333)
Screenshot: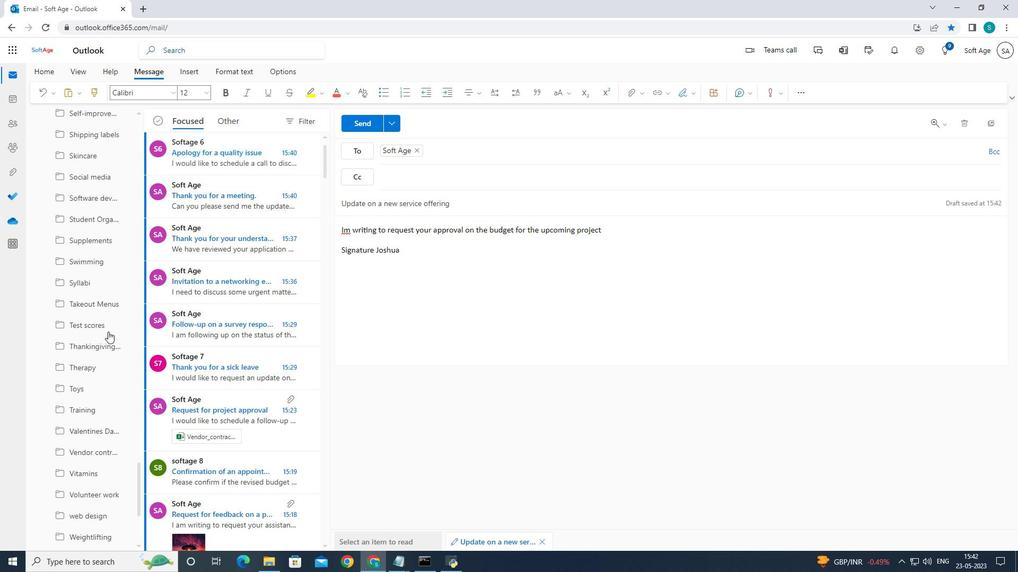
Action: Mouse scrolled (109, 332) with delta (0, 0)
Screenshot: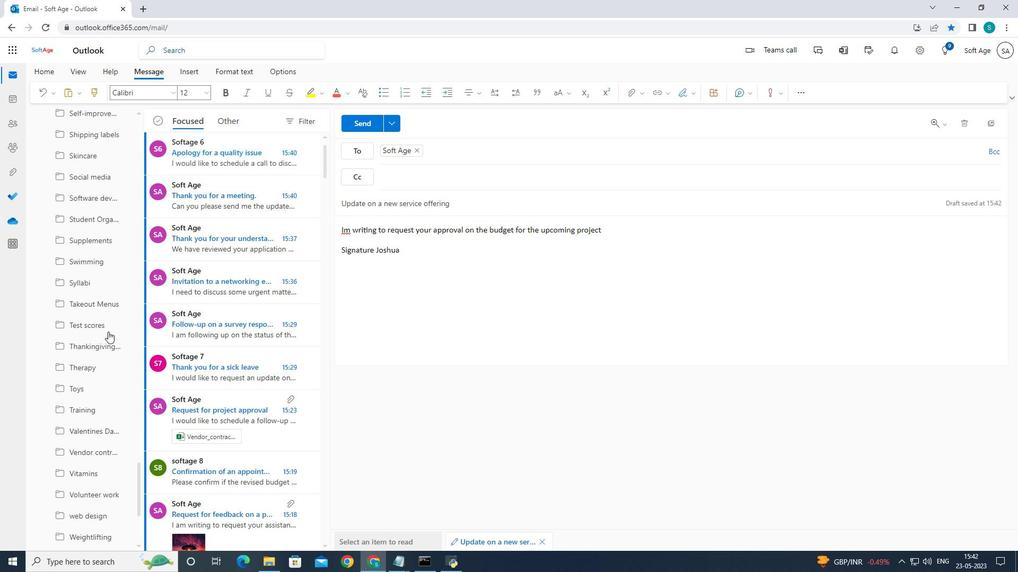 
Action: Mouse scrolled (109, 332) with delta (0, 0)
Screenshot: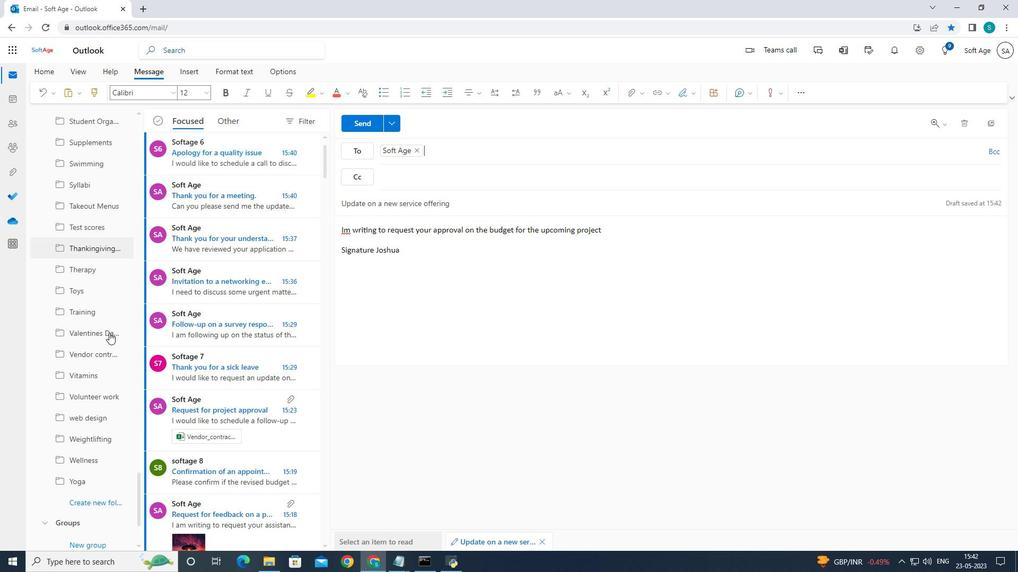 
Action: Mouse moved to (108, 342)
Screenshot: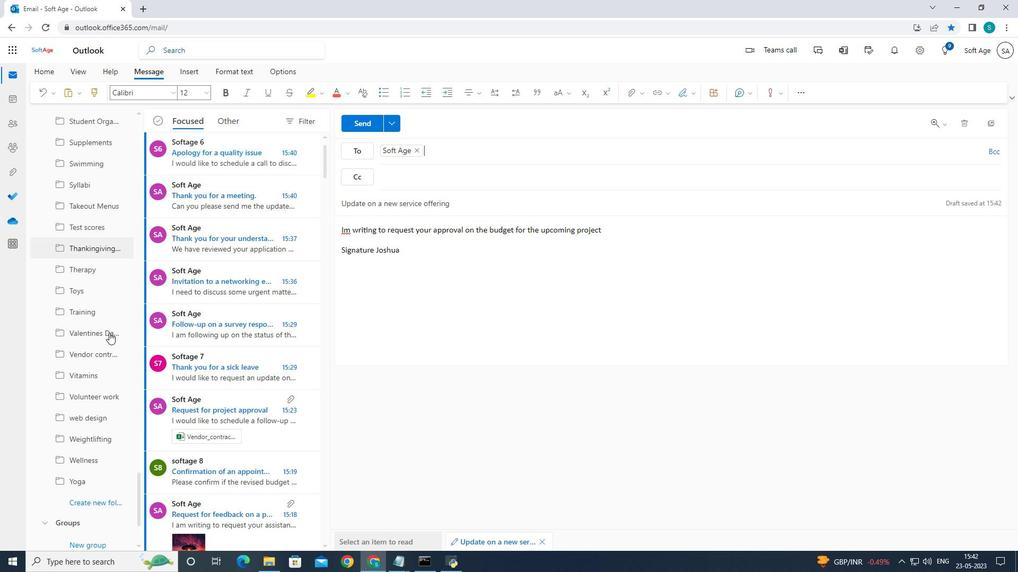 
Action: Mouse scrolled (108, 341) with delta (0, 0)
Screenshot: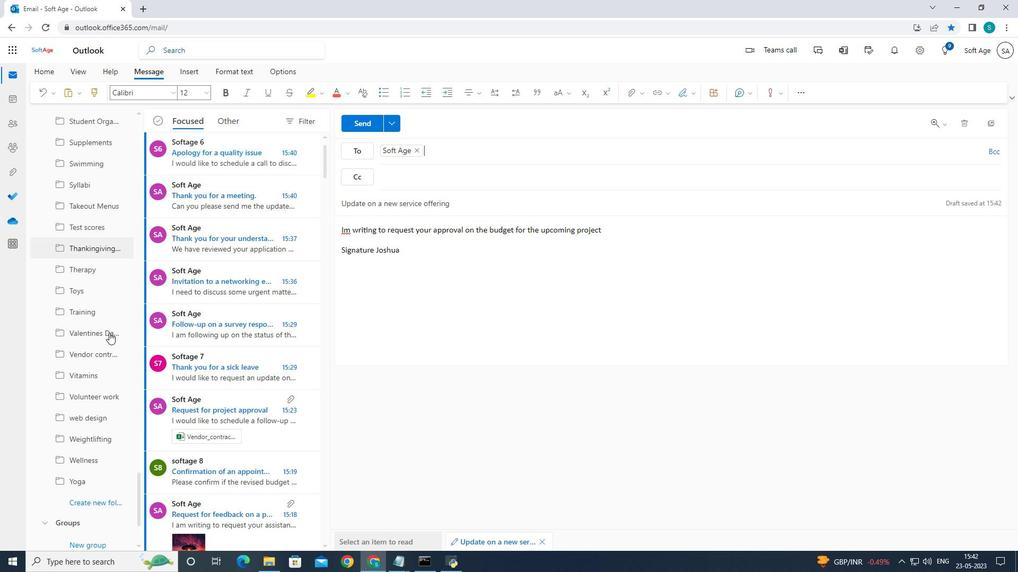 
Action: Mouse moved to (108, 342)
Screenshot: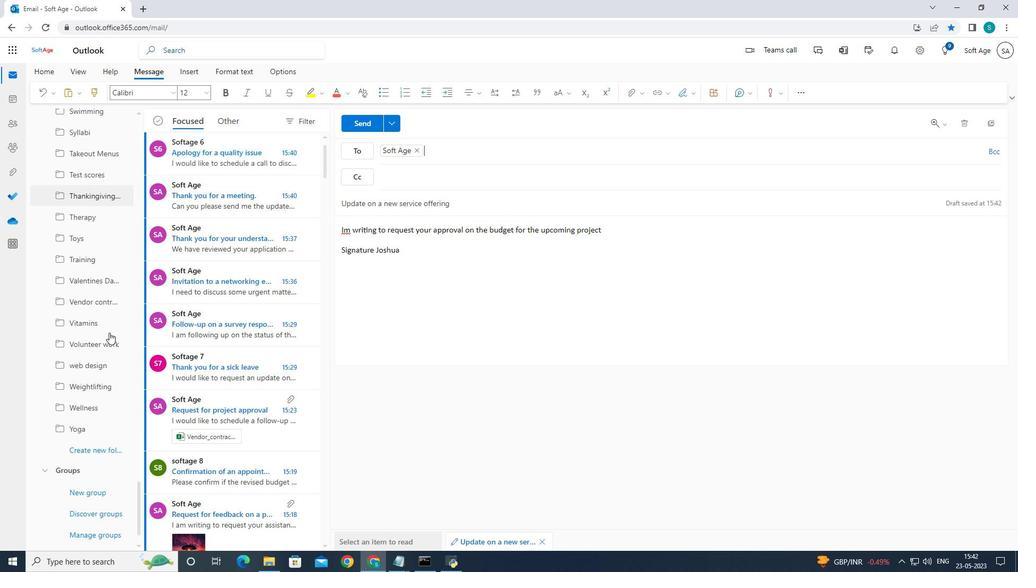 
Action: Mouse scrolled (108, 341) with delta (0, 0)
Screenshot: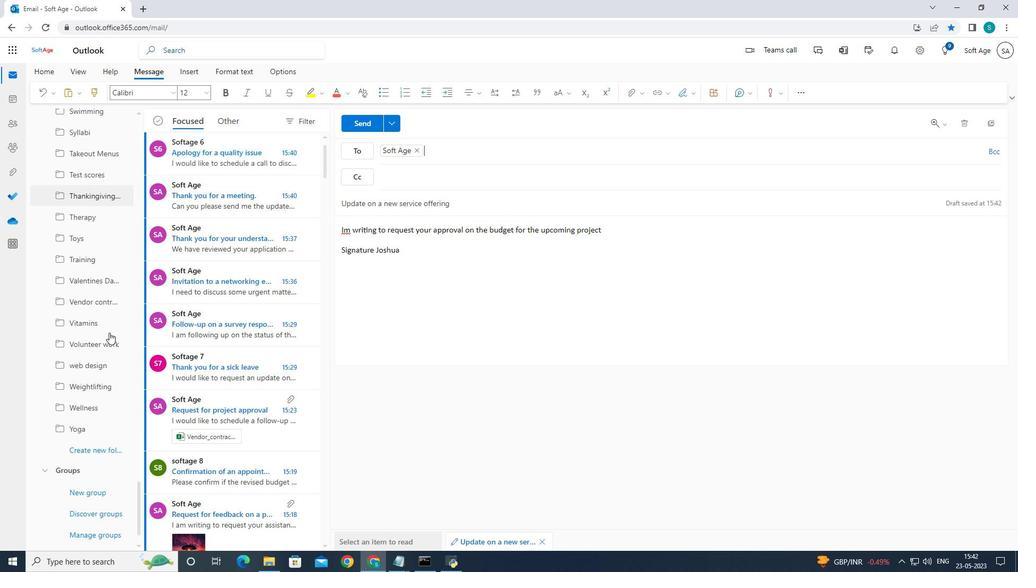 
Action: Mouse moved to (108, 342)
Screenshot: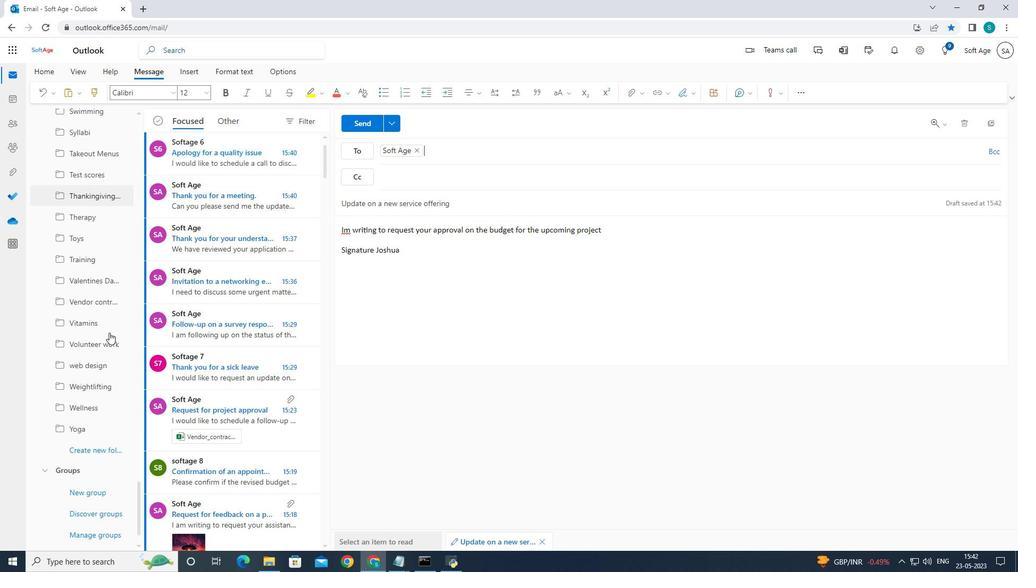 
Action: Mouse scrolled (108, 342) with delta (0, 0)
Screenshot: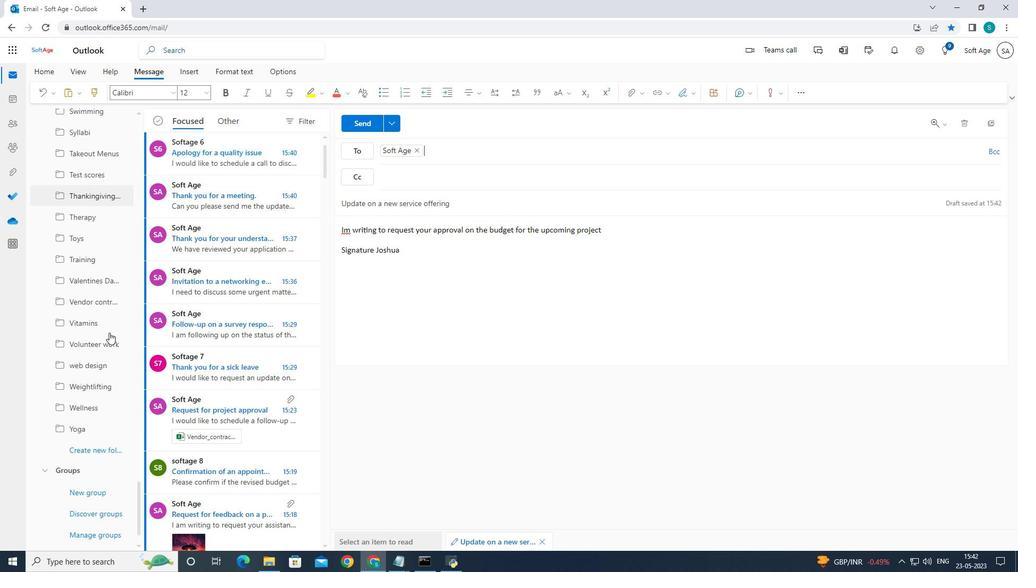 
Action: Mouse scrolled (108, 342) with delta (0, 0)
Screenshot: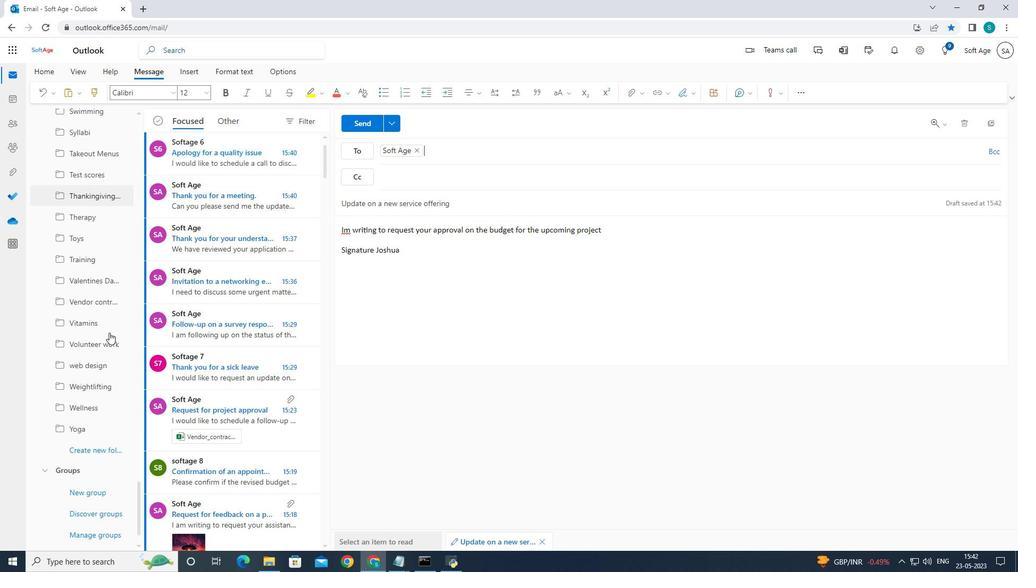 
Action: Mouse moved to (111, 344)
Screenshot: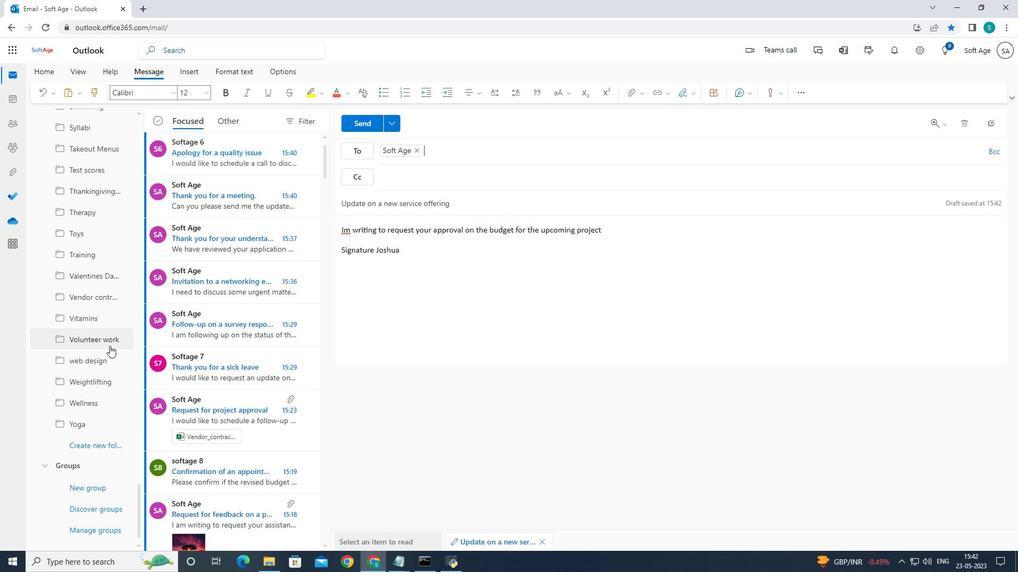 
Action: Mouse scrolled (111, 344) with delta (0, 0)
Screenshot: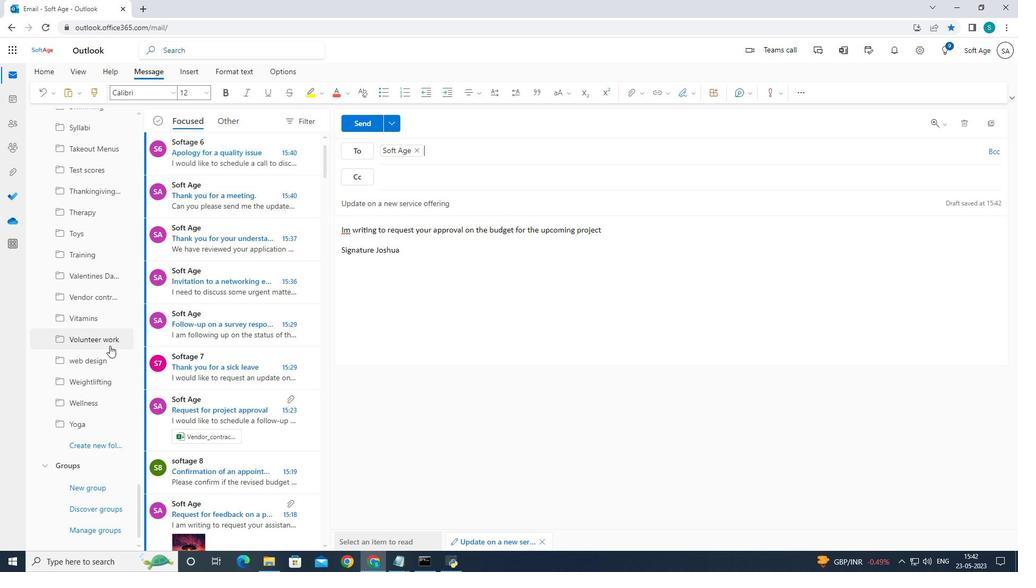
Action: Mouse scrolled (111, 344) with delta (0, 0)
Screenshot: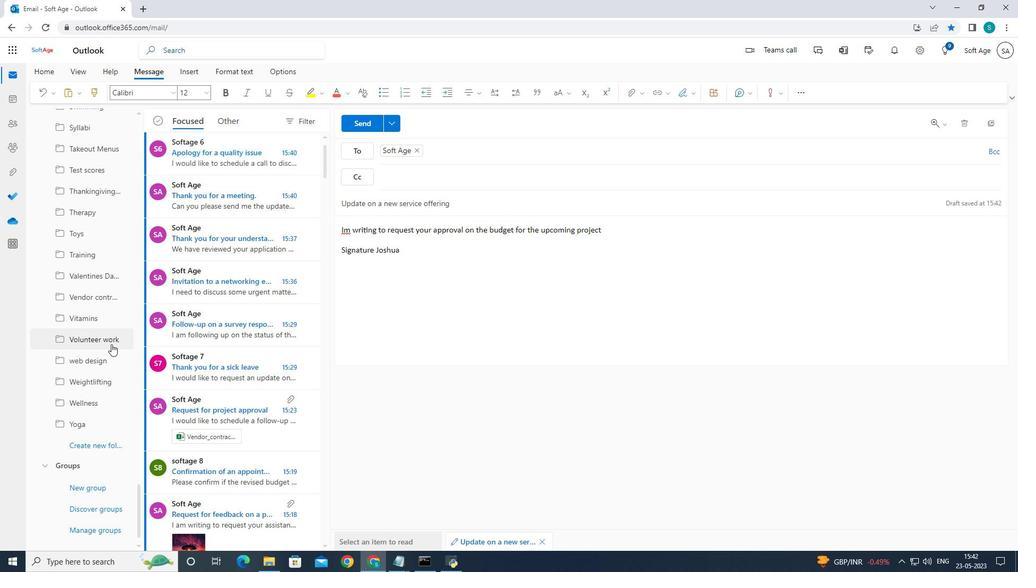 
Action: Mouse scrolled (111, 344) with delta (0, 0)
Screenshot: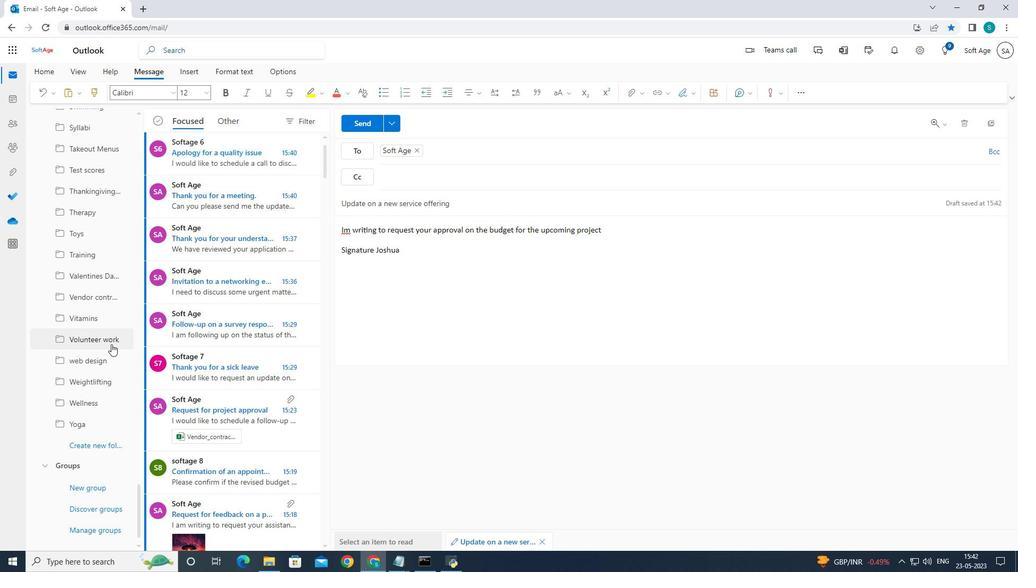 
Action: Mouse scrolled (111, 344) with delta (0, 0)
Screenshot: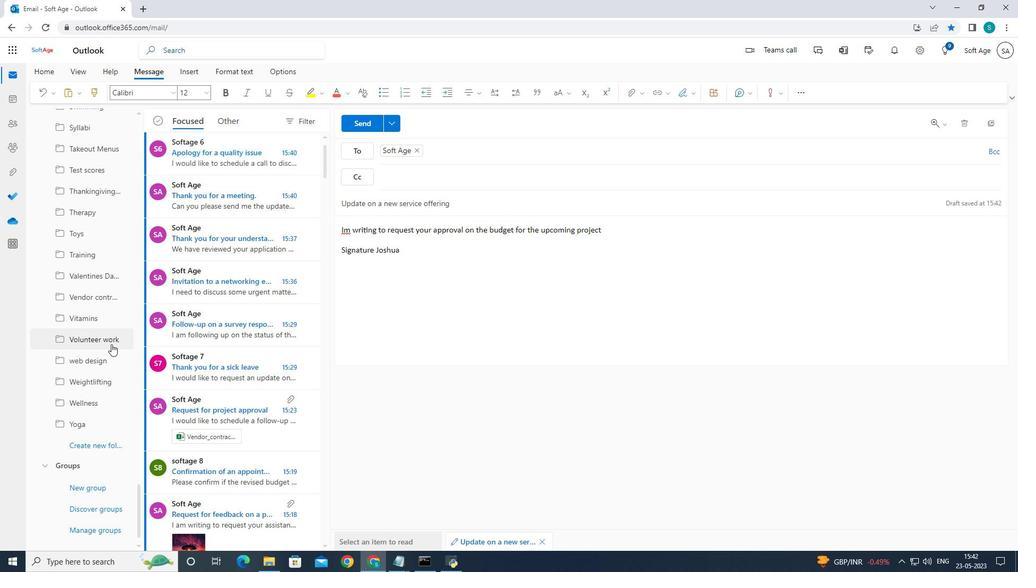 
Action: Mouse moved to (103, 441)
Screenshot: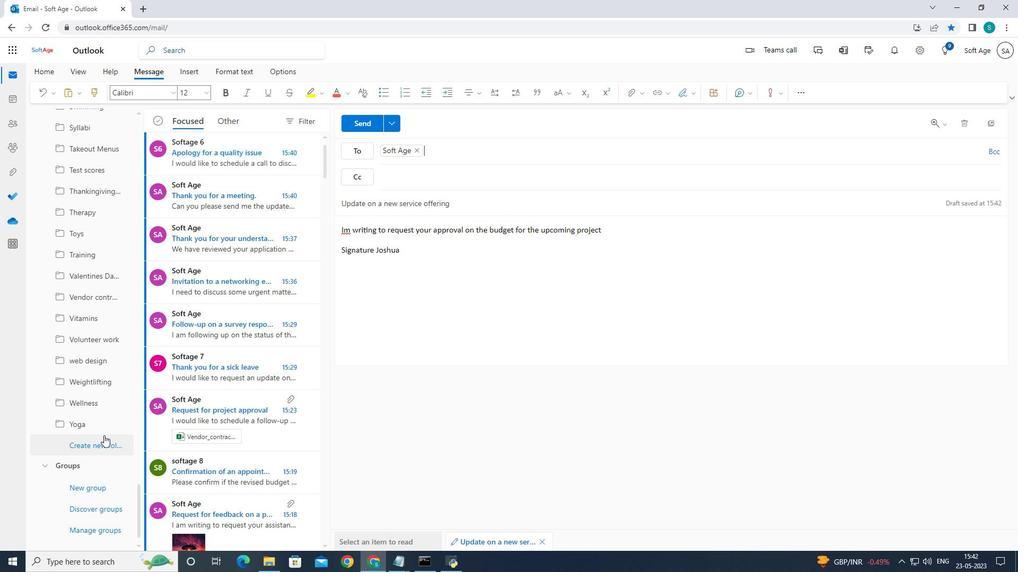
Action: Mouse pressed left at (103, 441)
Screenshot: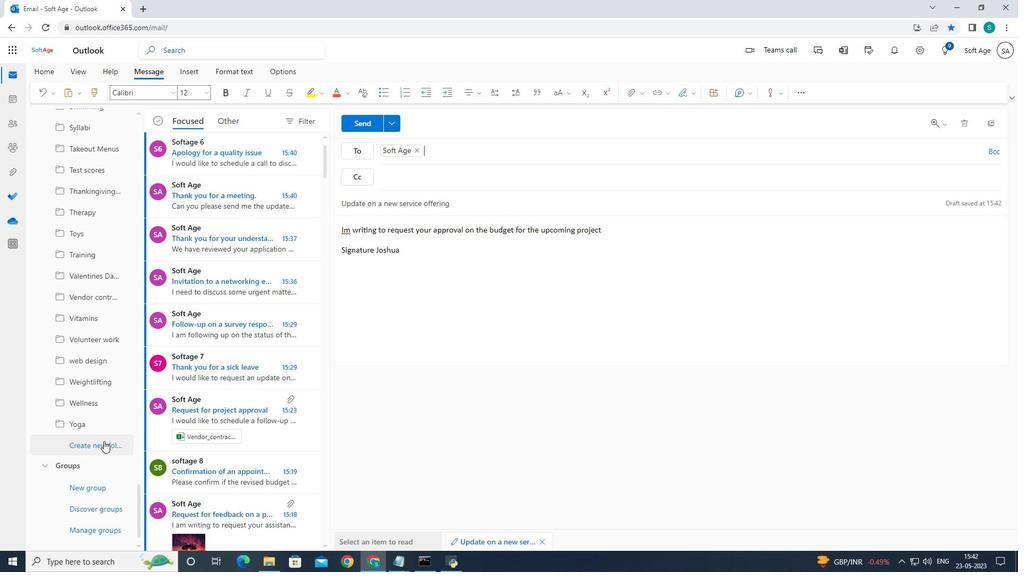 
Action: Mouse moved to (166, 389)
Screenshot: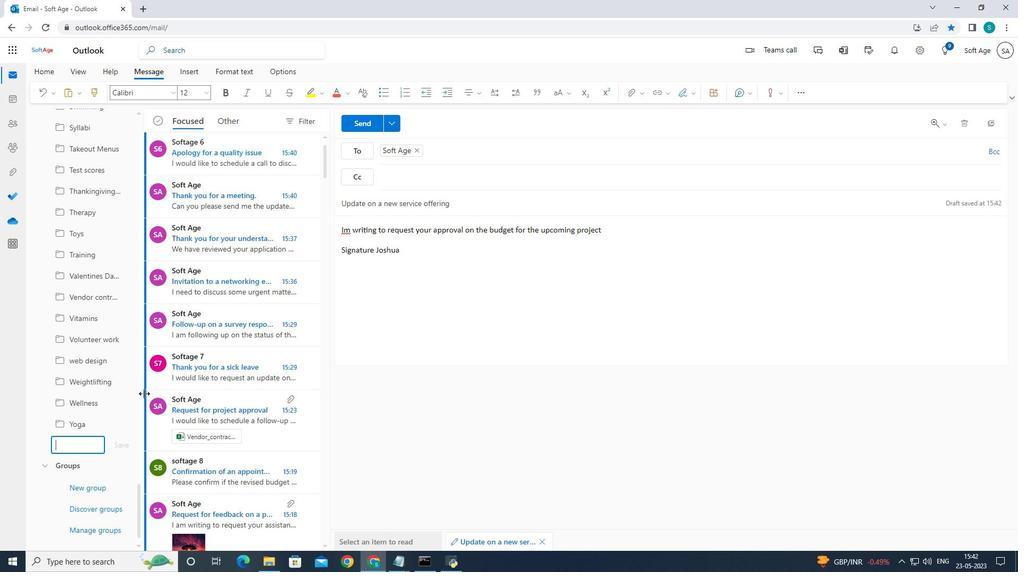 
Action: Key pressed <Key.caps_lock>U<Key.caps_lock>ser<Key.space>ex
Screenshot: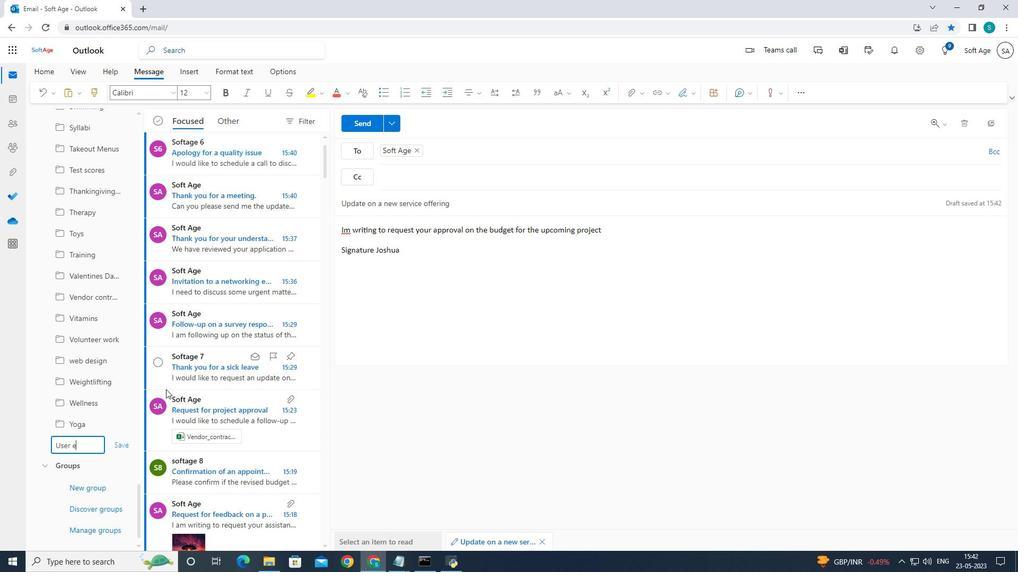
Action: Mouse moved to (319, 379)
Screenshot: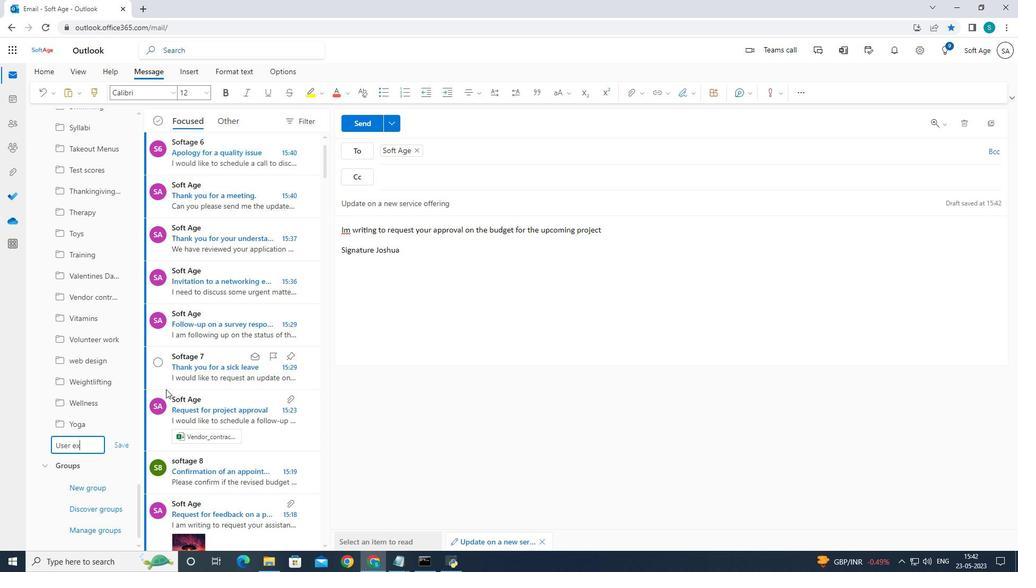 
Action: Key pressed perience
Screenshot: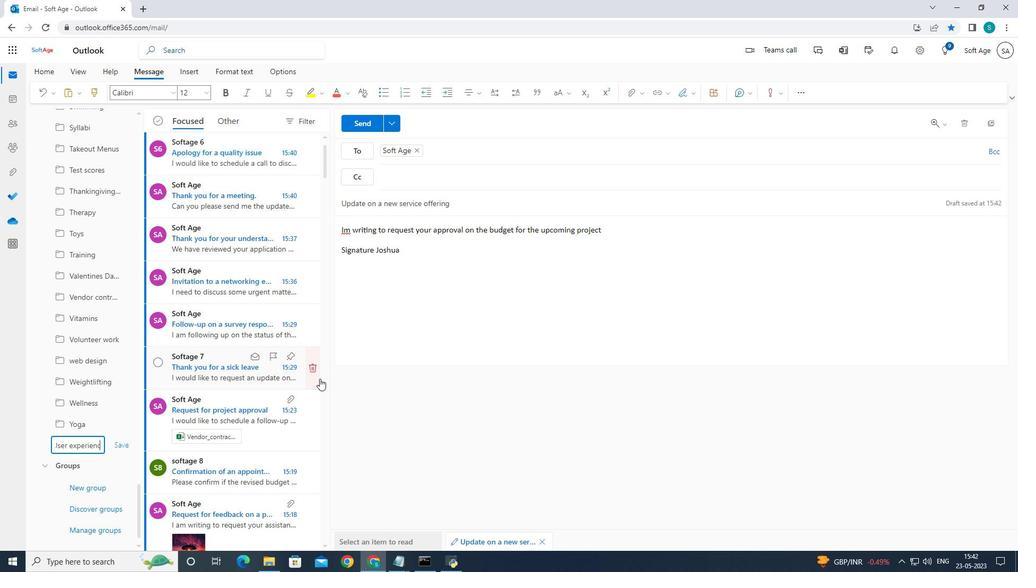 
Action: Mouse moved to (219, 386)
Screenshot: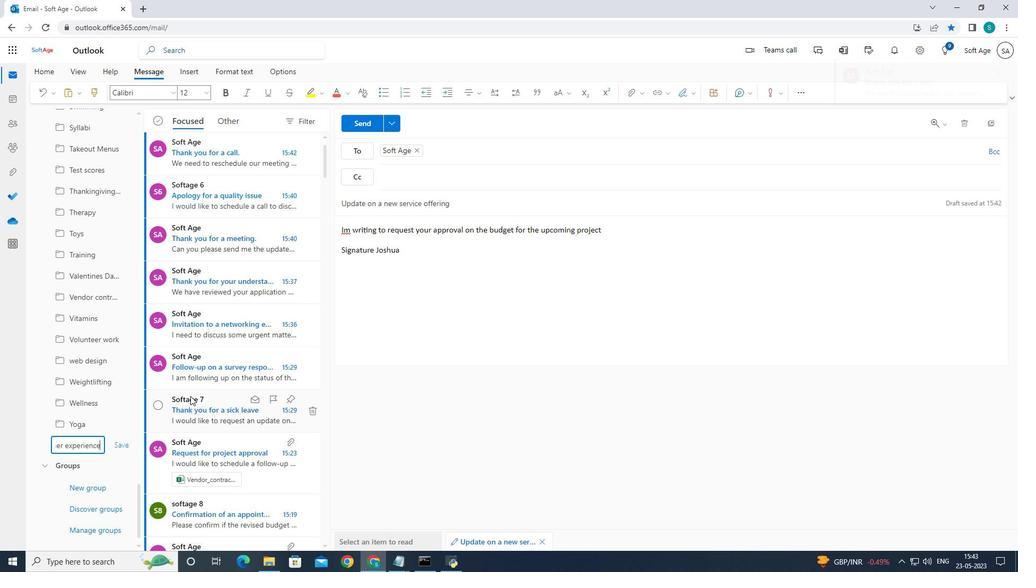 
Action: Key pressed <Key.enter>
Screenshot: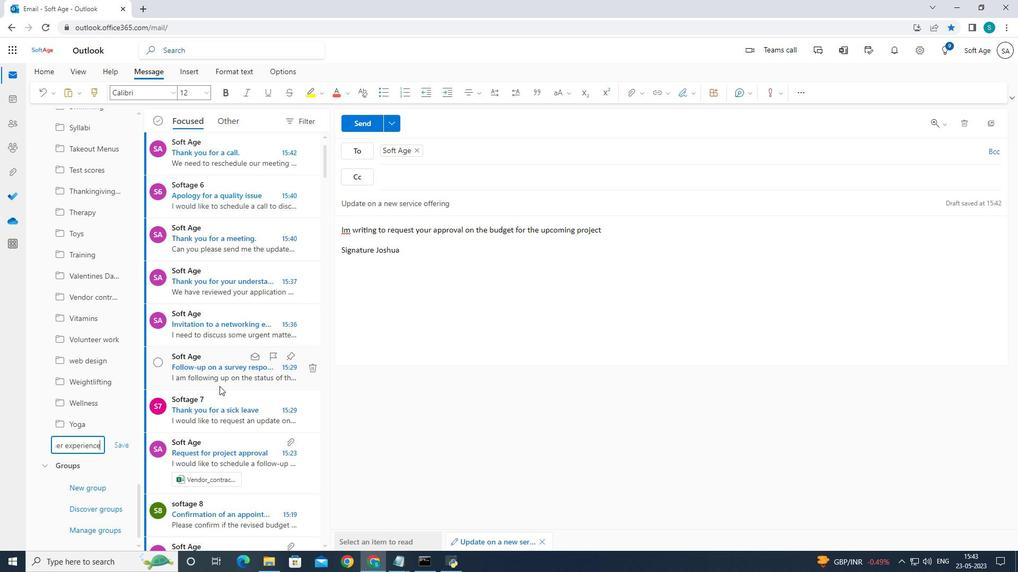 
Action: Mouse moved to (366, 121)
Screenshot: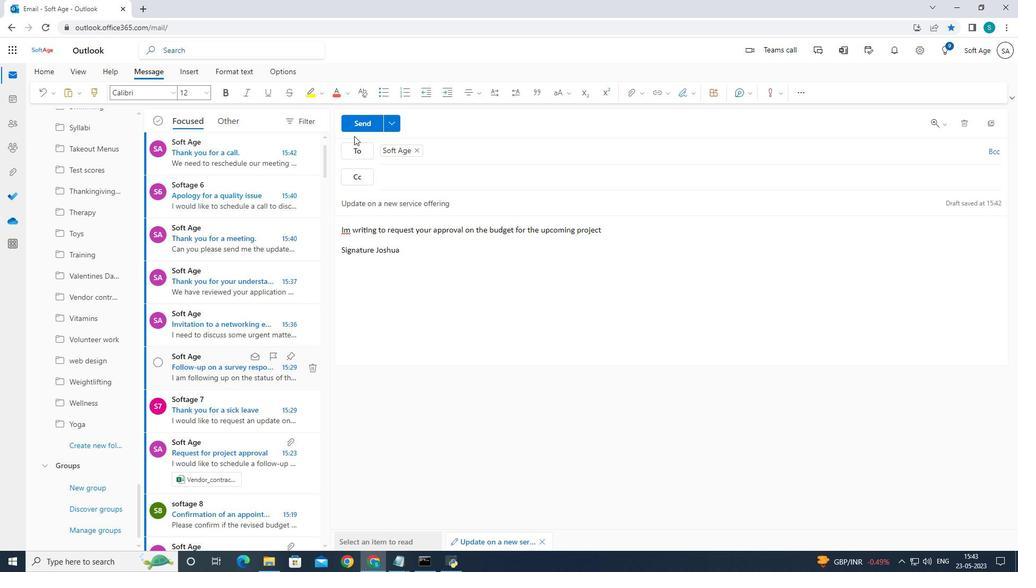 
Action: Mouse pressed left at (366, 121)
Screenshot: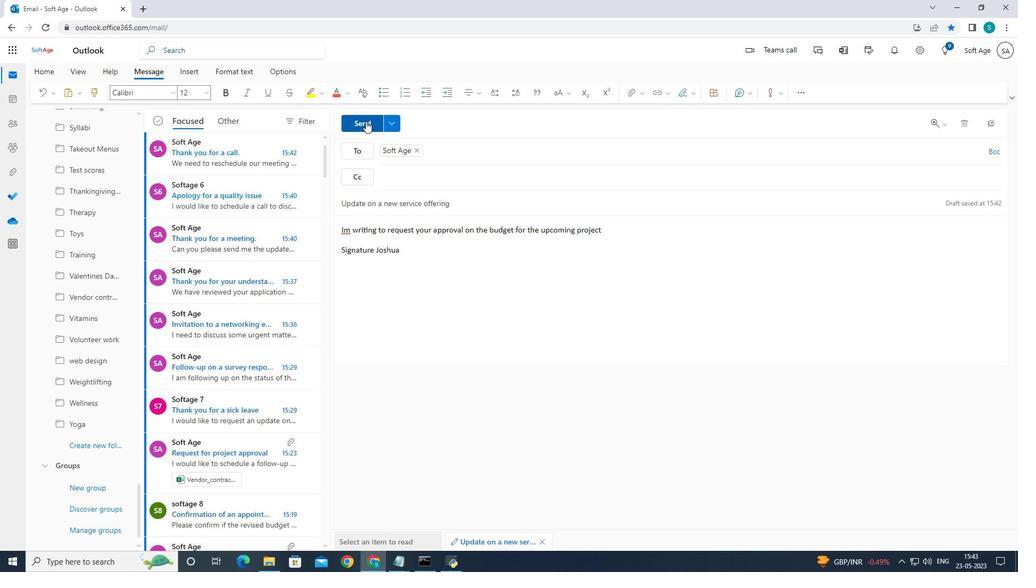 
